 Task: In the  document training Apply all border to the tabe with  'with box; Style line and width 1 pt 'Select Header and apply  'Bold' Select the text and align it to the  Center
Action: Mouse moved to (100, 18)
Screenshot: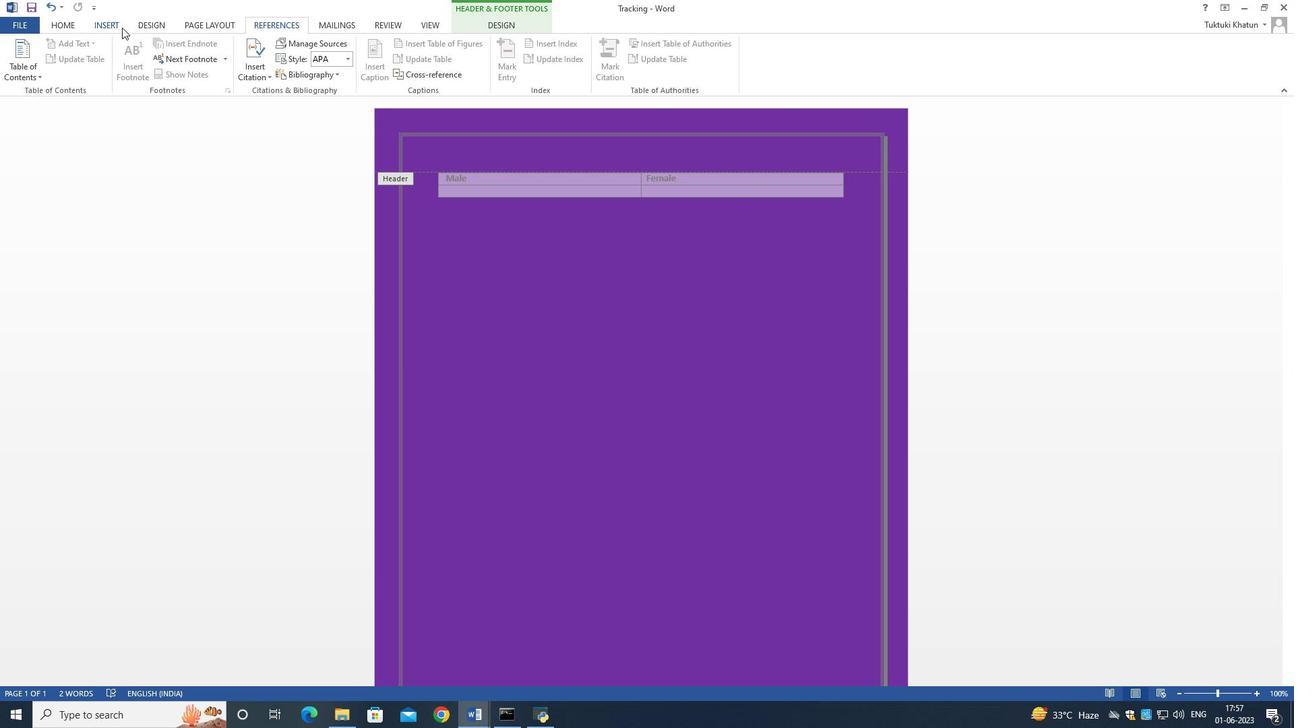 
Action: Mouse pressed left at (100, 18)
Screenshot: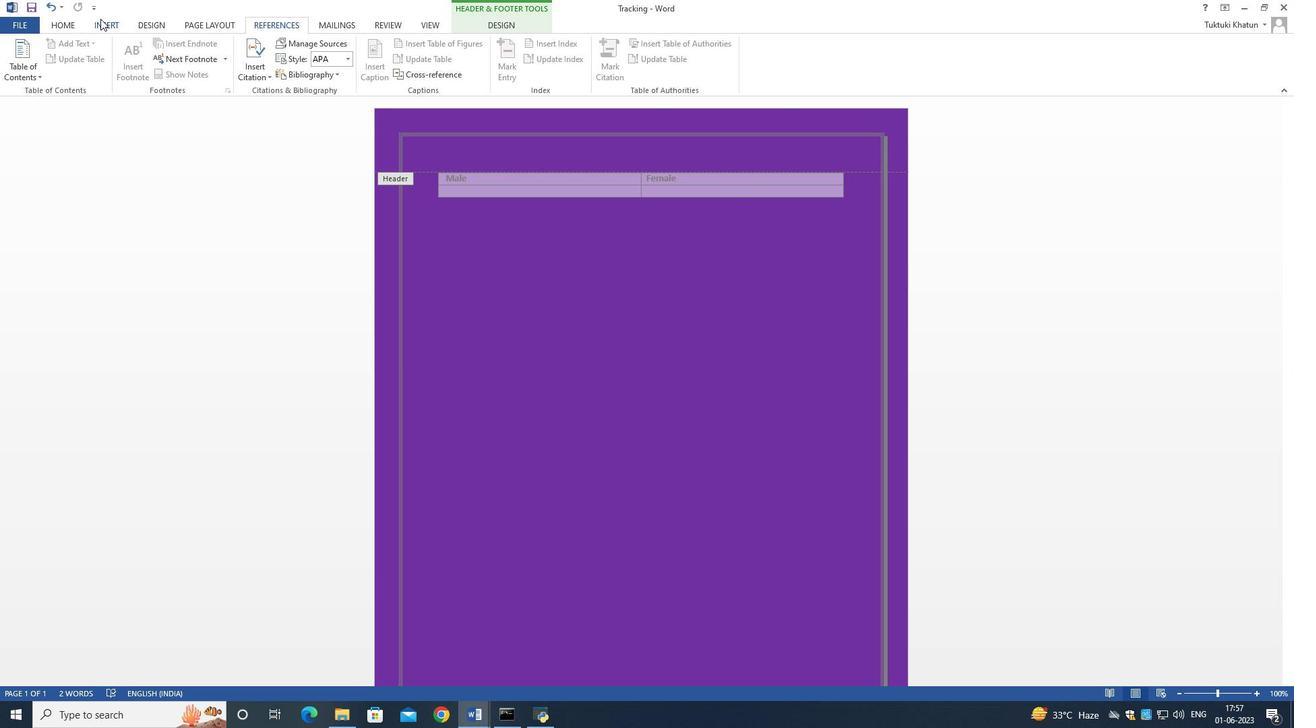 
Action: Mouse moved to (687, 248)
Screenshot: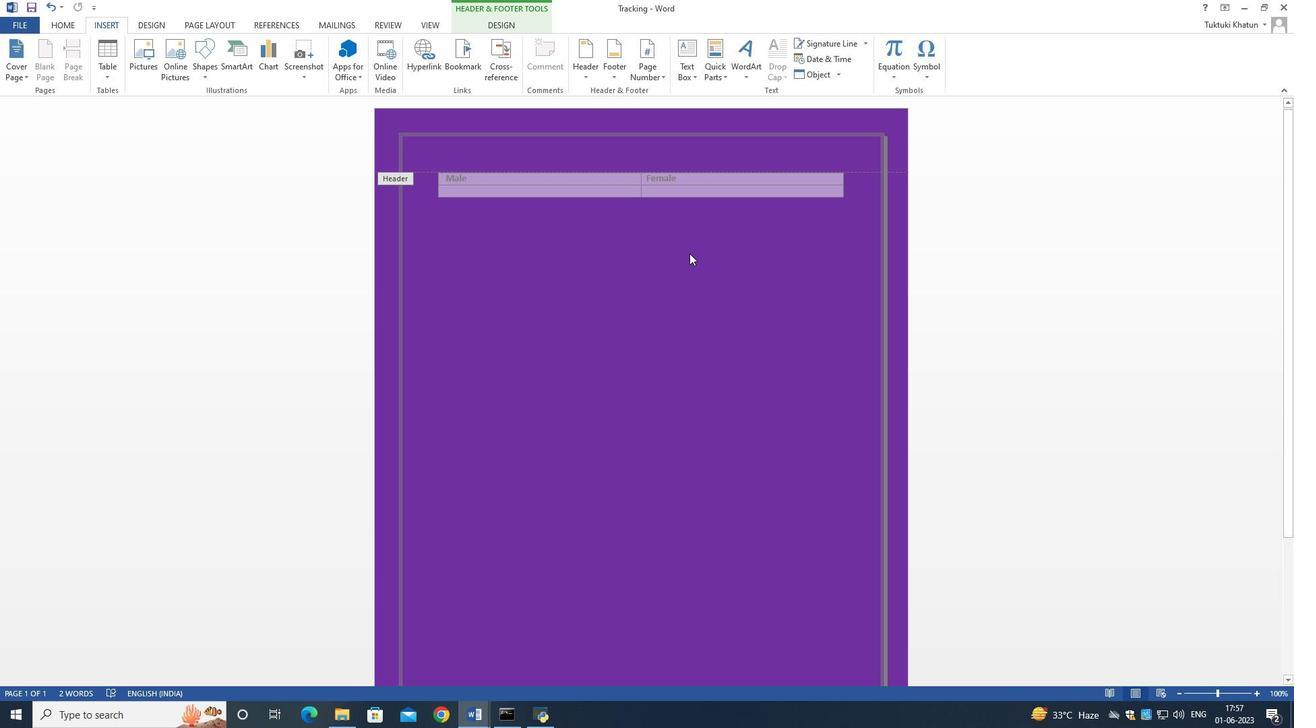 
Action: Mouse pressed left at (687, 248)
Screenshot: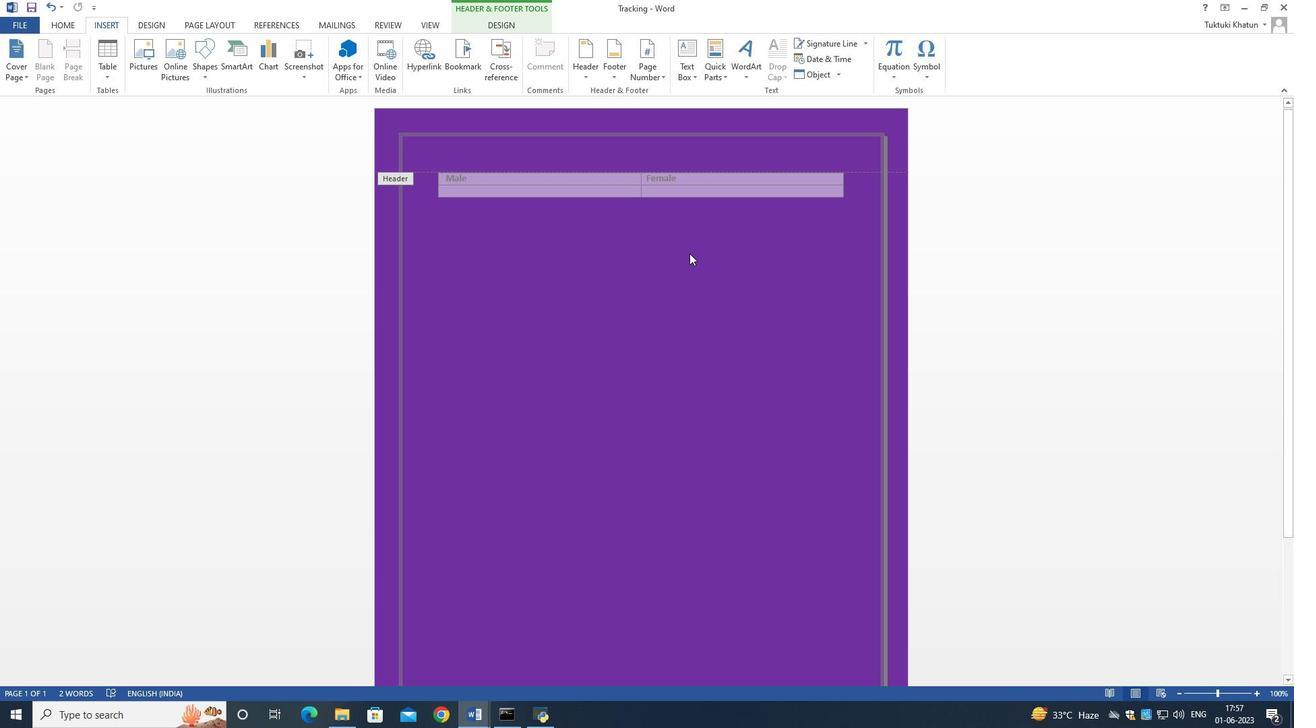 
Action: Mouse moved to (697, 259)
Screenshot: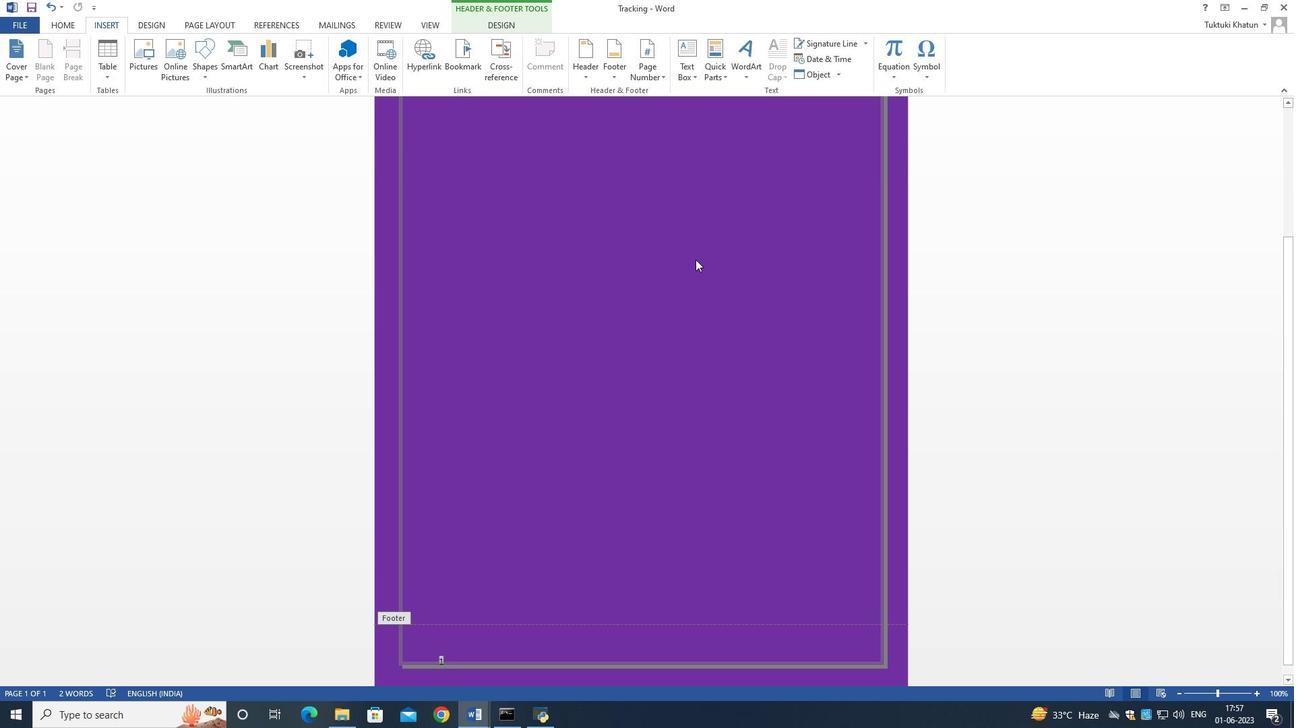 
Action: Mouse scrolled (697, 260) with delta (0, 0)
Screenshot: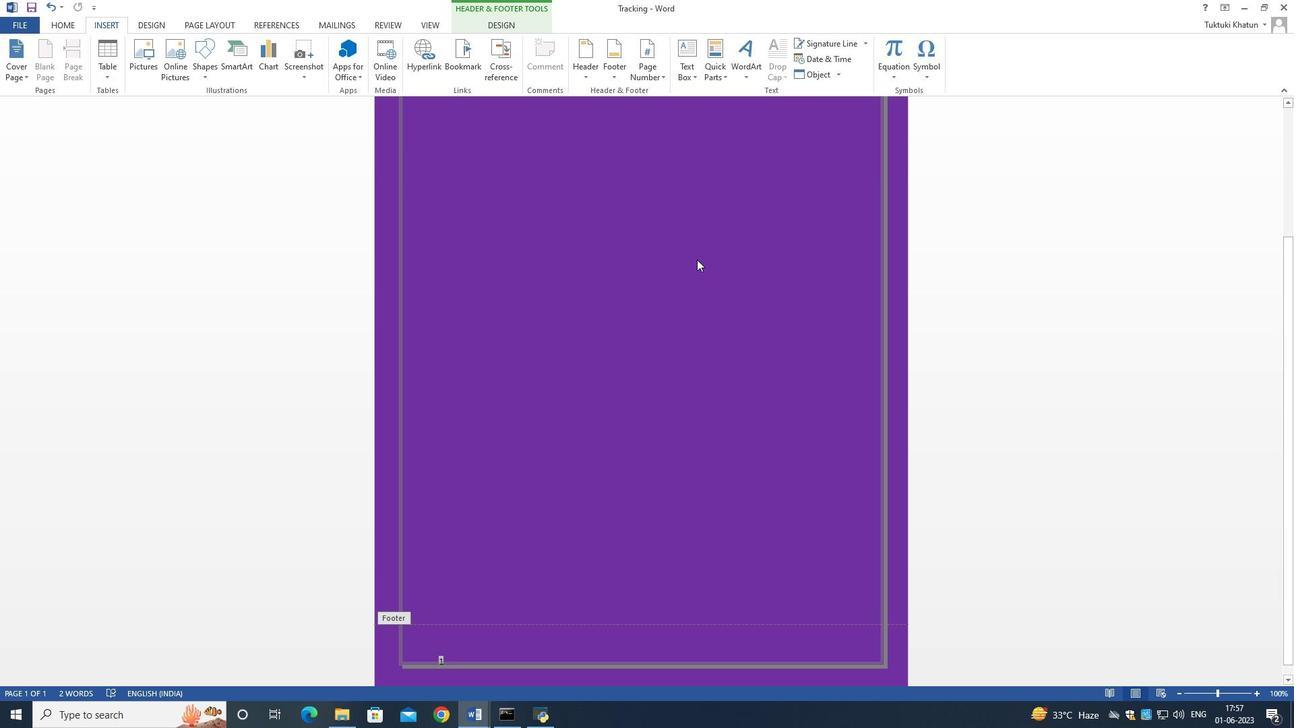 
Action: Mouse scrolled (697, 260) with delta (0, 0)
Screenshot: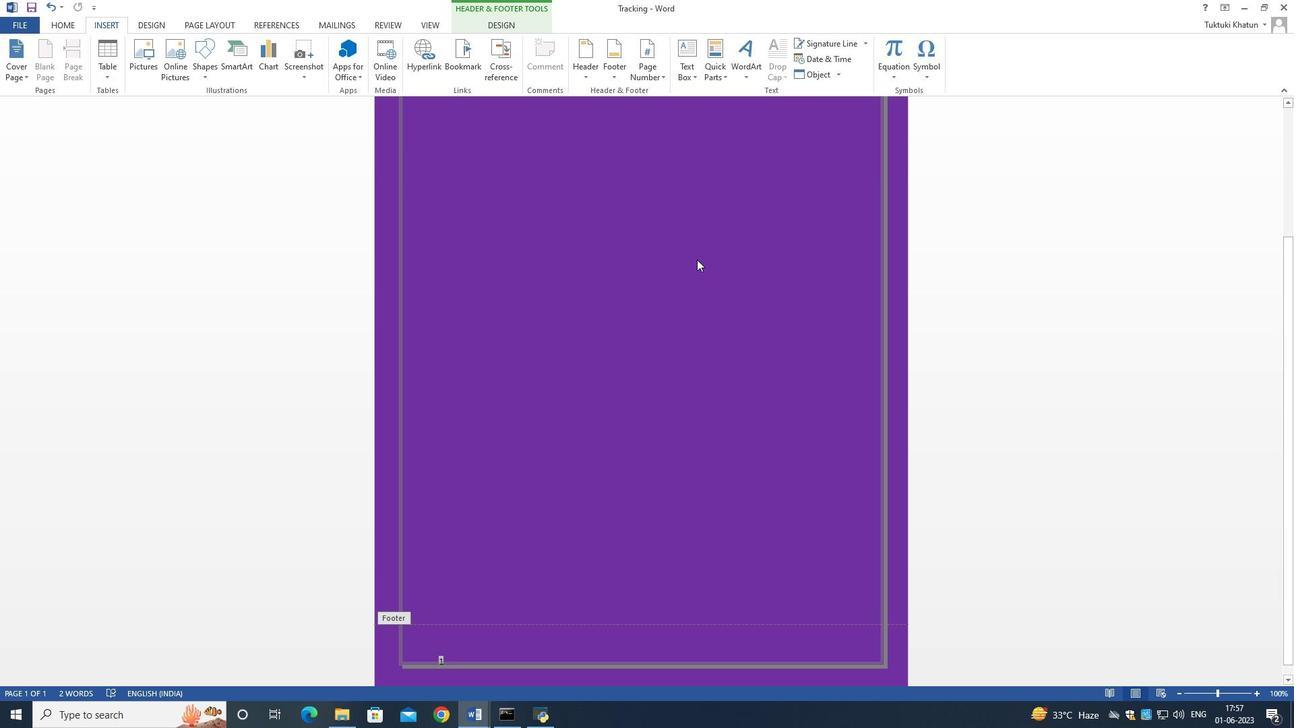 
Action: Mouse scrolled (697, 260) with delta (0, 0)
Screenshot: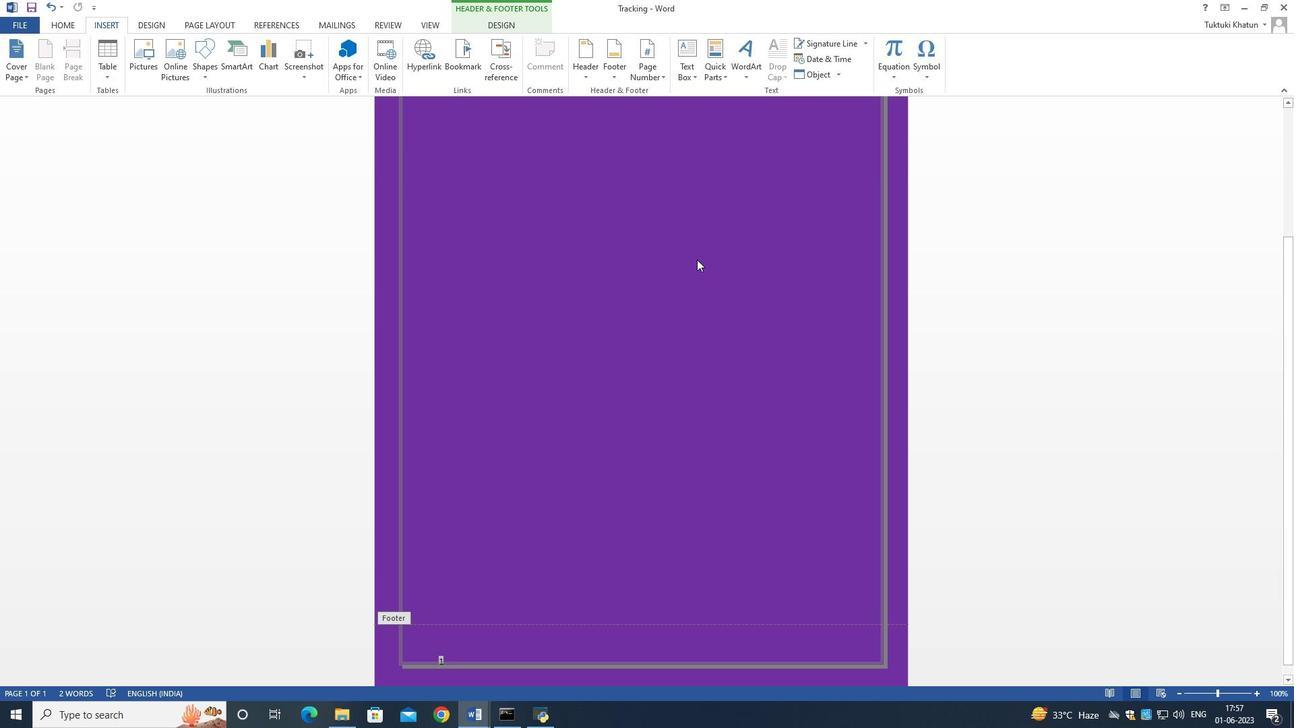 
Action: Mouse scrolled (697, 260) with delta (0, 0)
Screenshot: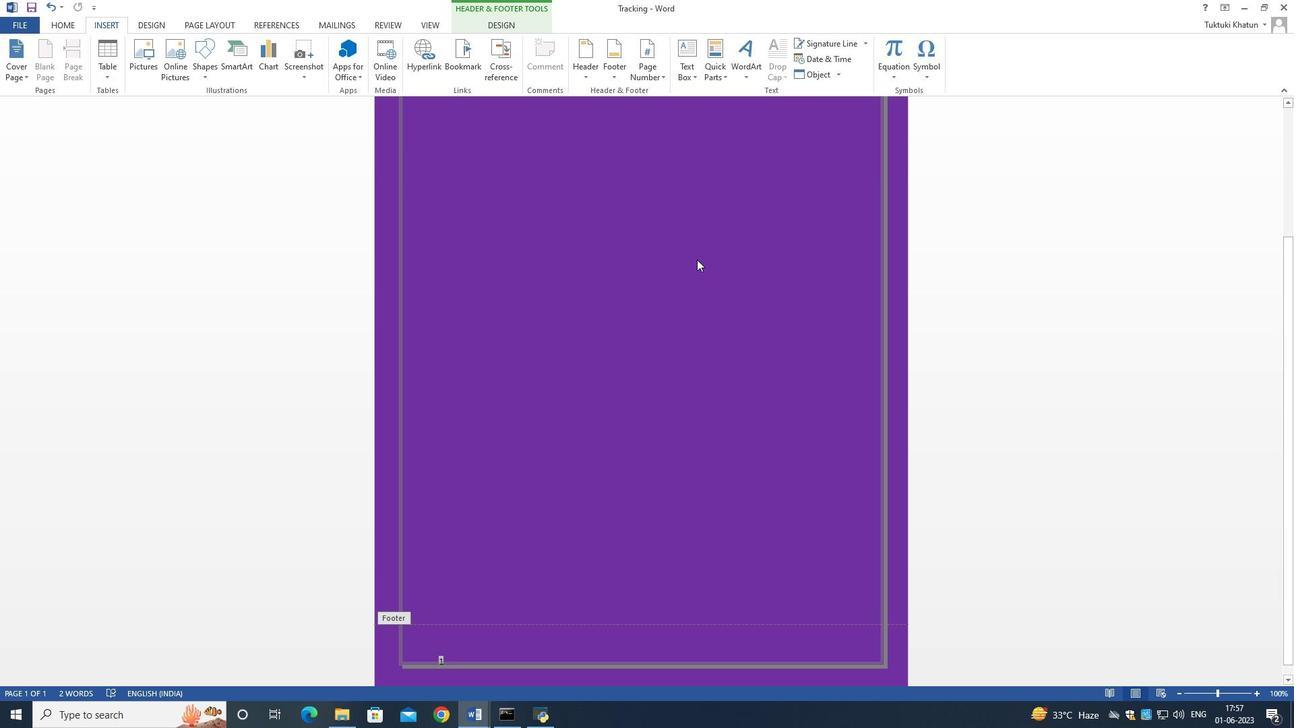 
Action: Mouse scrolled (697, 260) with delta (0, 0)
Screenshot: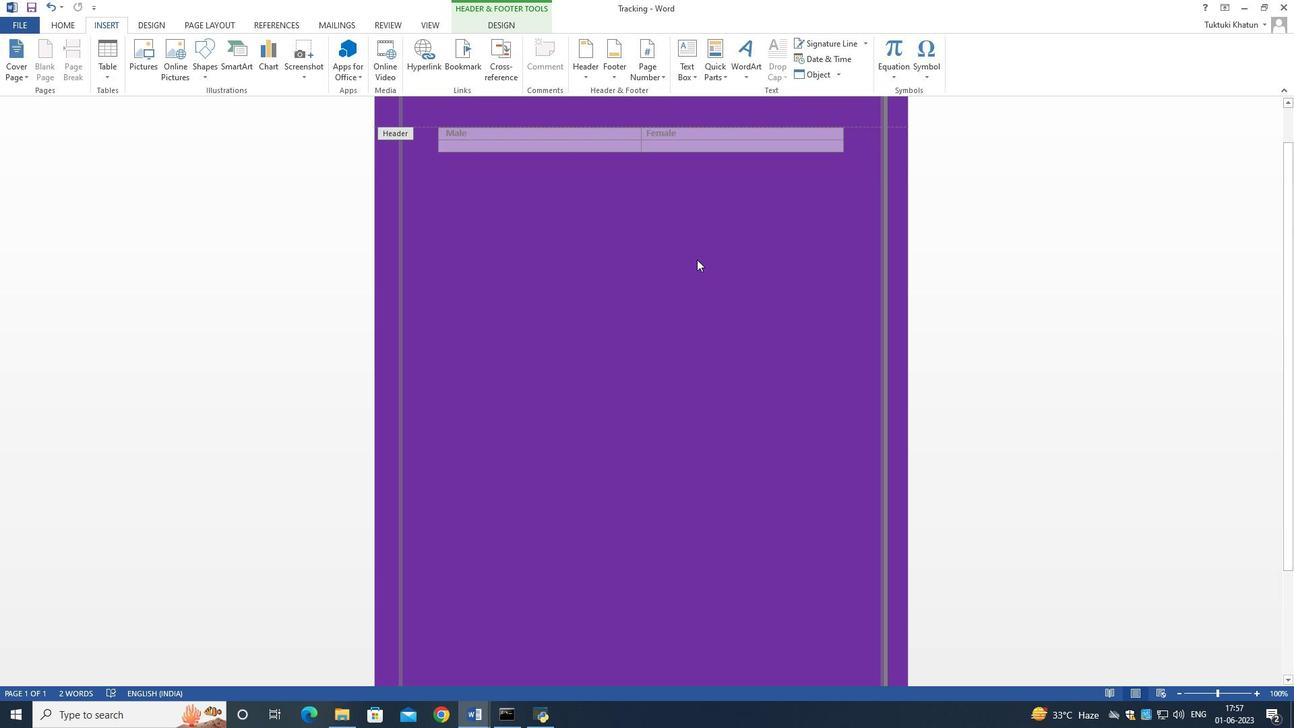 
Action: Mouse scrolled (697, 260) with delta (0, 0)
Screenshot: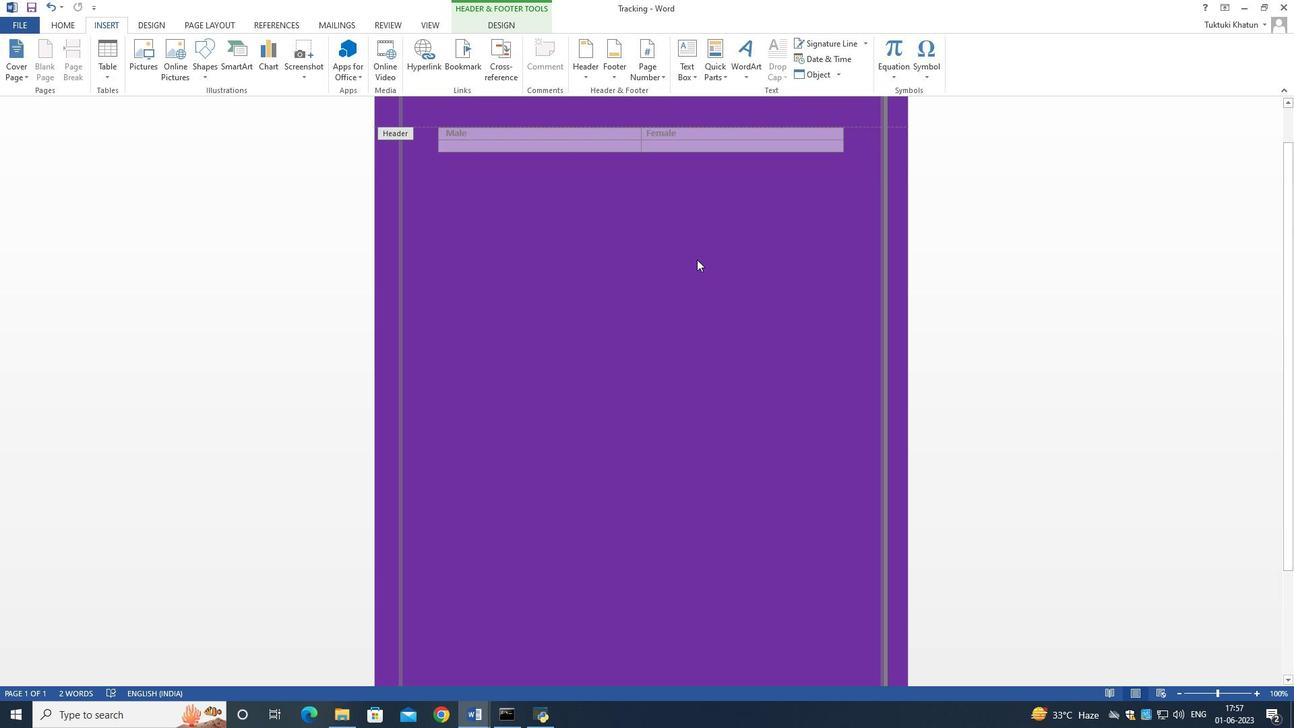 
Action: Mouse scrolled (697, 260) with delta (0, 0)
Screenshot: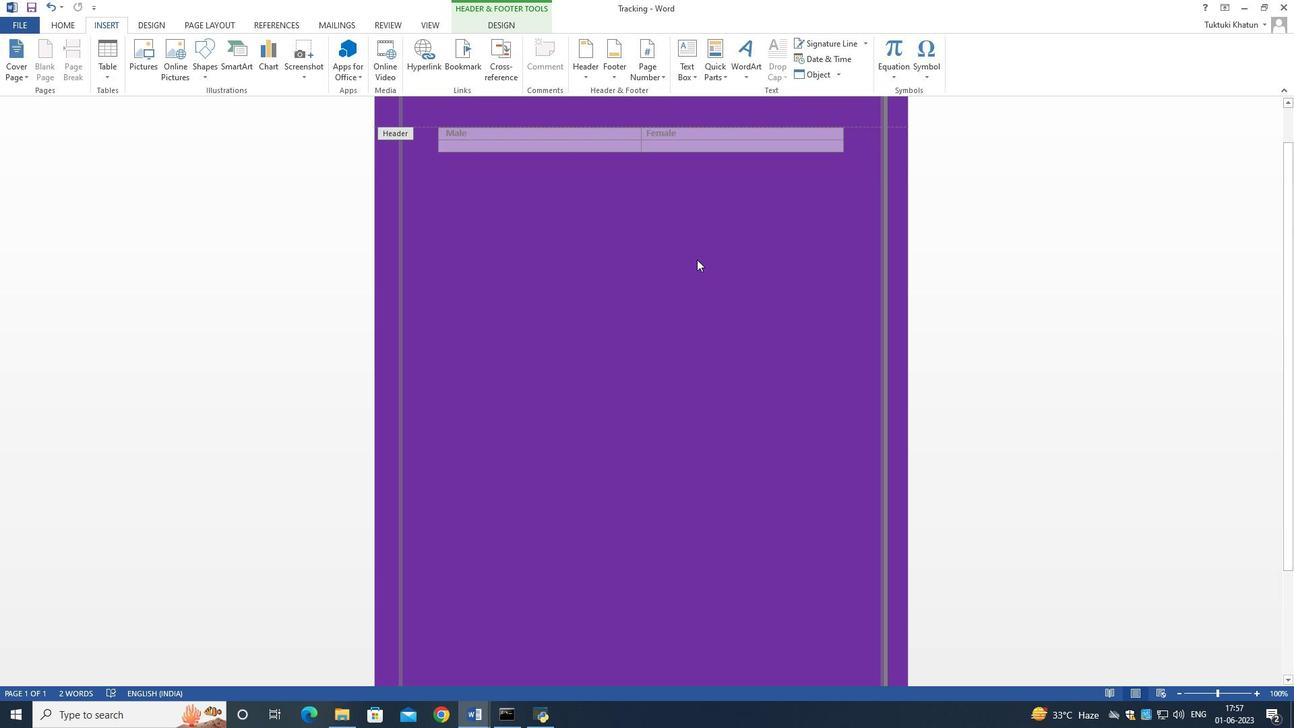 
Action: Mouse scrolled (697, 260) with delta (0, 0)
Screenshot: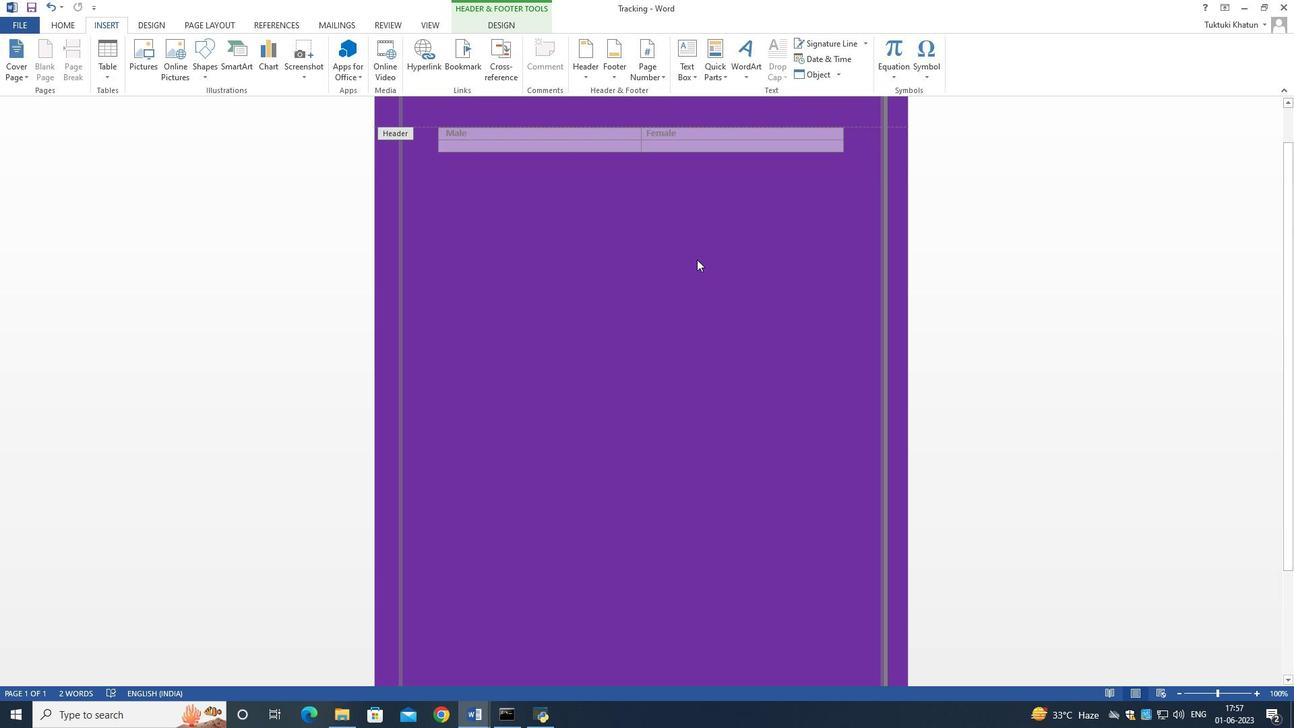 
Action: Mouse moved to (650, 258)
Screenshot: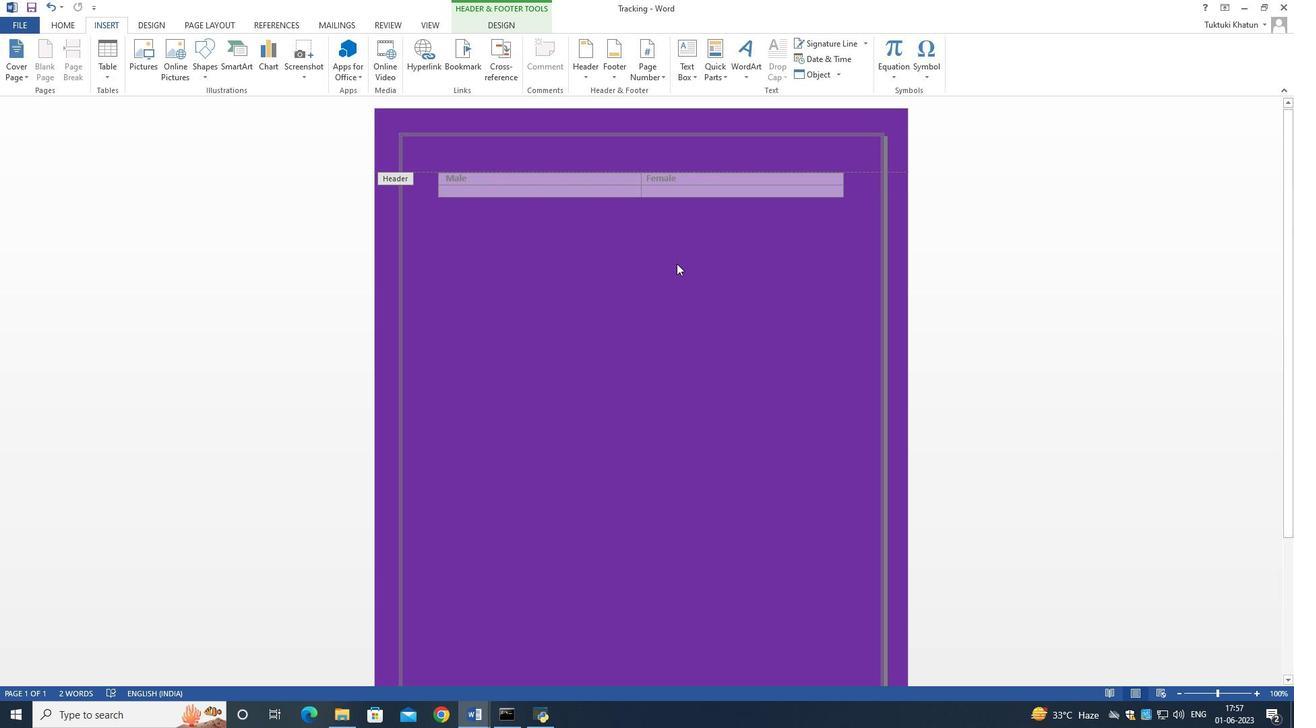 
Action: Mouse pressed left at (650, 258)
Screenshot: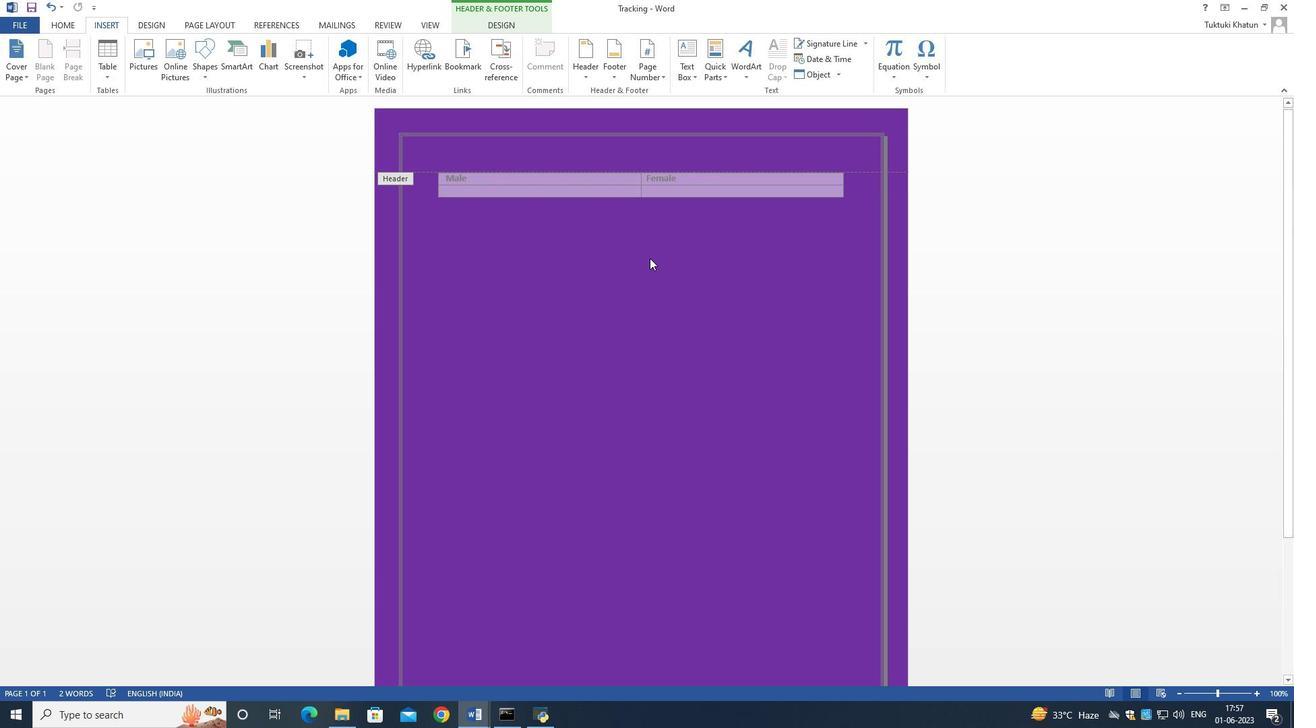 
Action: Mouse pressed left at (650, 258)
Screenshot: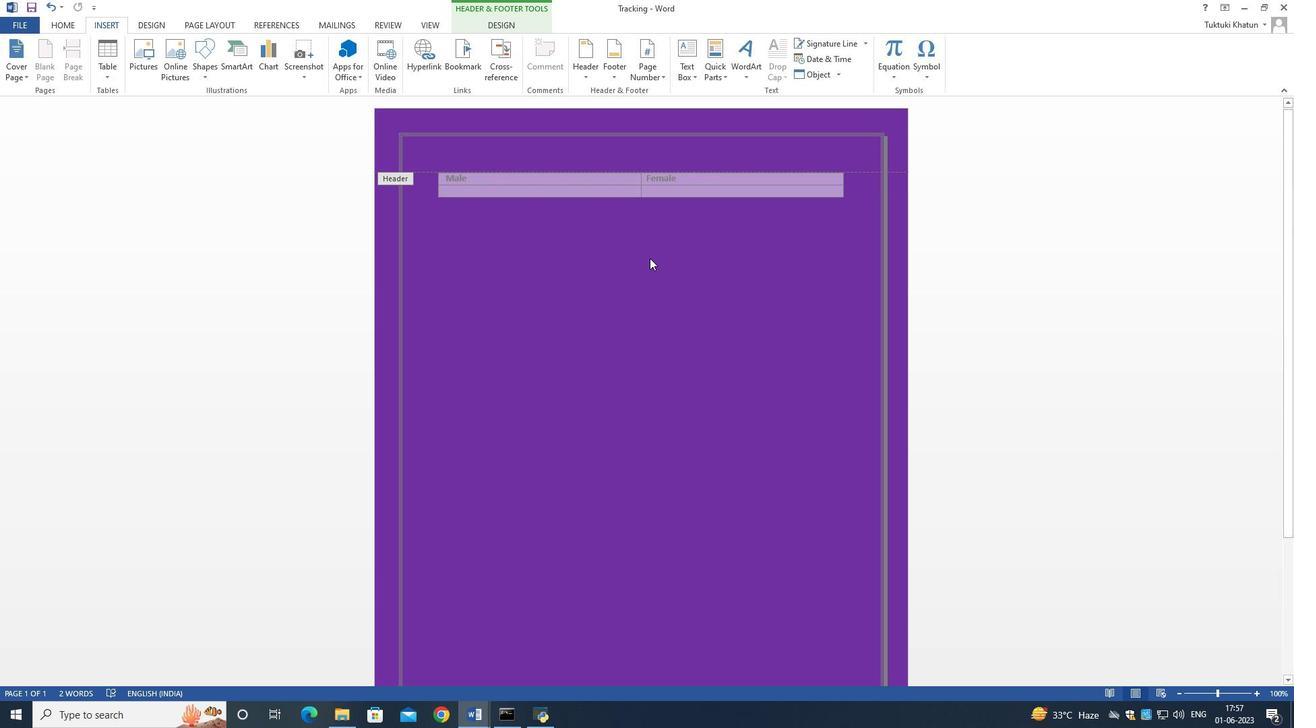 
Action: Mouse moved to (820, 184)
Screenshot: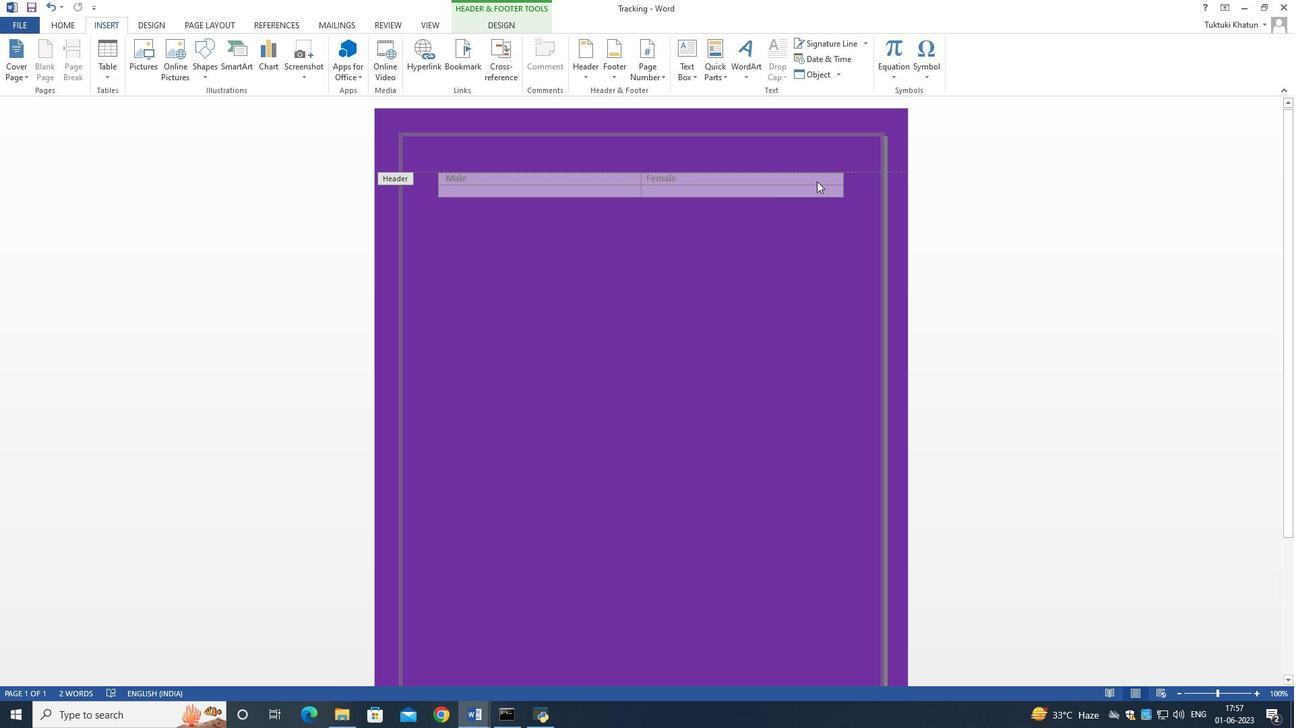 
Action: Mouse pressed left at (820, 184)
Screenshot: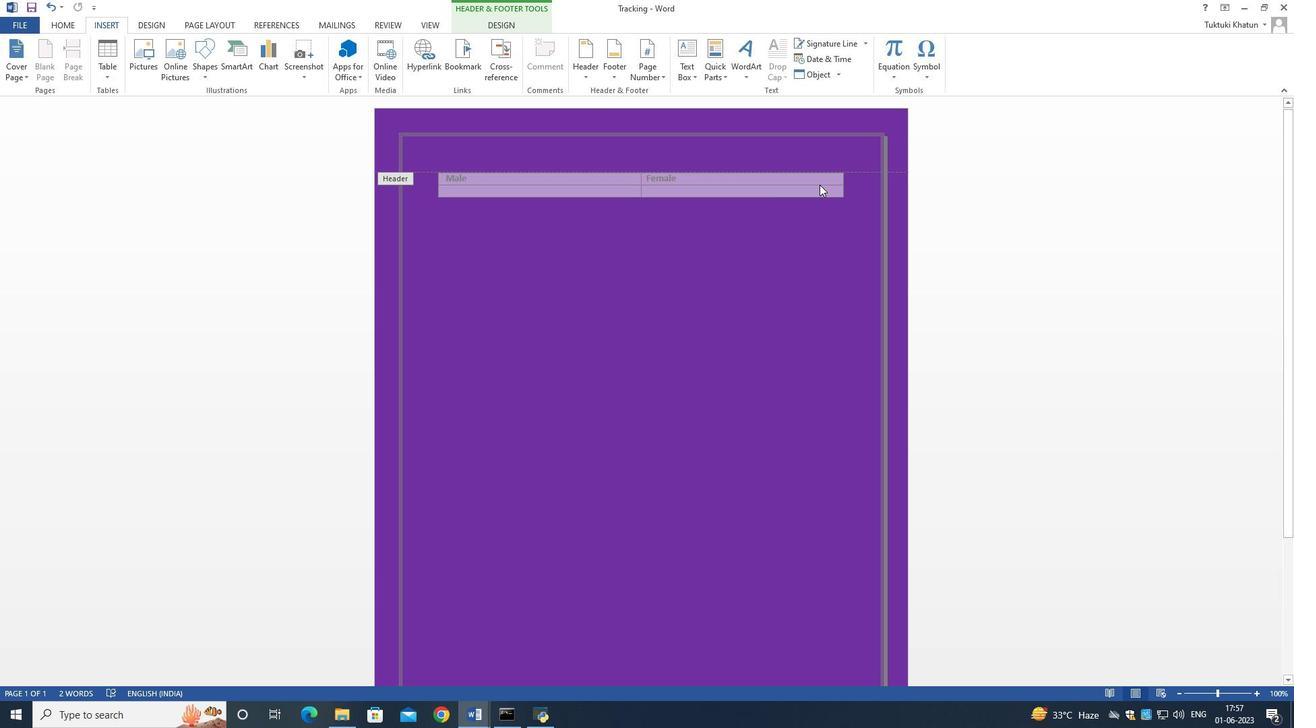 
Action: Mouse moved to (685, 230)
Screenshot: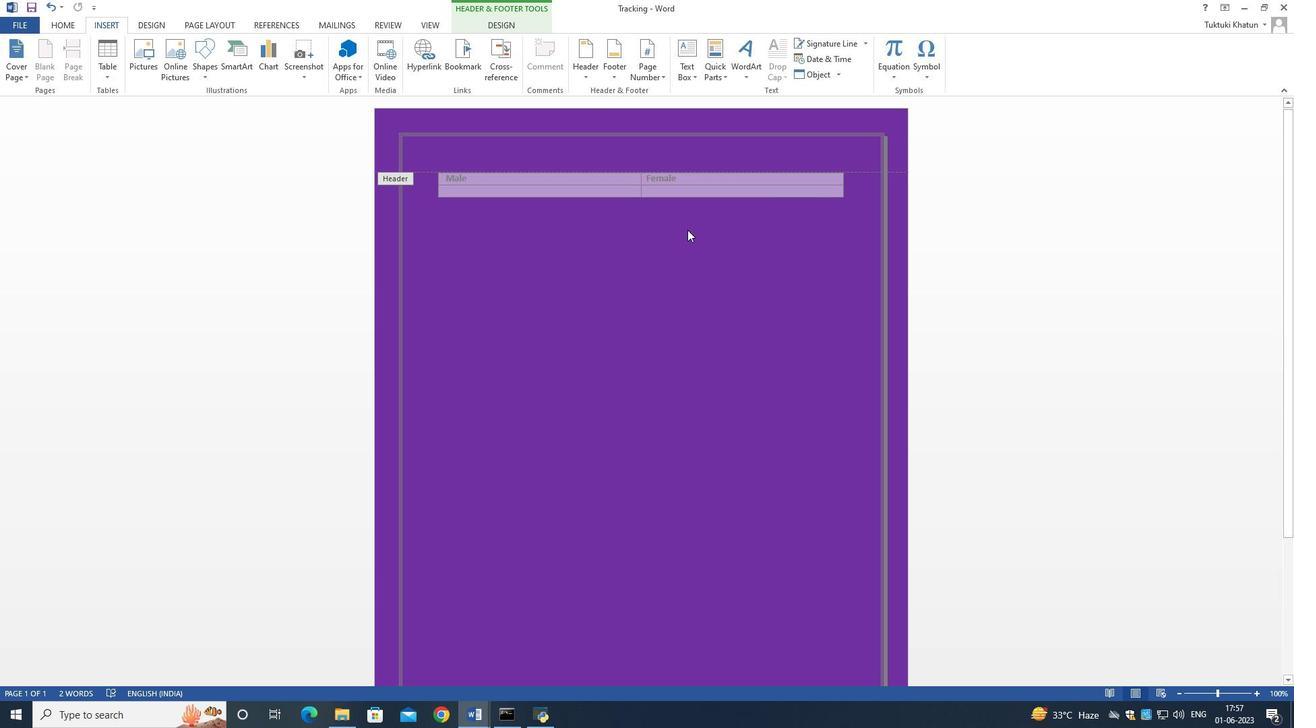 
Action: Mouse pressed left at (685, 230)
Screenshot: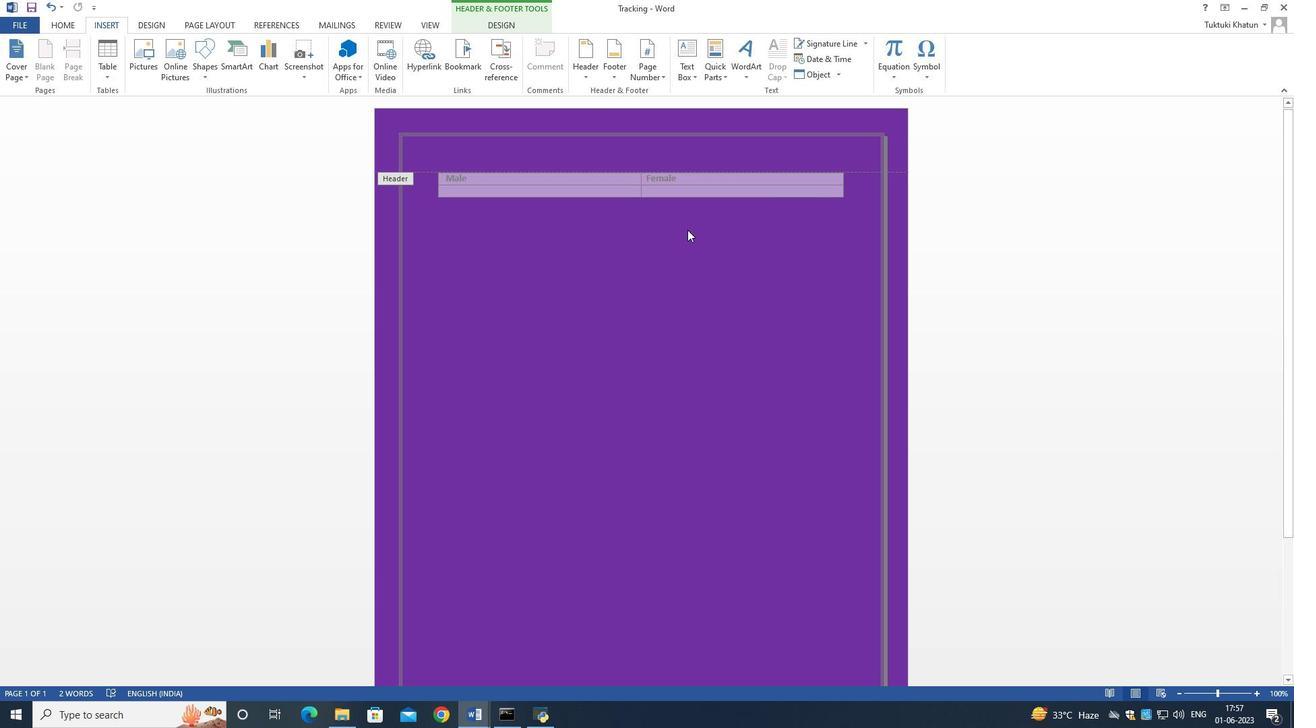 
Action: Mouse pressed left at (685, 230)
Screenshot: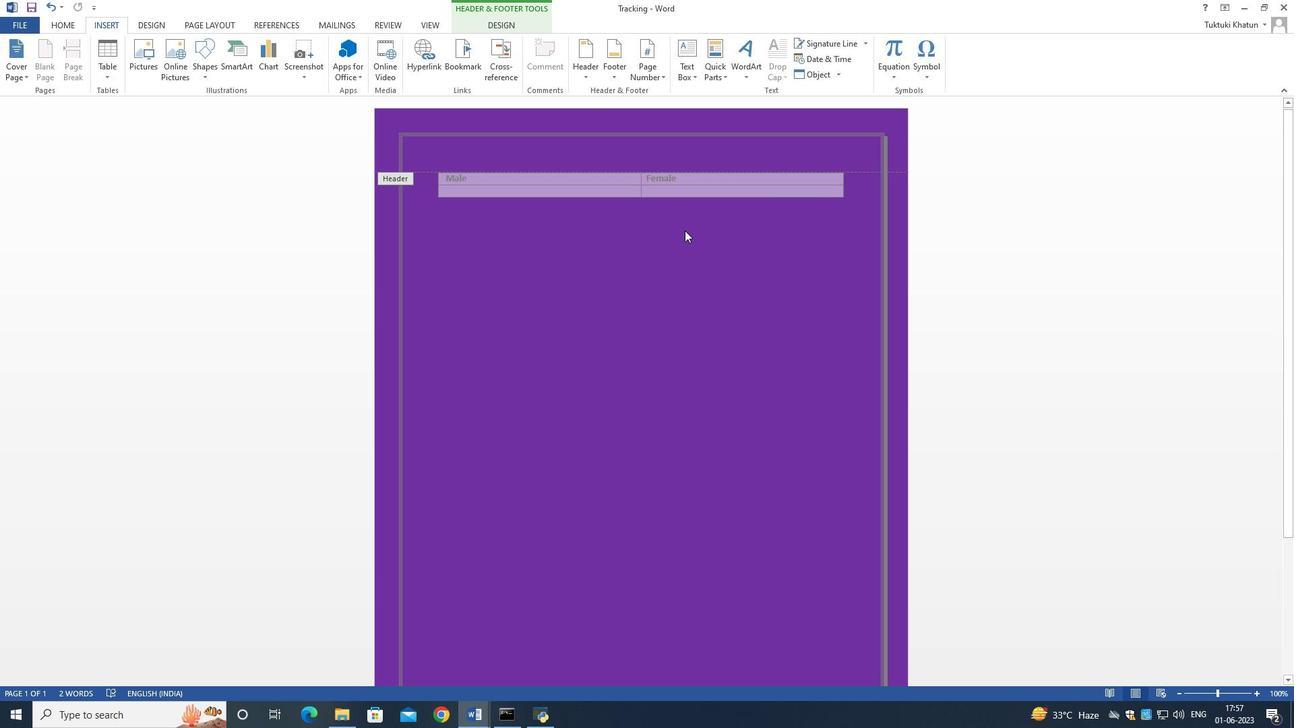 
Action: Mouse pressed left at (685, 230)
Screenshot: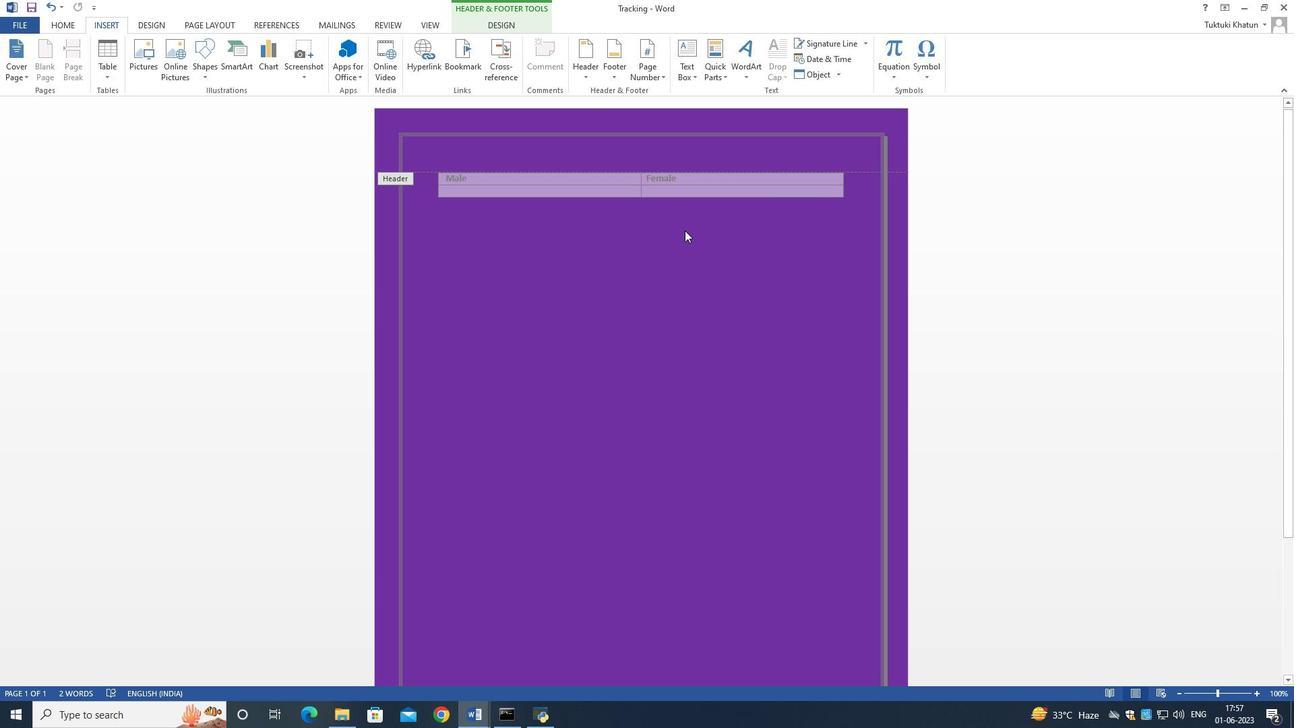 
Action: Mouse moved to (499, 289)
Screenshot: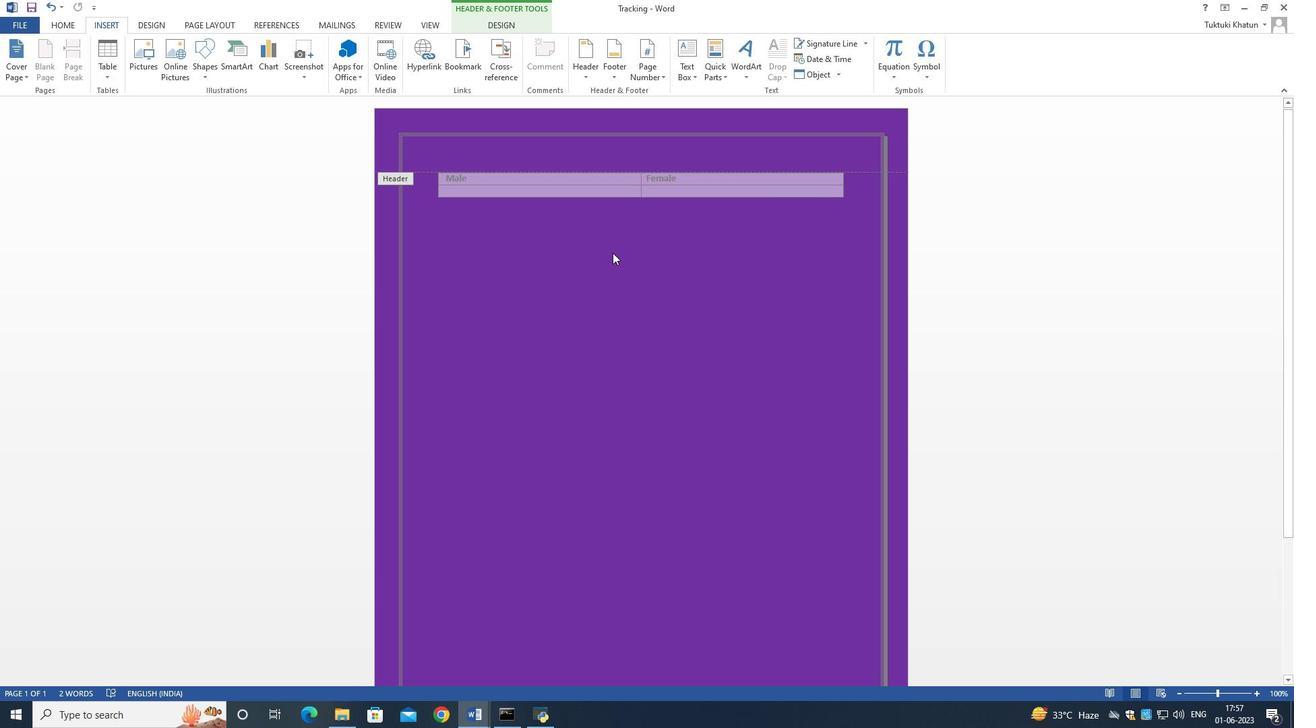 
Action: Mouse pressed left at (499, 289)
Screenshot: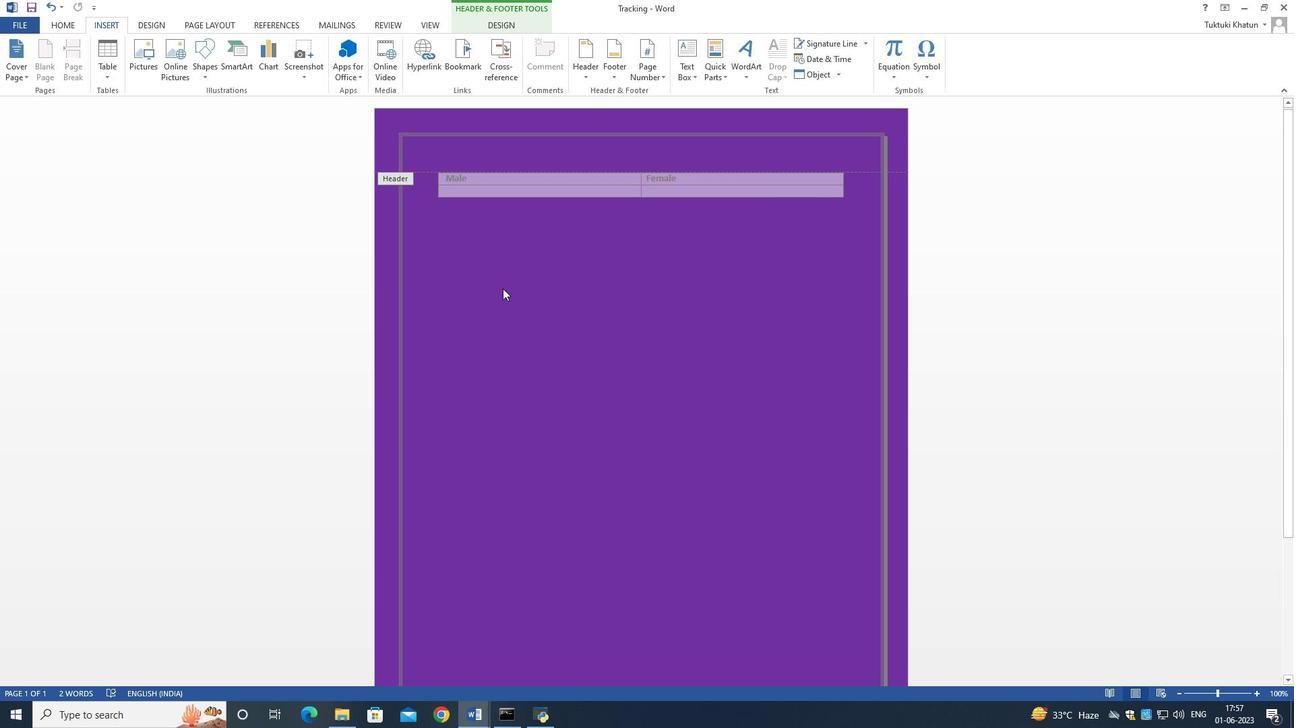 
Action: Mouse pressed left at (499, 289)
Screenshot: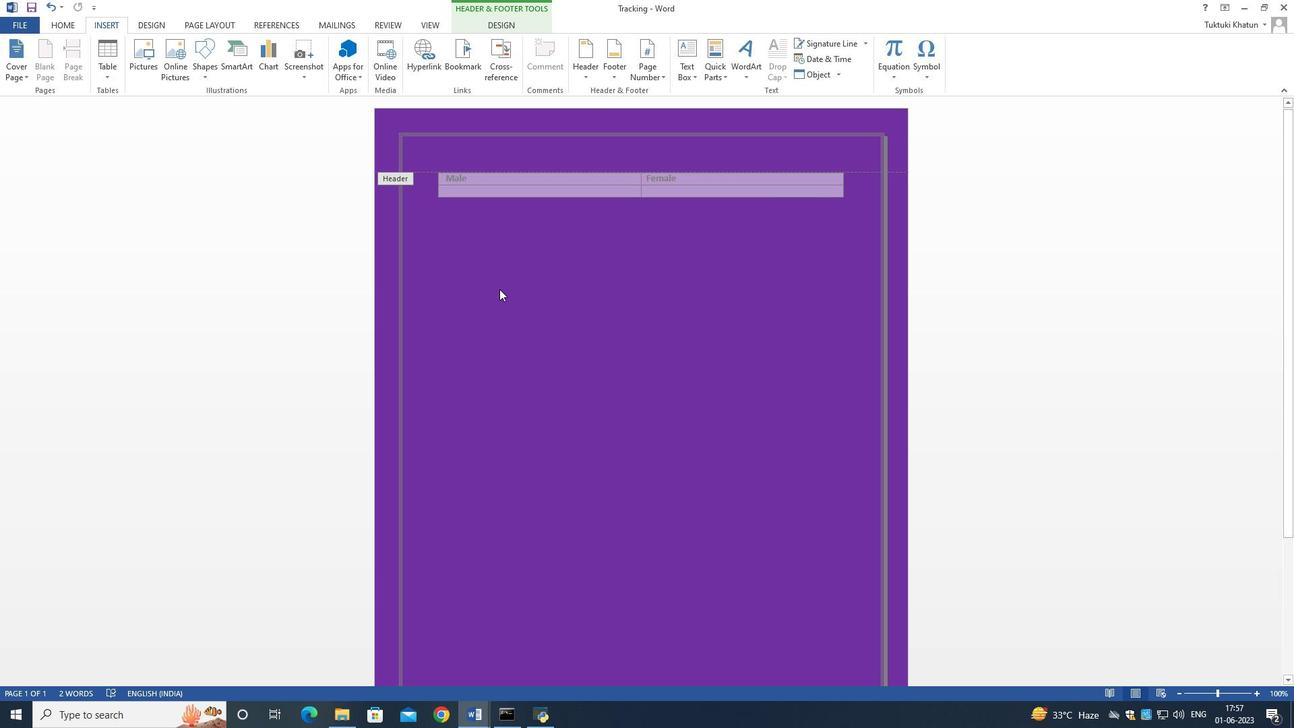 
Action: Mouse pressed left at (499, 289)
Screenshot: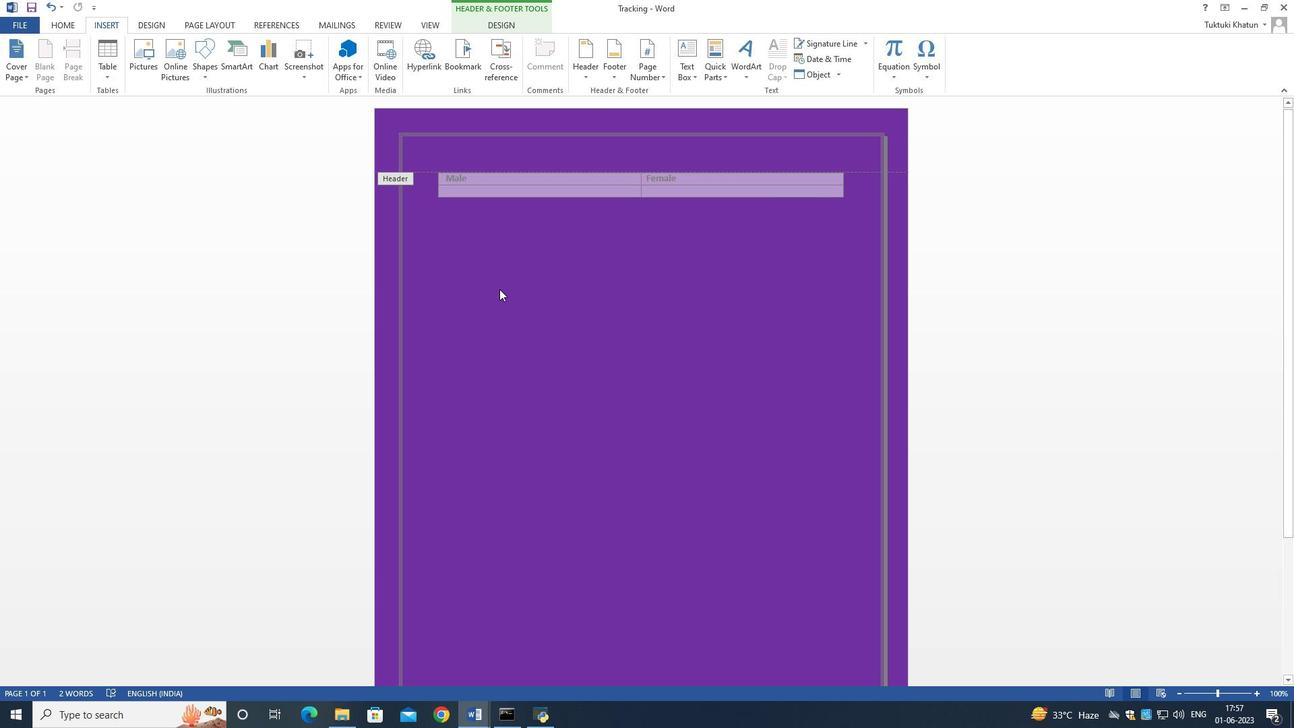 
Action: Mouse moved to (443, 182)
Screenshot: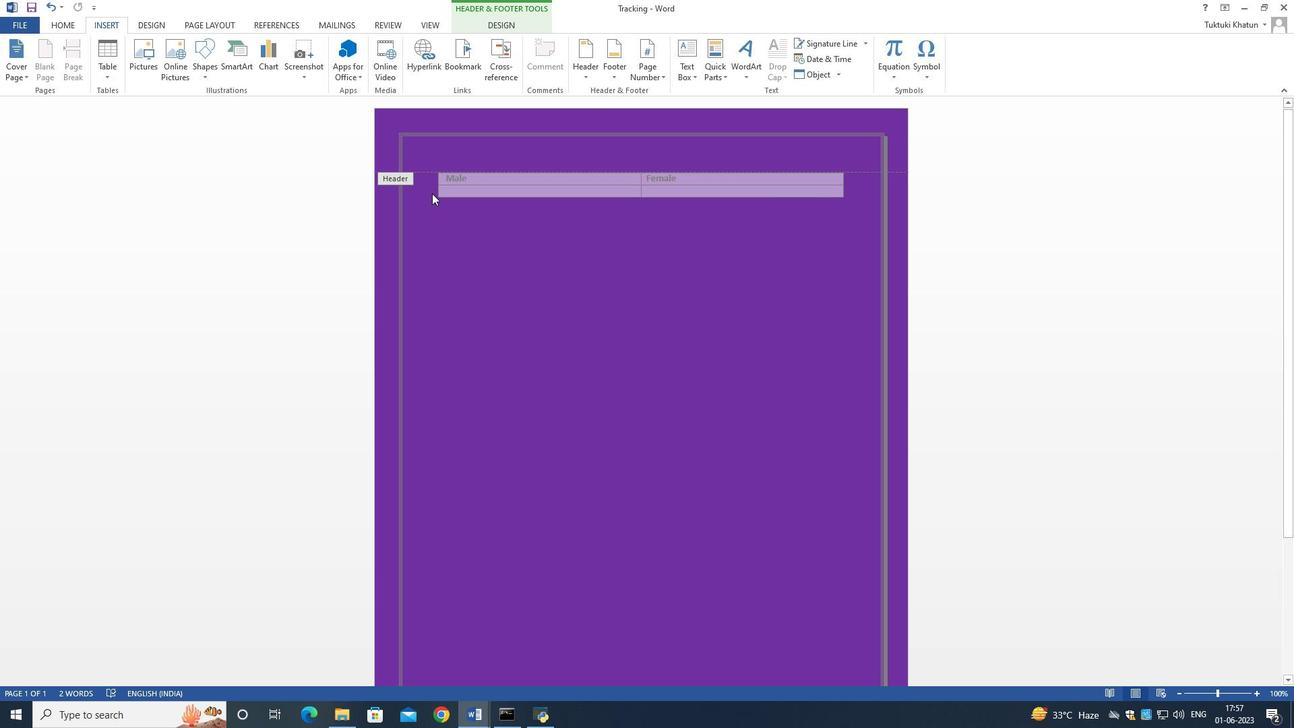 
Action: Mouse pressed left at (443, 182)
Screenshot: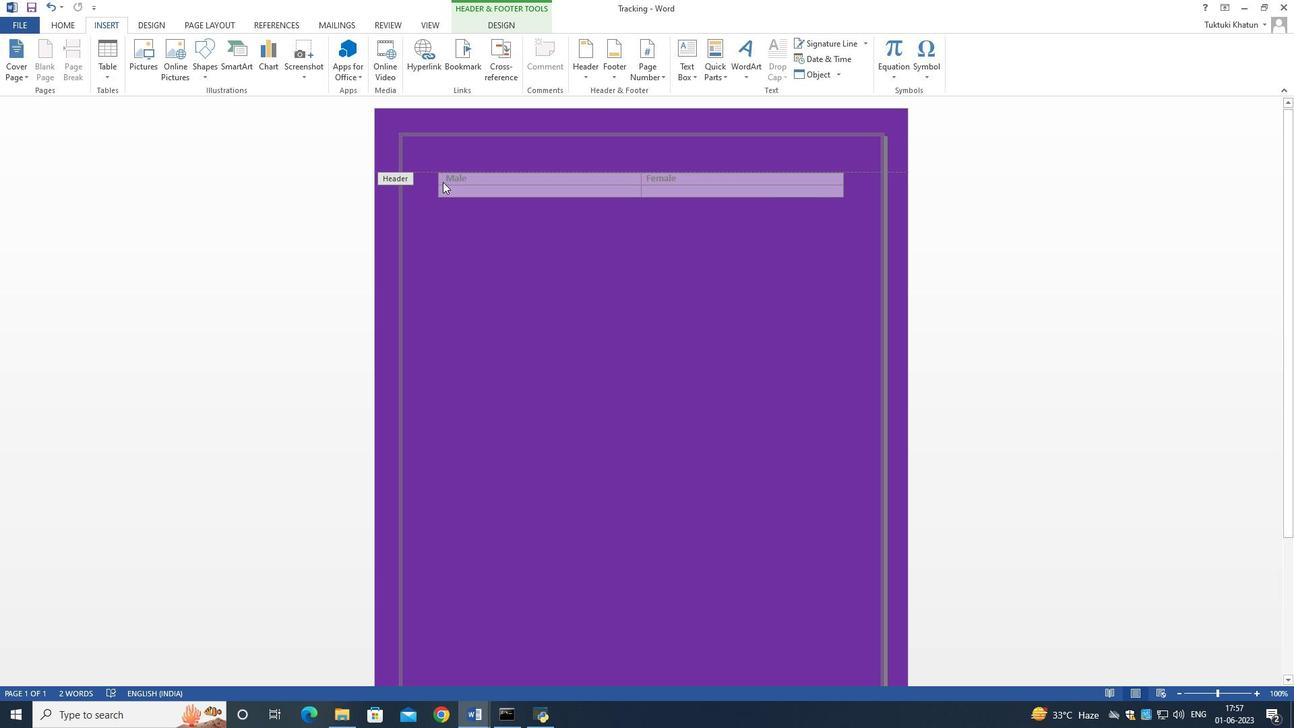 
Action: Mouse moved to (144, 16)
Screenshot: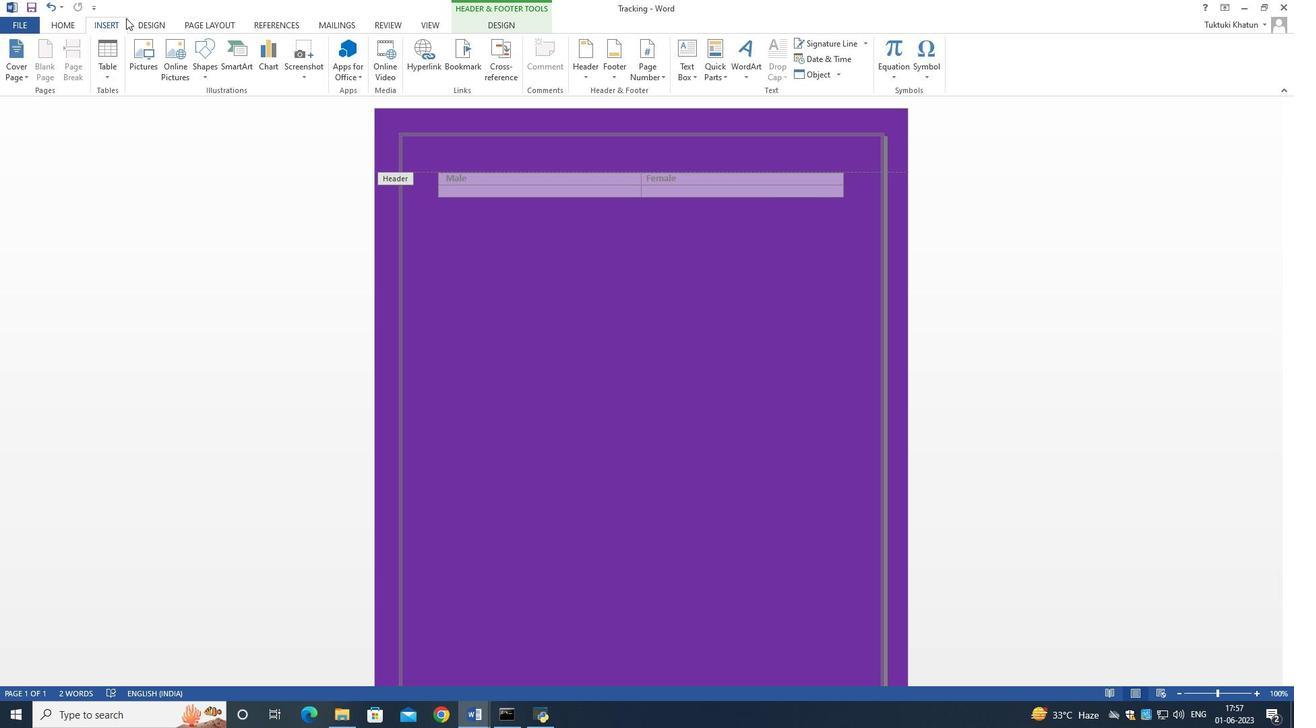 
Action: Mouse pressed left at (144, 16)
Screenshot: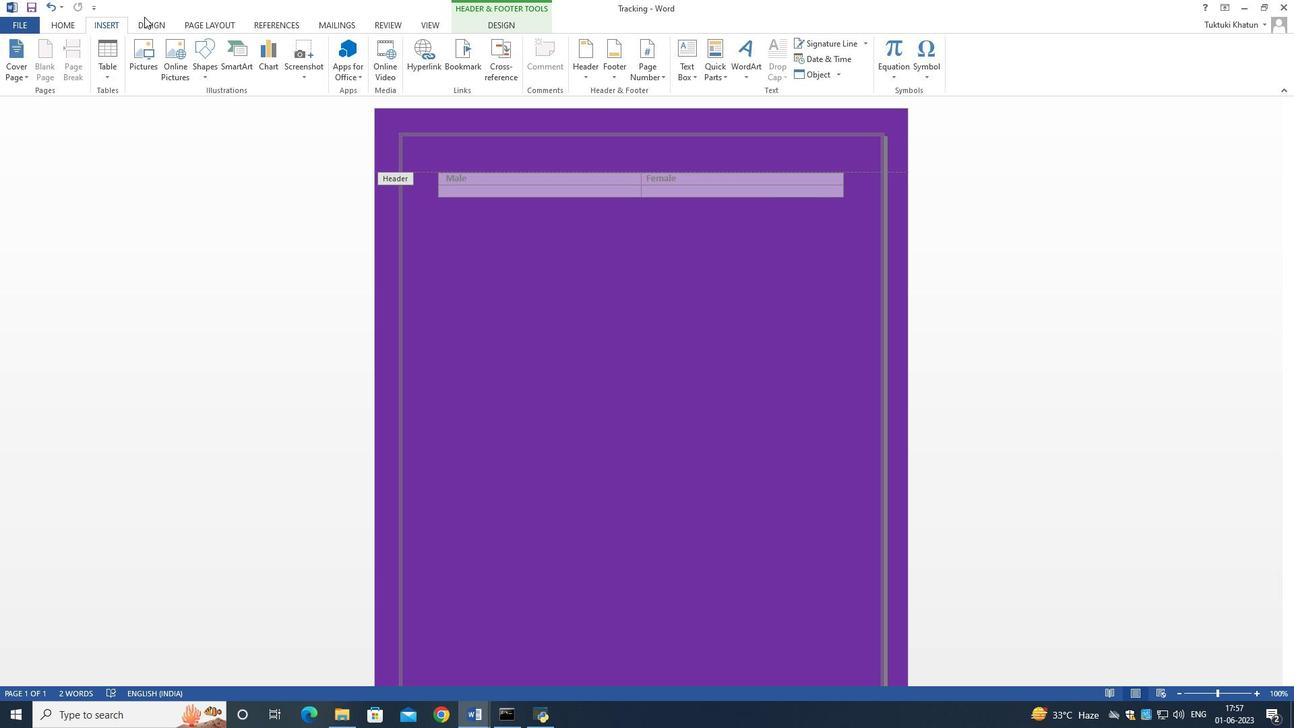 
Action: Mouse moved to (150, 22)
Screenshot: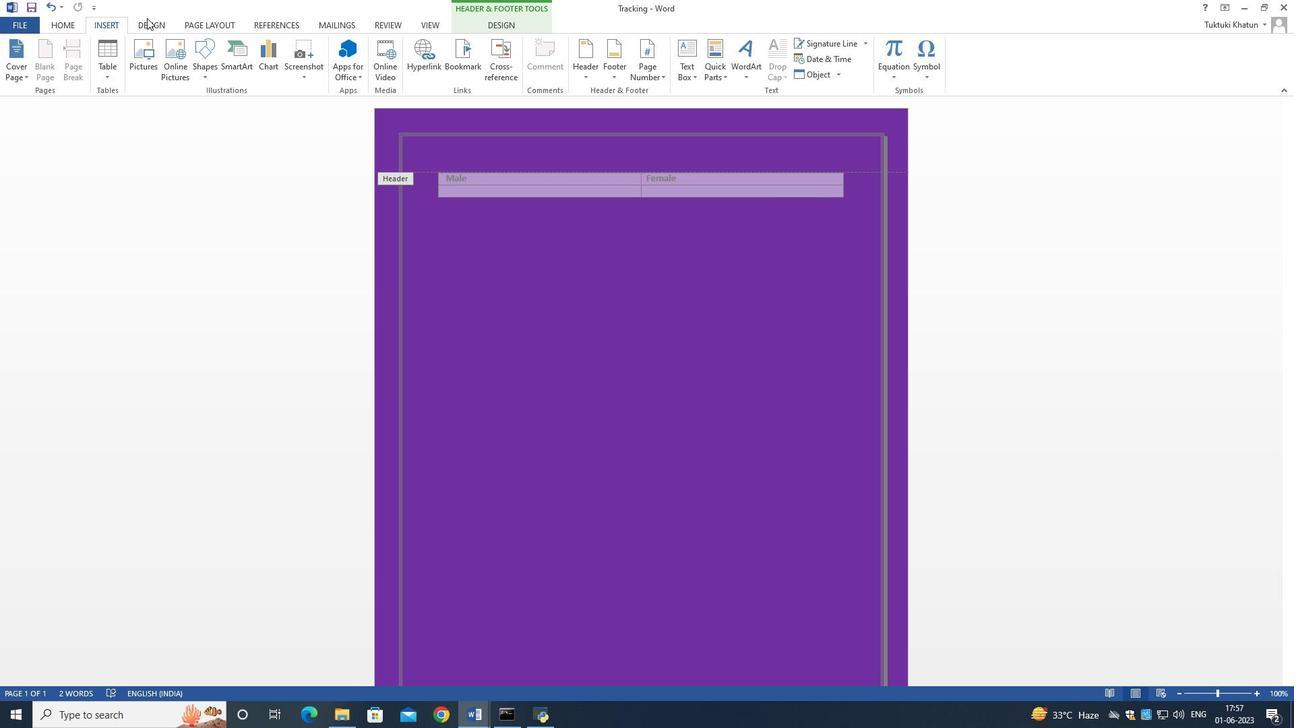 
Action: Mouse pressed left at (150, 22)
Screenshot: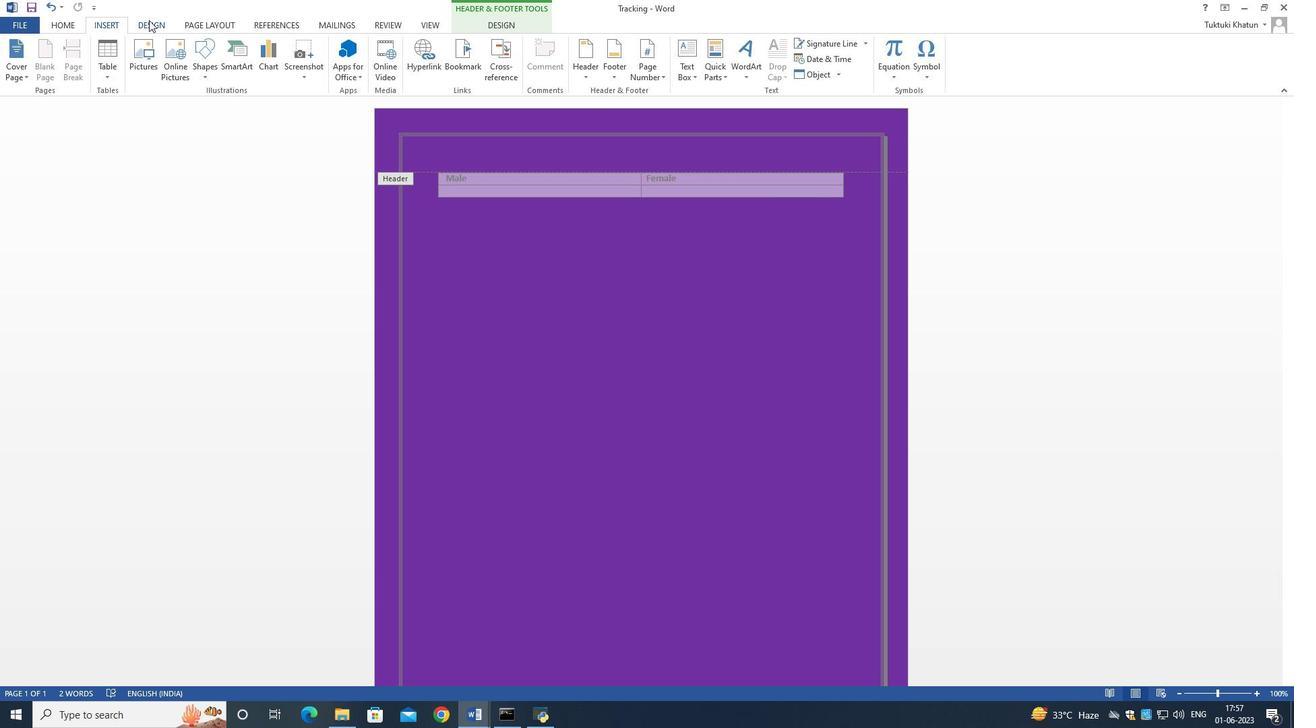 
Action: Mouse moved to (484, 19)
Screenshot: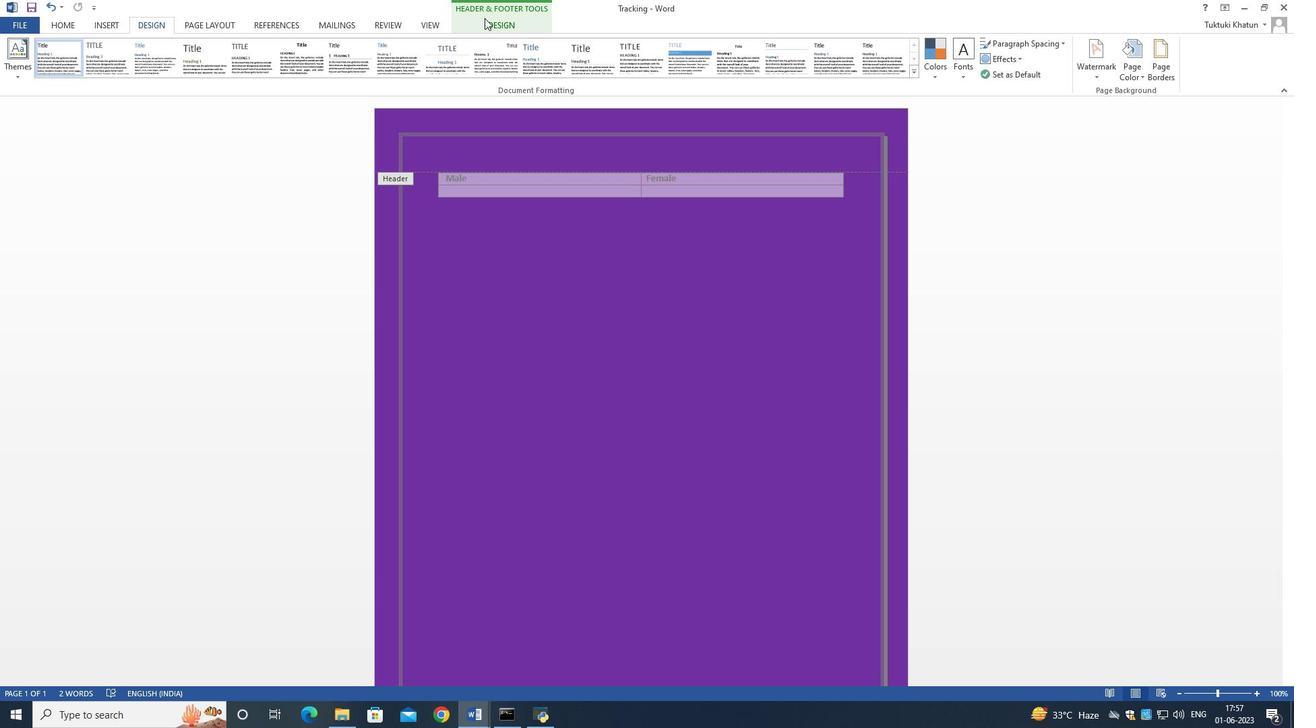 
Action: Mouse pressed left at (484, 19)
Screenshot: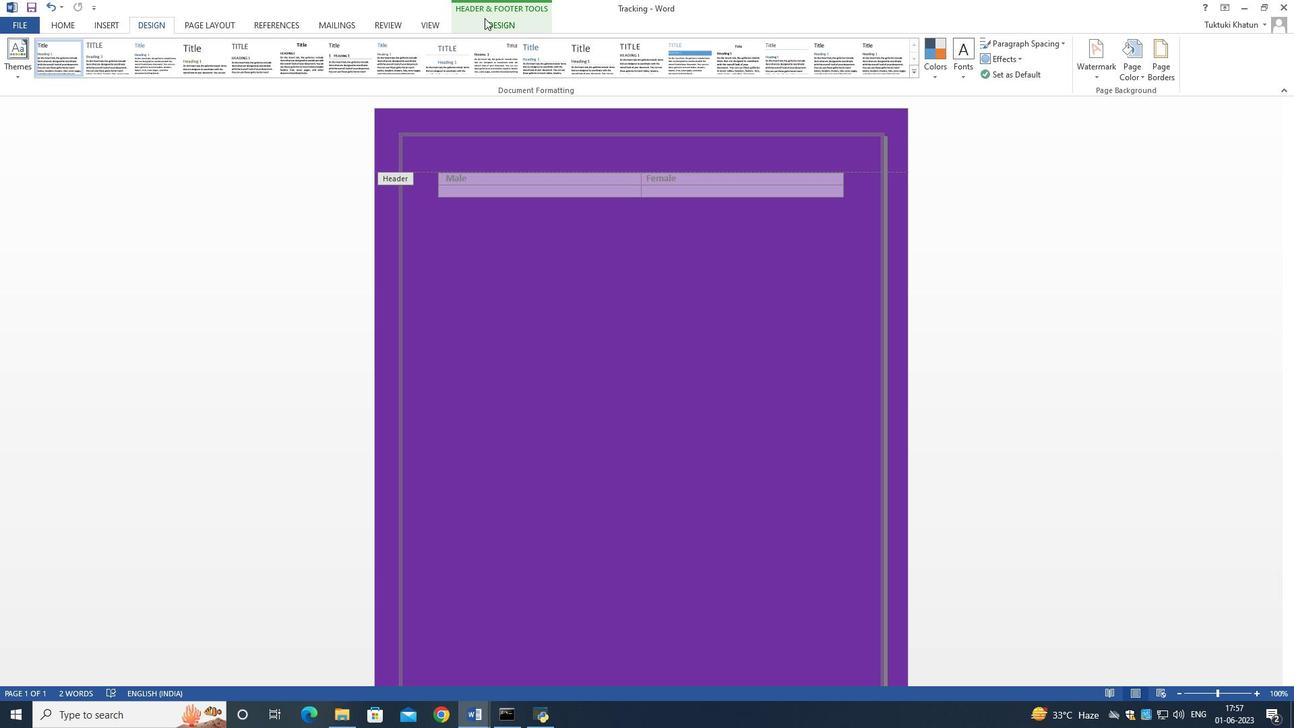 
Action: Mouse moved to (63, 25)
Screenshot: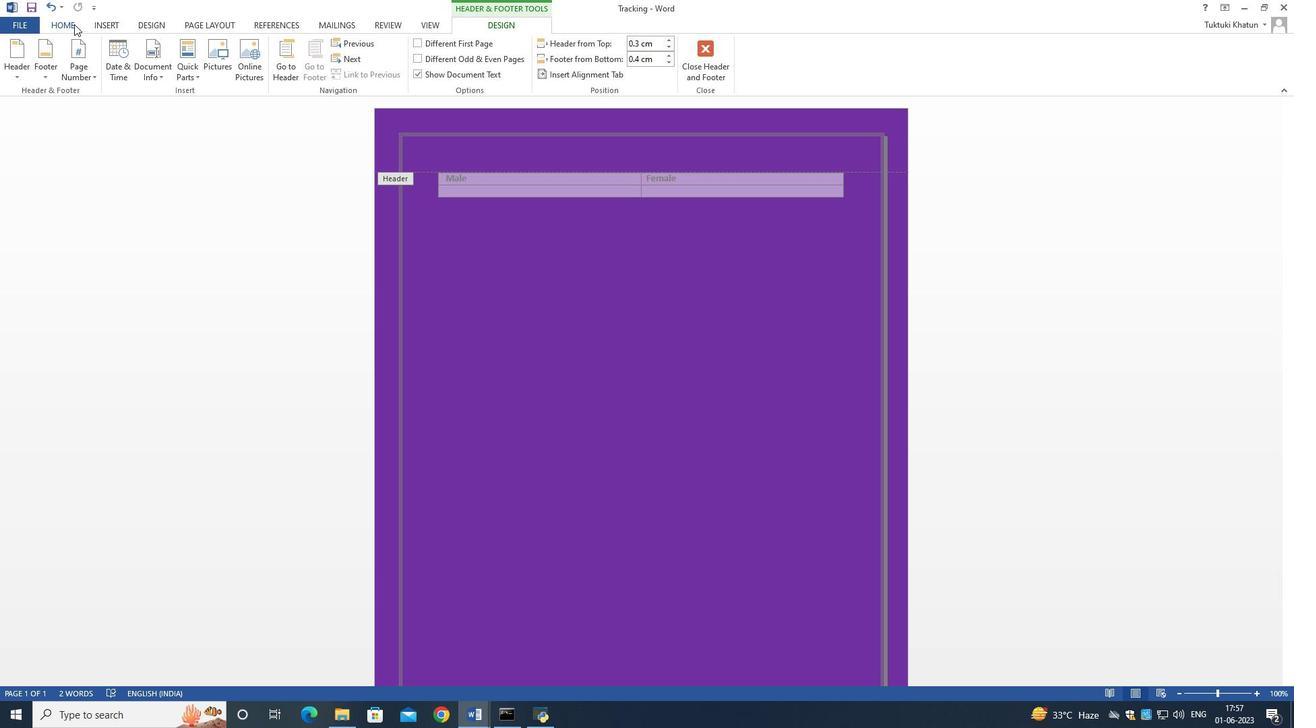 
Action: Mouse pressed left at (63, 25)
Screenshot: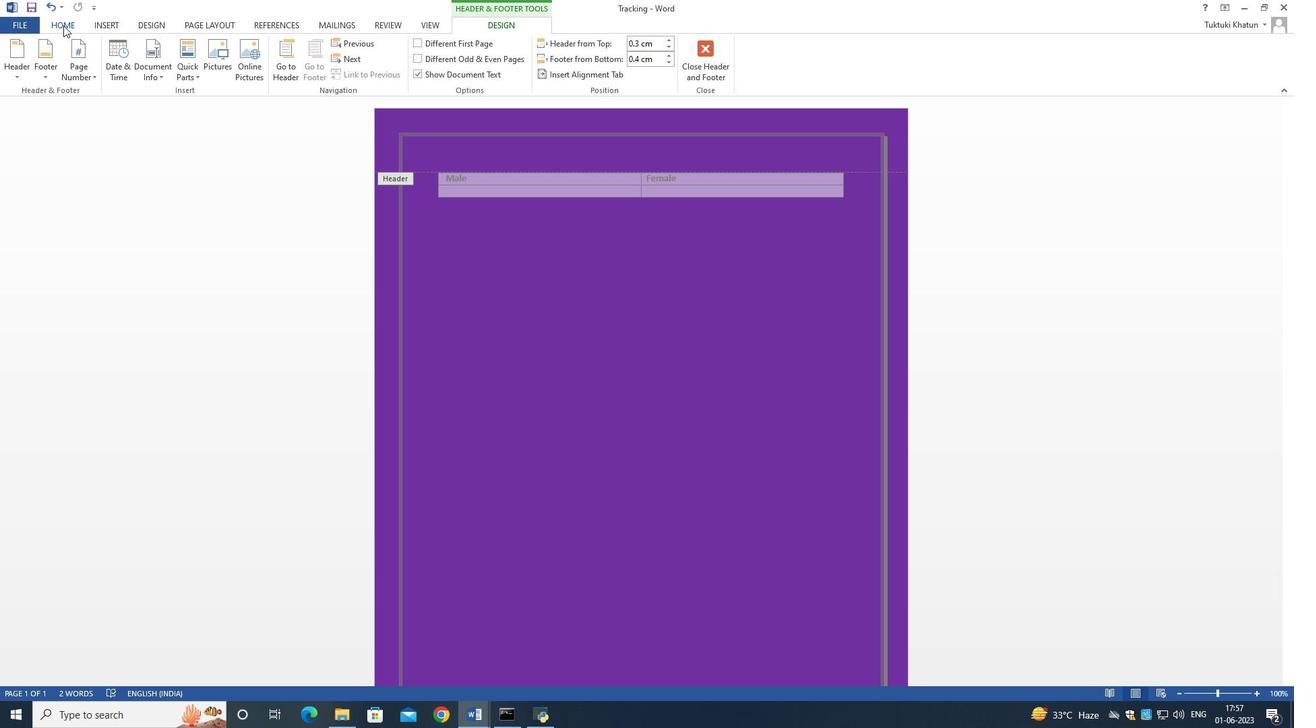 
Action: Mouse moved to (420, 70)
Screenshot: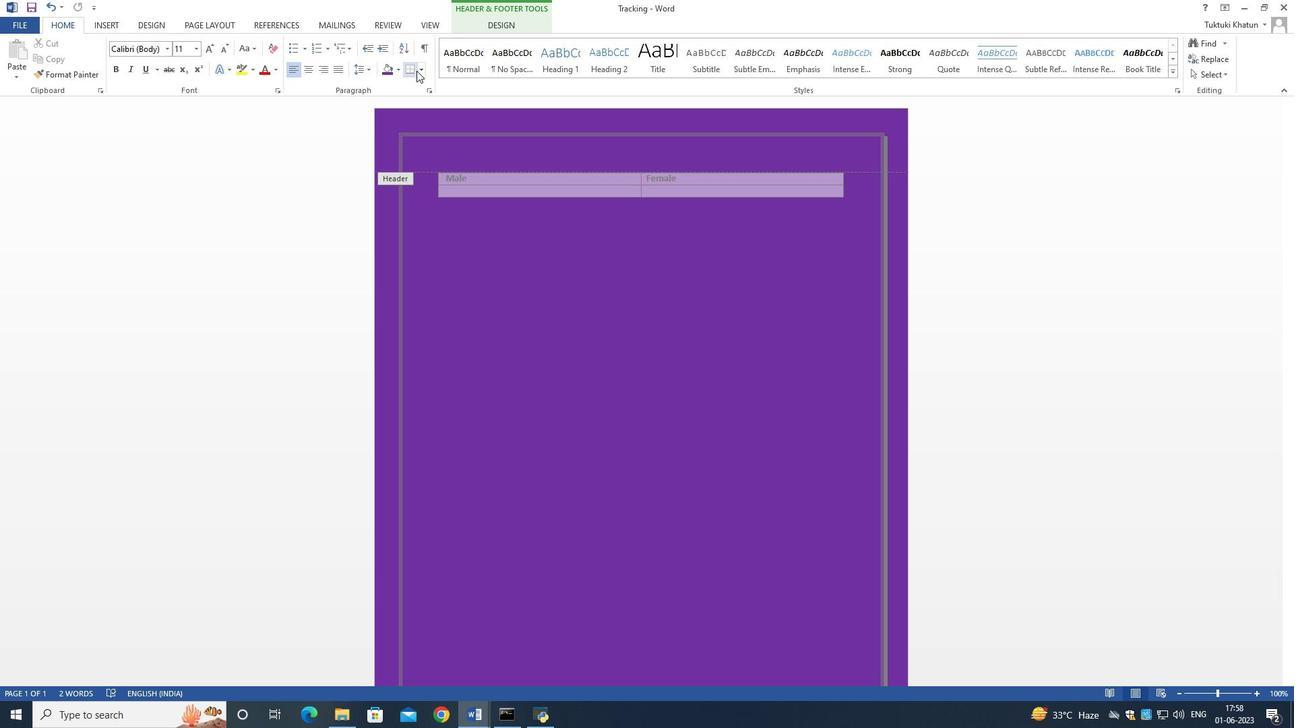 
Action: Mouse pressed left at (420, 70)
Screenshot: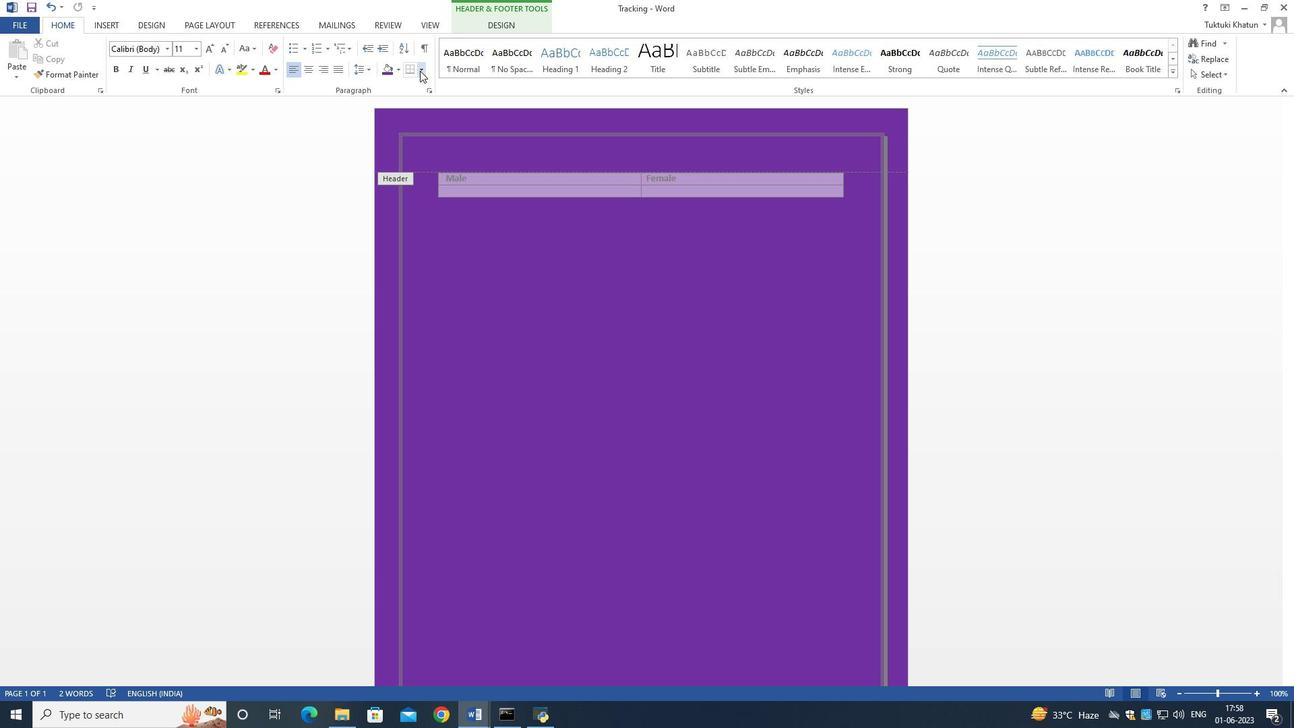 
Action: Mouse moved to (452, 179)
Screenshot: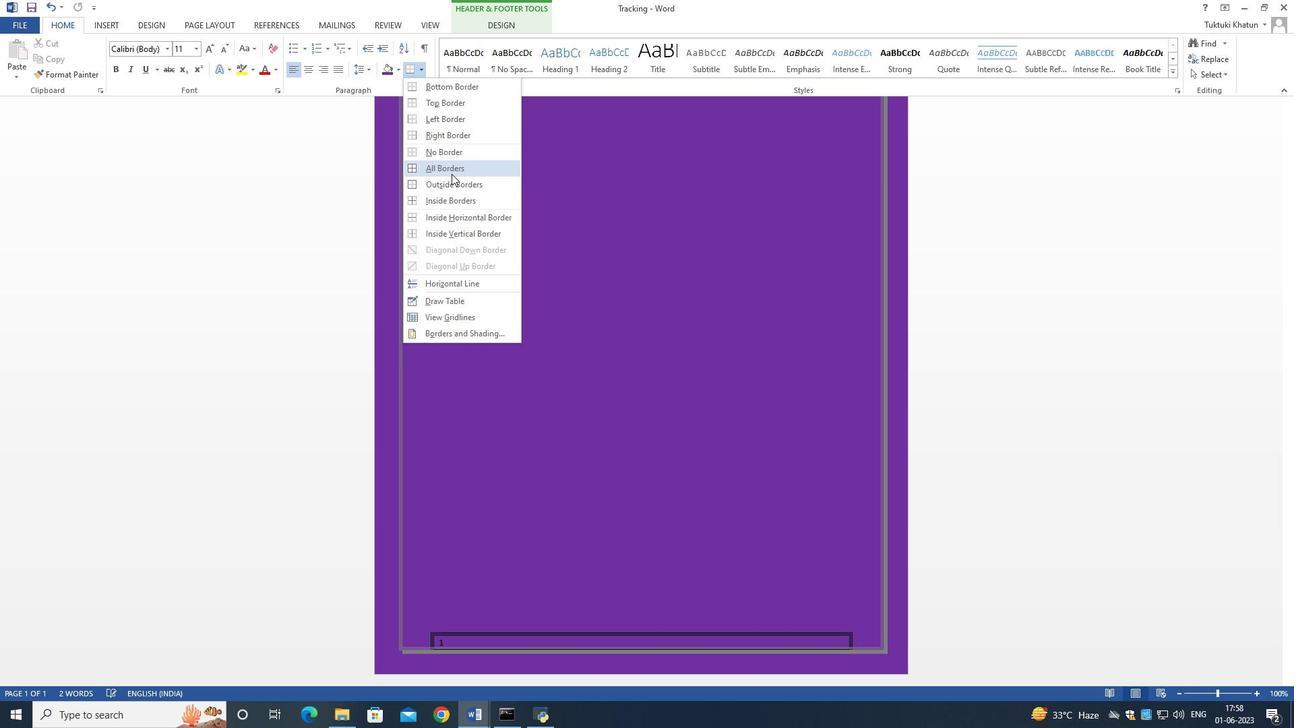 
Action: Mouse pressed left at (452, 179)
Screenshot: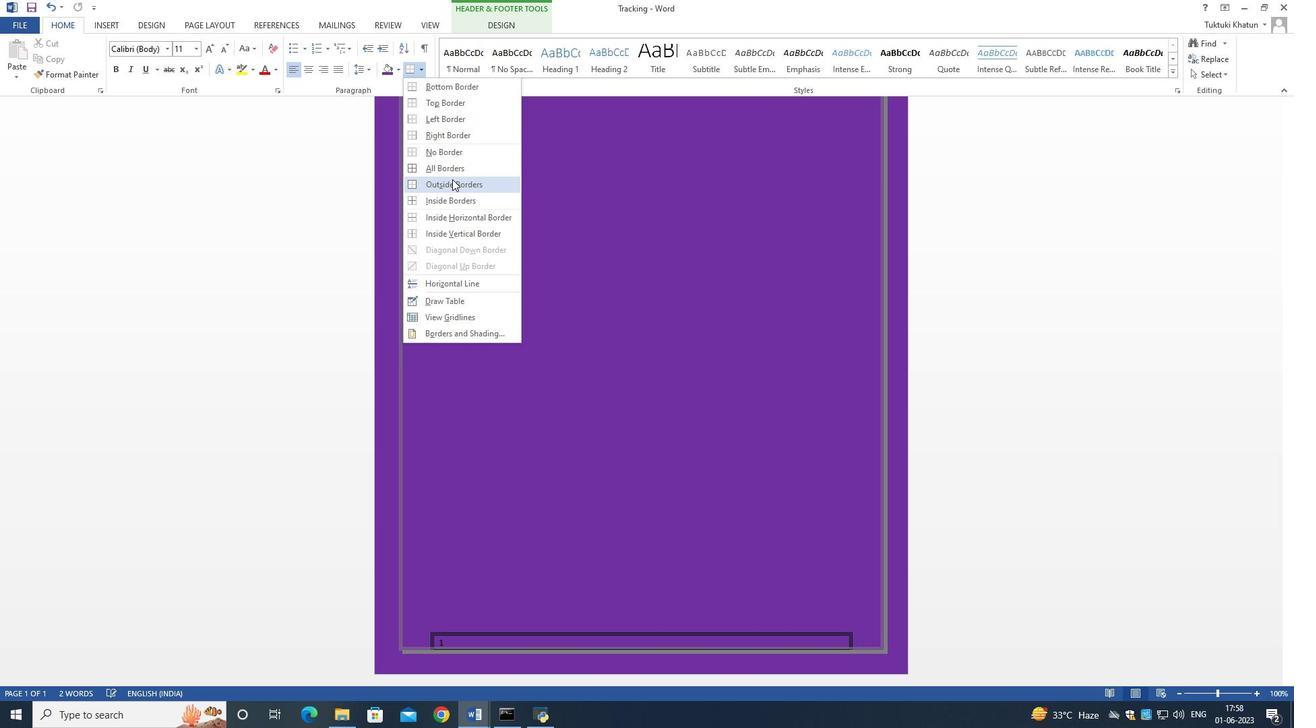 
Action: Mouse moved to (451, 180)
Screenshot: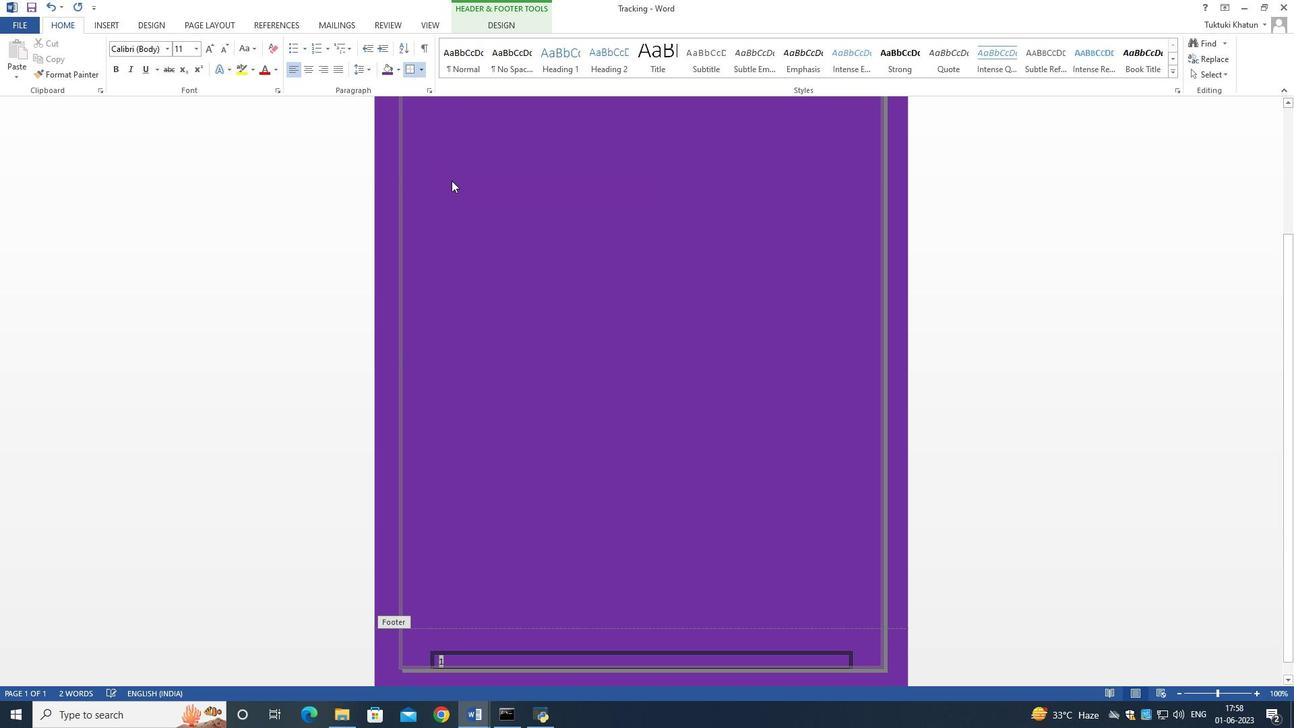 
Action: Mouse scrolled (451, 180) with delta (0, 0)
Screenshot: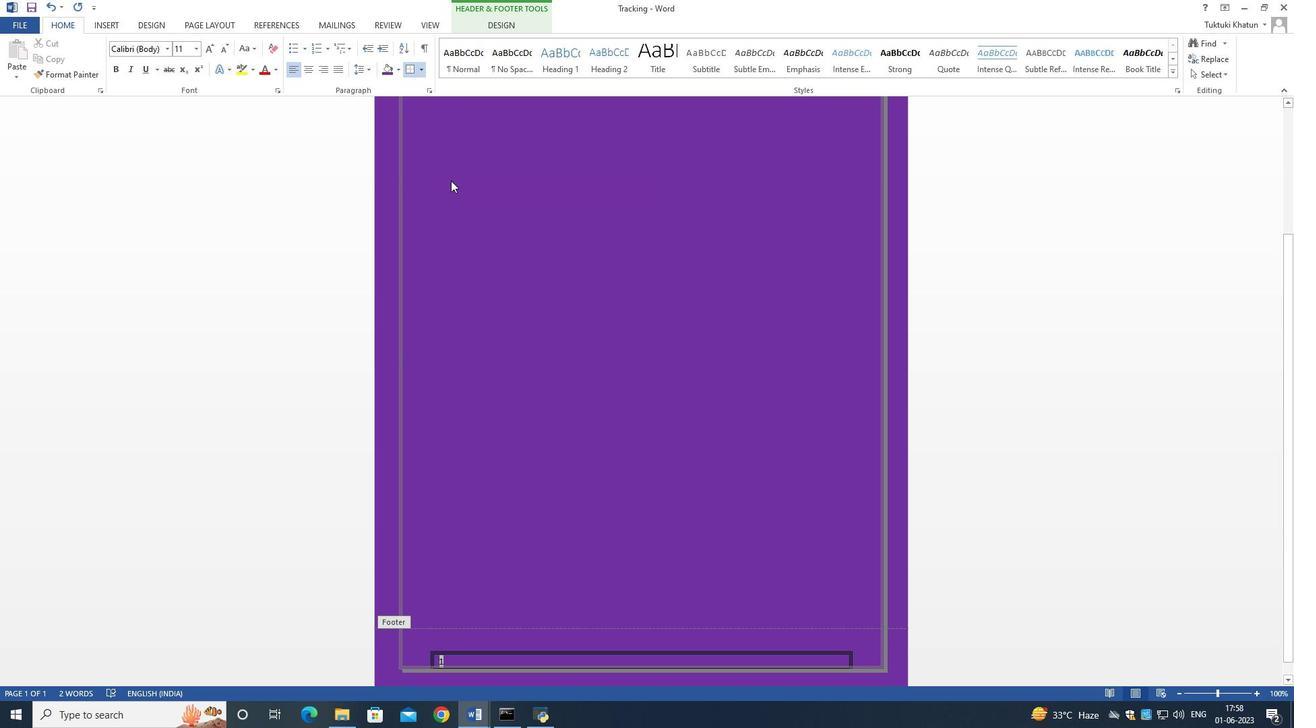 
Action: Mouse scrolled (451, 180) with delta (0, 0)
Screenshot: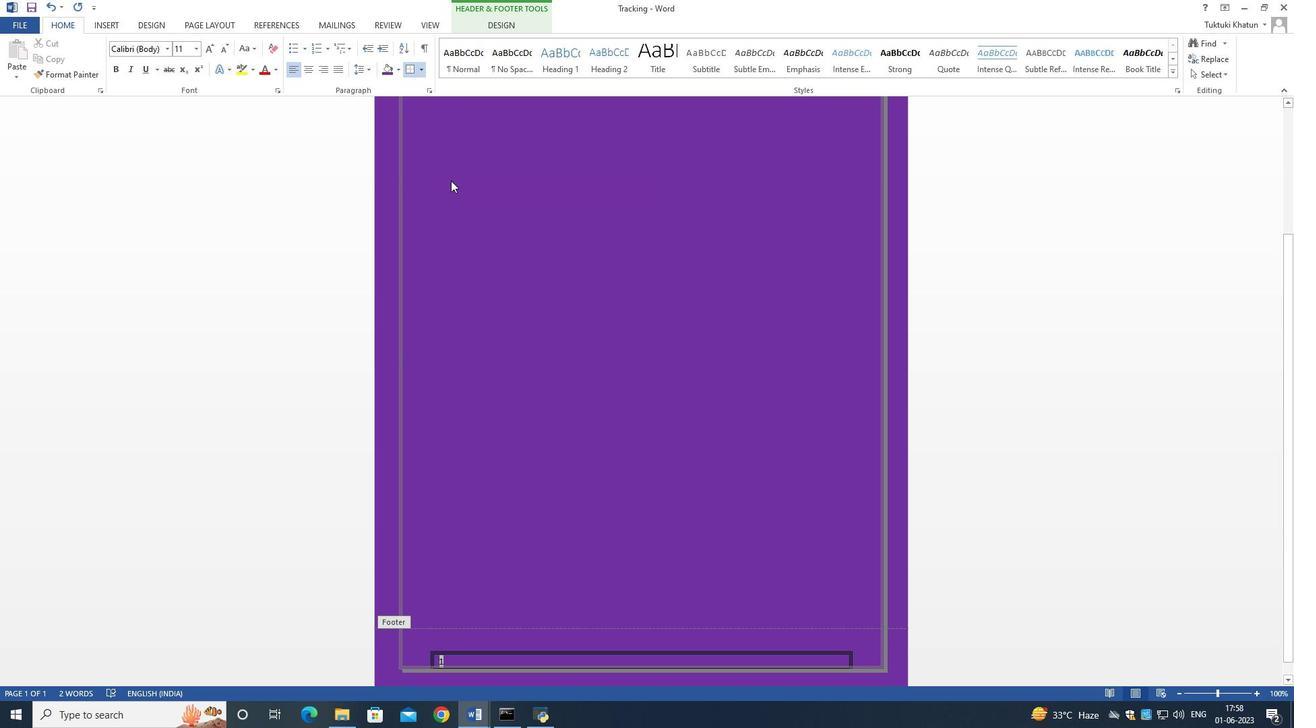 
Action: Mouse scrolled (451, 180) with delta (0, 0)
Screenshot: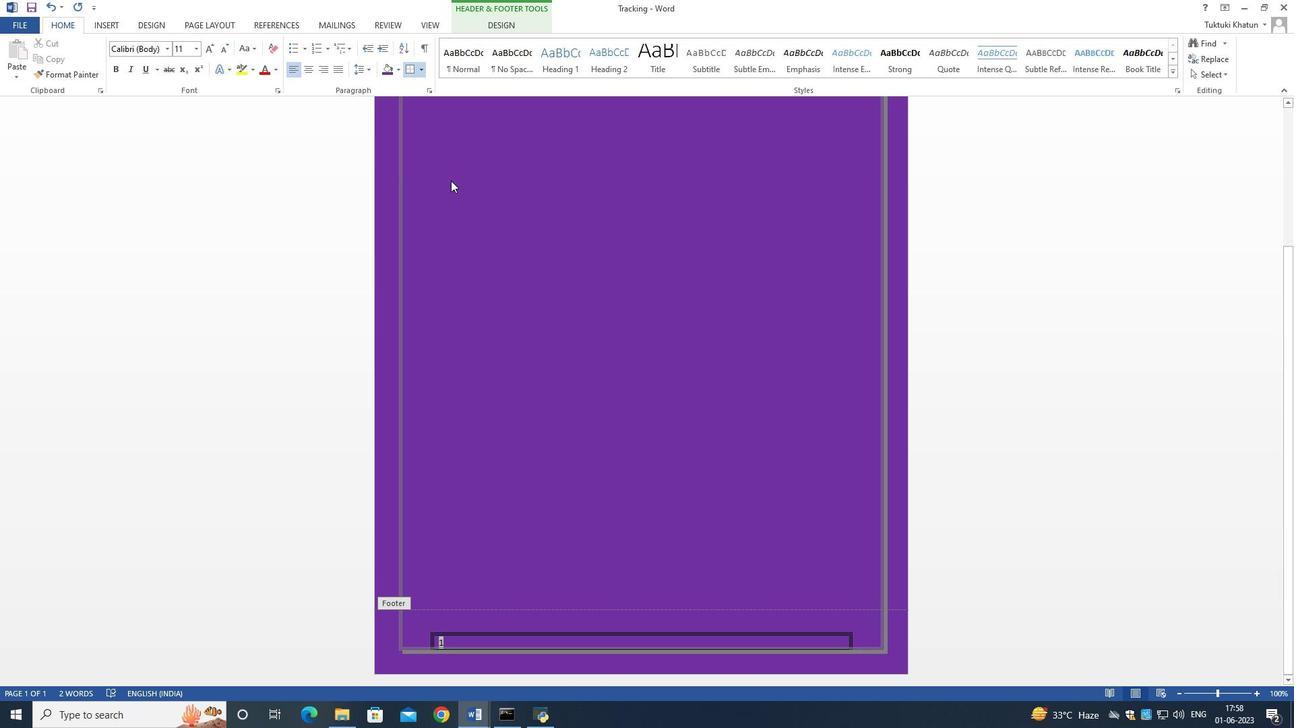 
Action: Mouse scrolled (451, 180) with delta (0, 0)
Screenshot: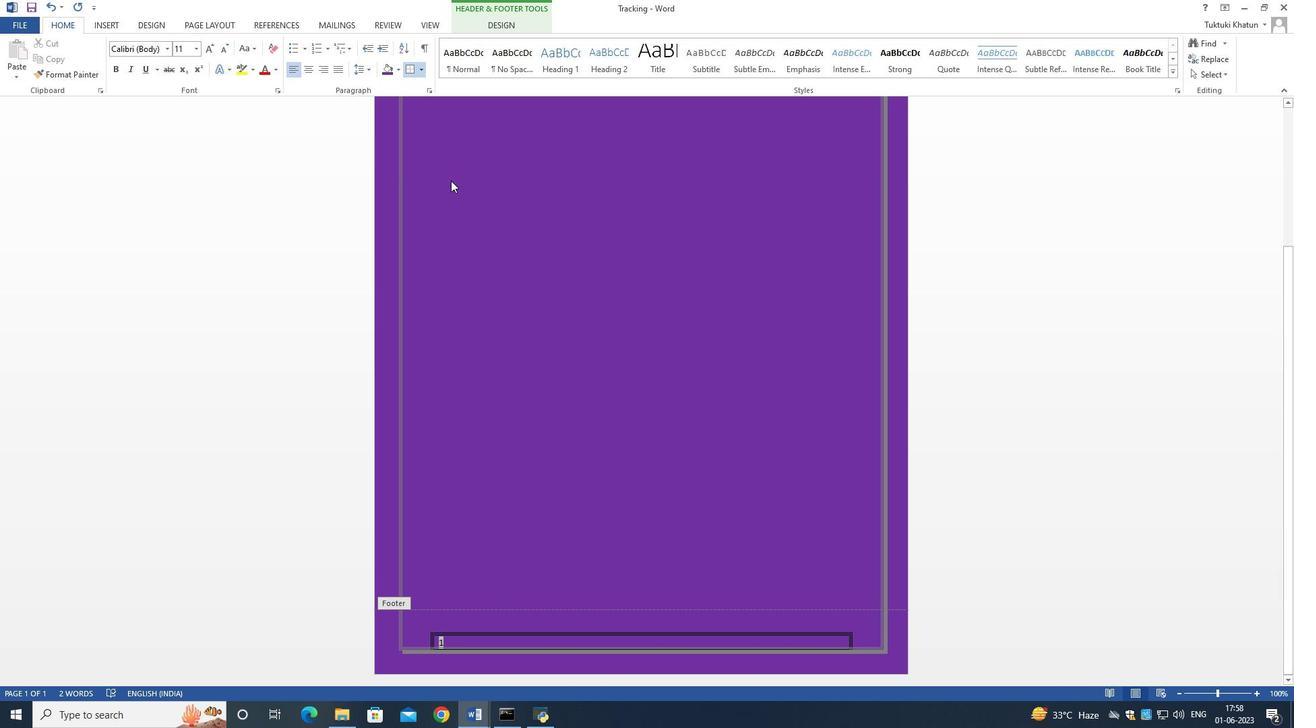 
Action: Mouse scrolled (451, 180) with delta (0, 0)
Screenshot: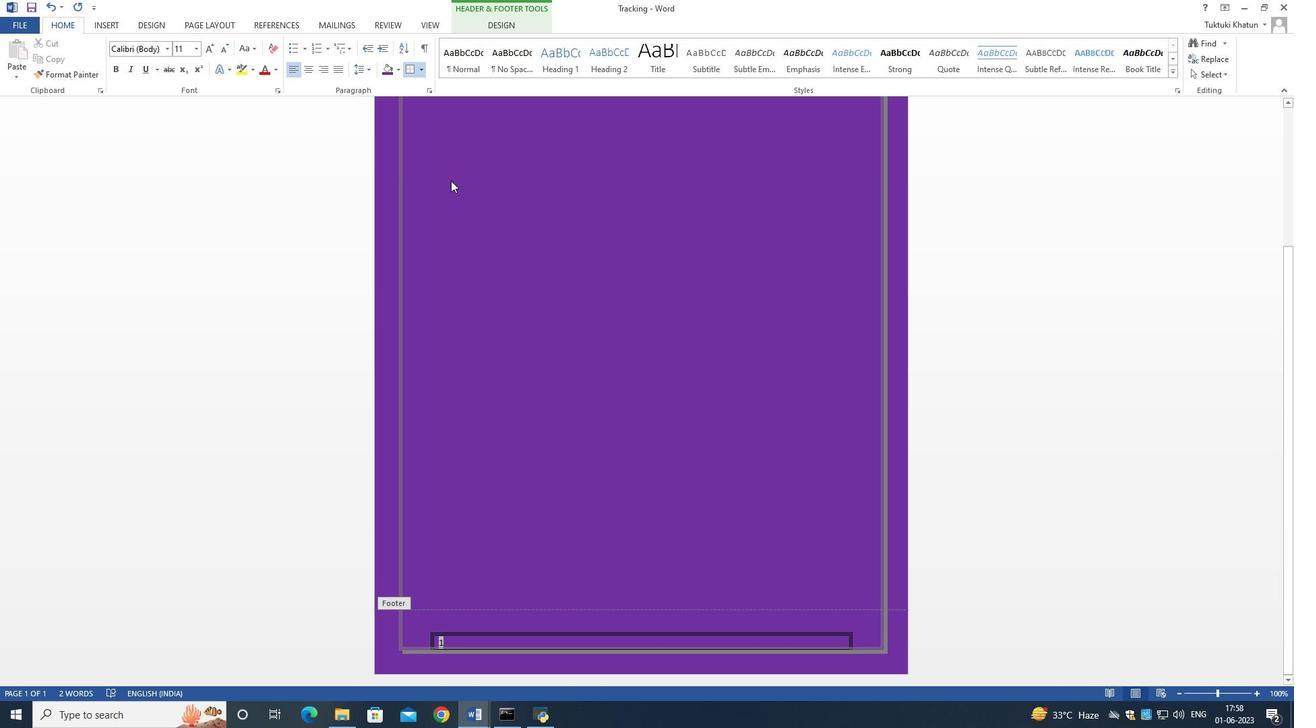 
Action: Mouse scrolled (451, 180) with delta (0, 0)
Screenshot: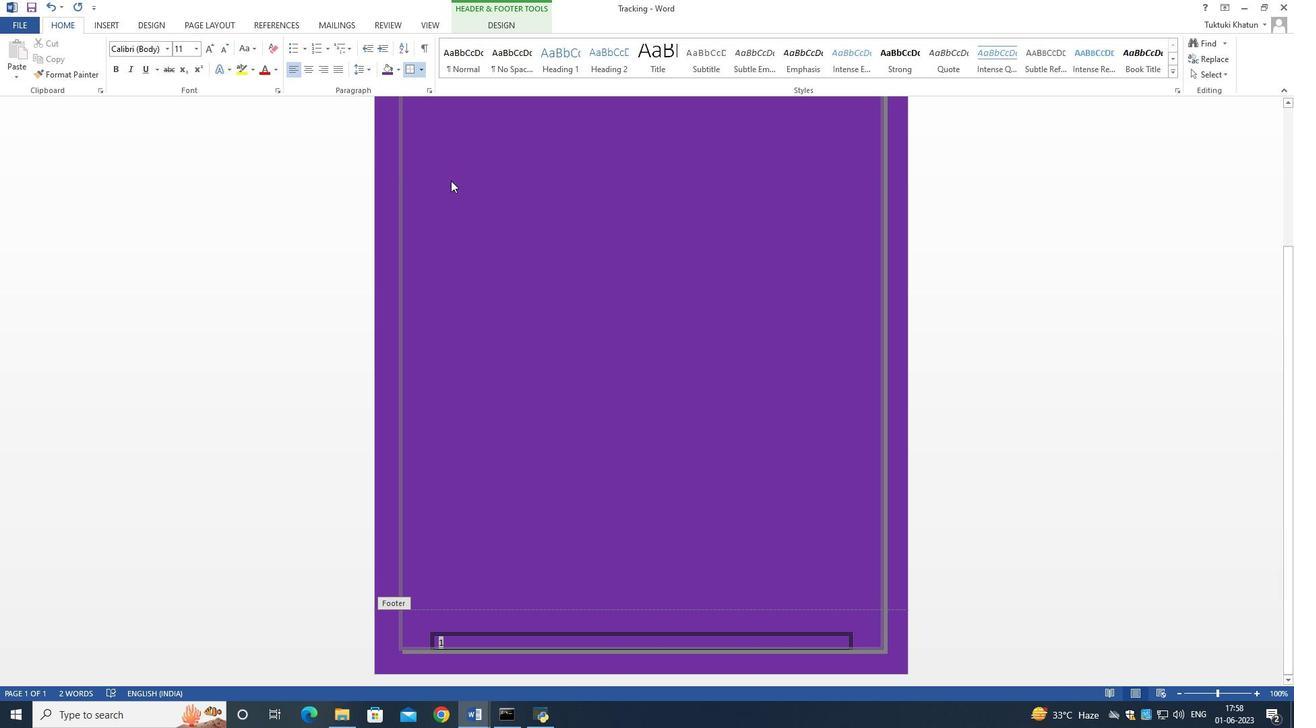 
Action: Mouse scrolled (451, 181) with delta (0, 0)
Screenshot: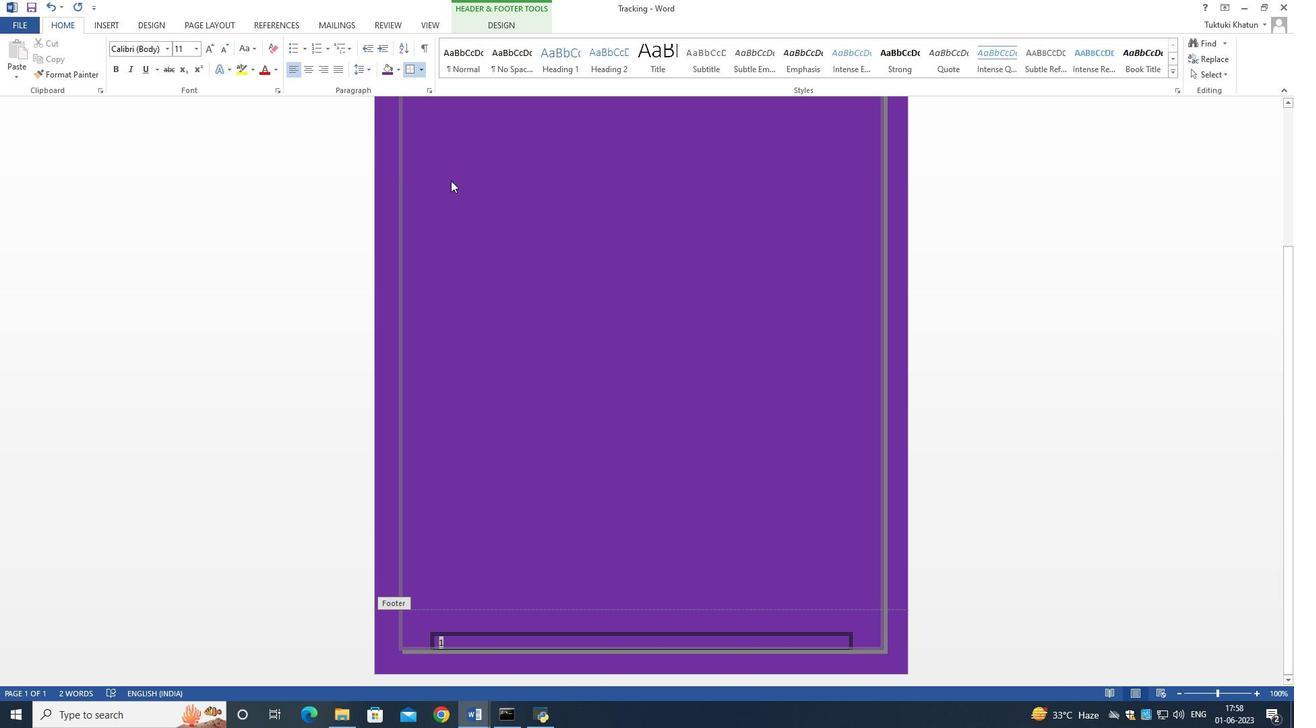 
Action: Mouse scrolled (451, 181) with delta (0, 0)
Screenshot: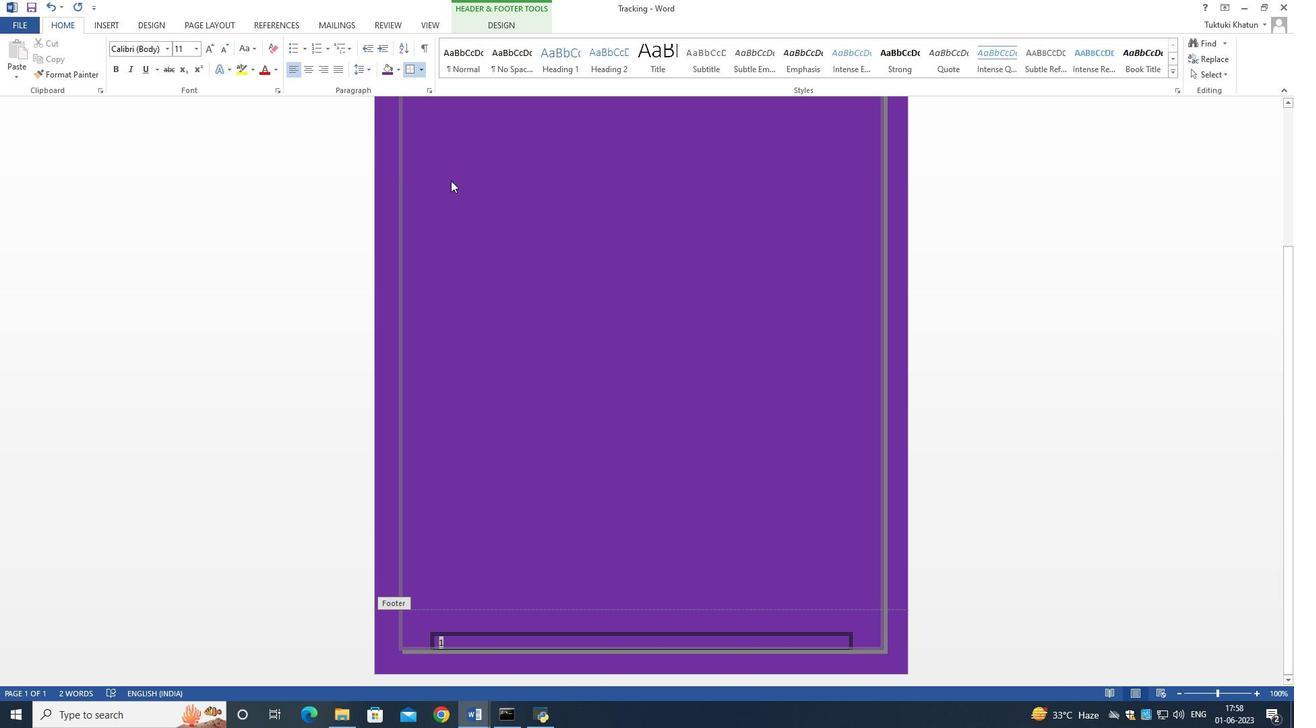 
Action: Mouse scrolled (451, 181) with delta (0, 0)
Screenshot: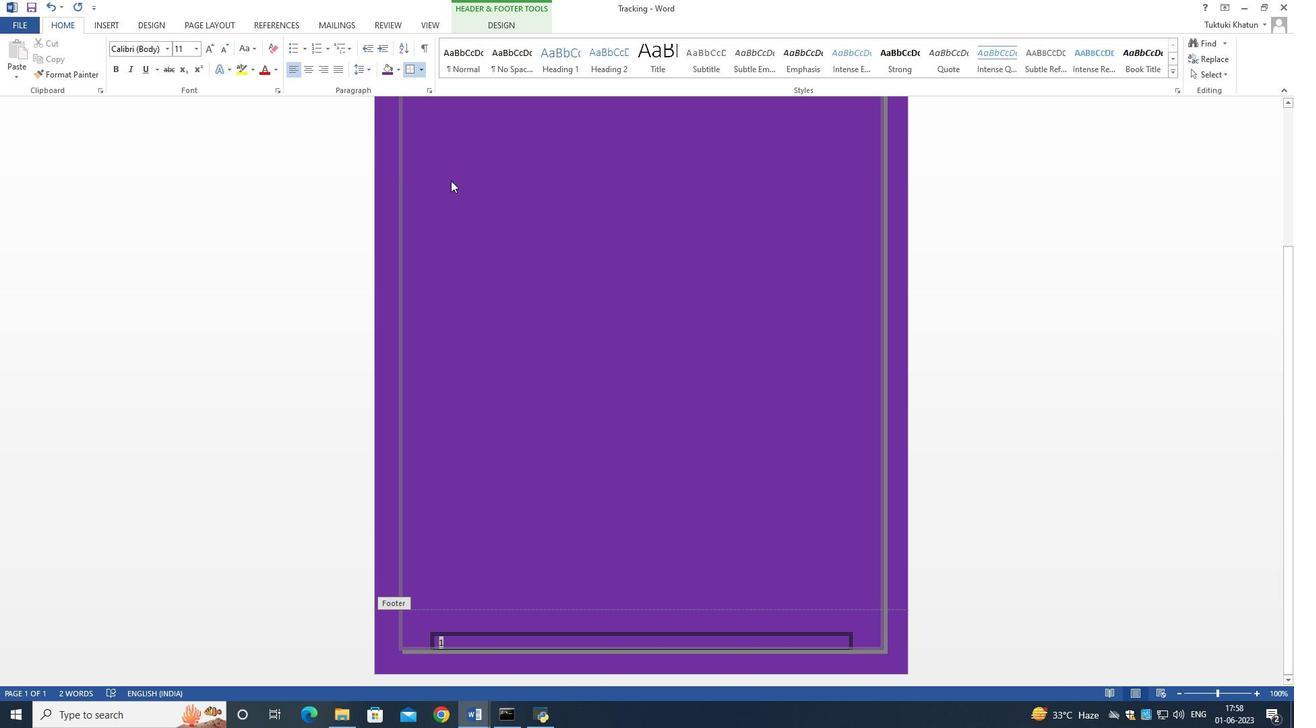 
Action: Mouse scrolled (451, 181) with delta (0, 0)
Screenshot: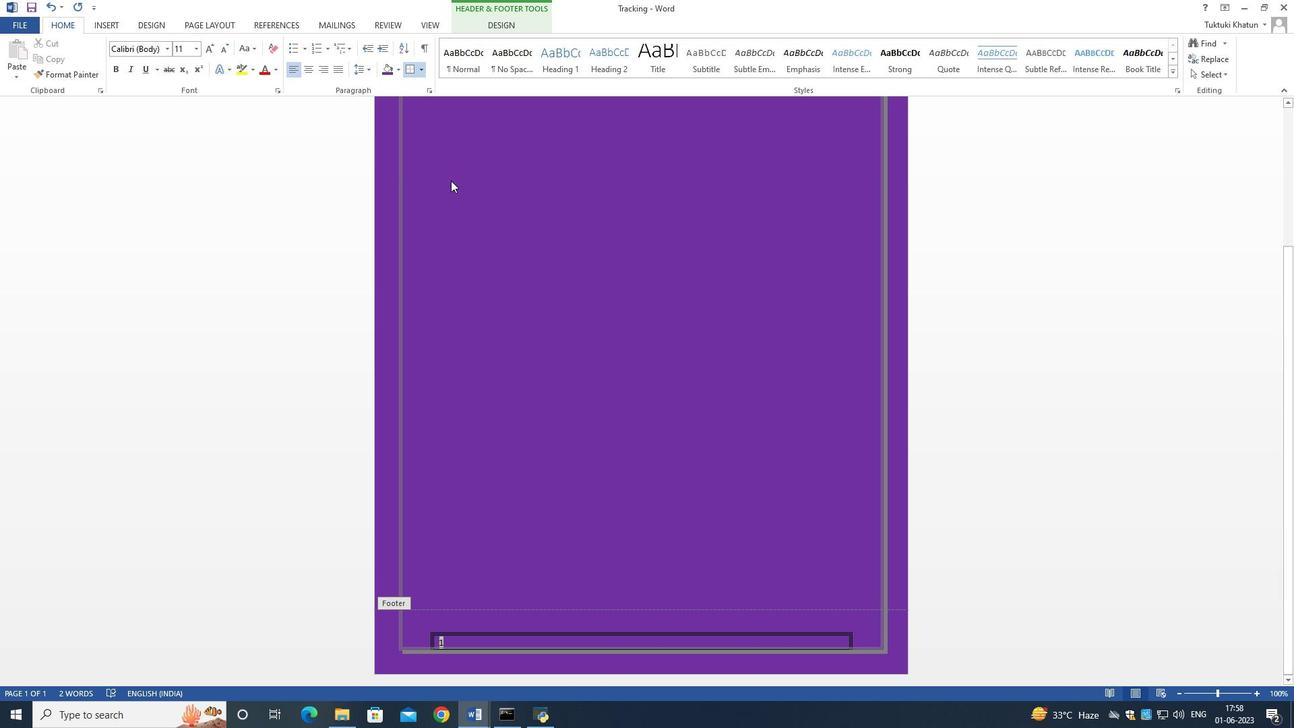 
Action: Mouse scrolled (451, 181) with delta (0, 0)
Screenshot: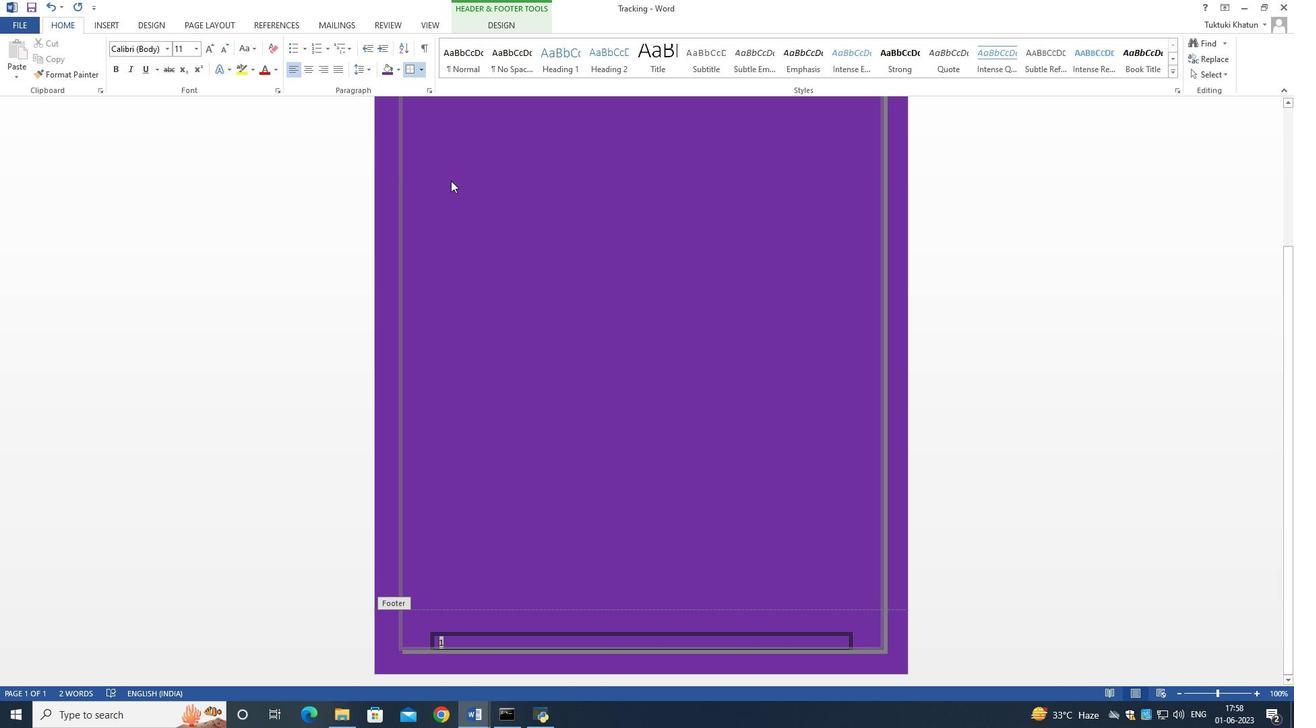 
Action: Mouse scrolled (451, 181) with delta (0, 0)
Screenshot: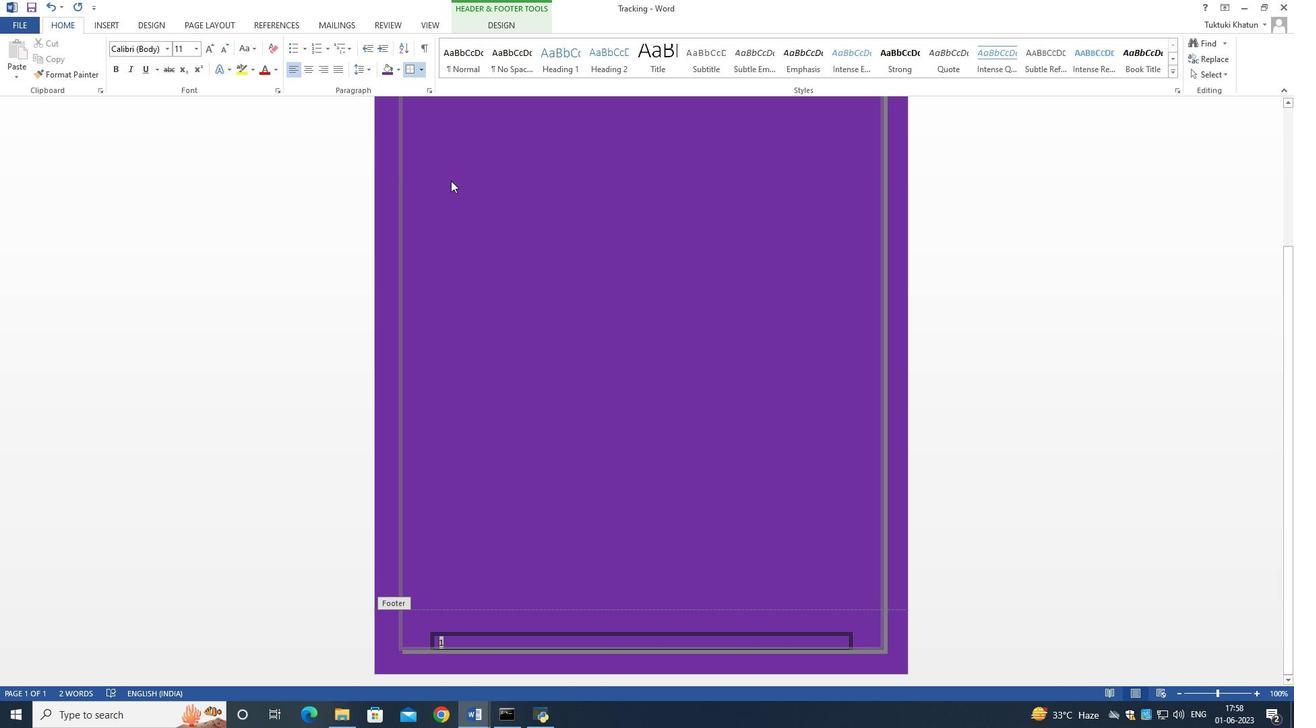 
Action: Mouse moved to (474, 236)
Screenshot: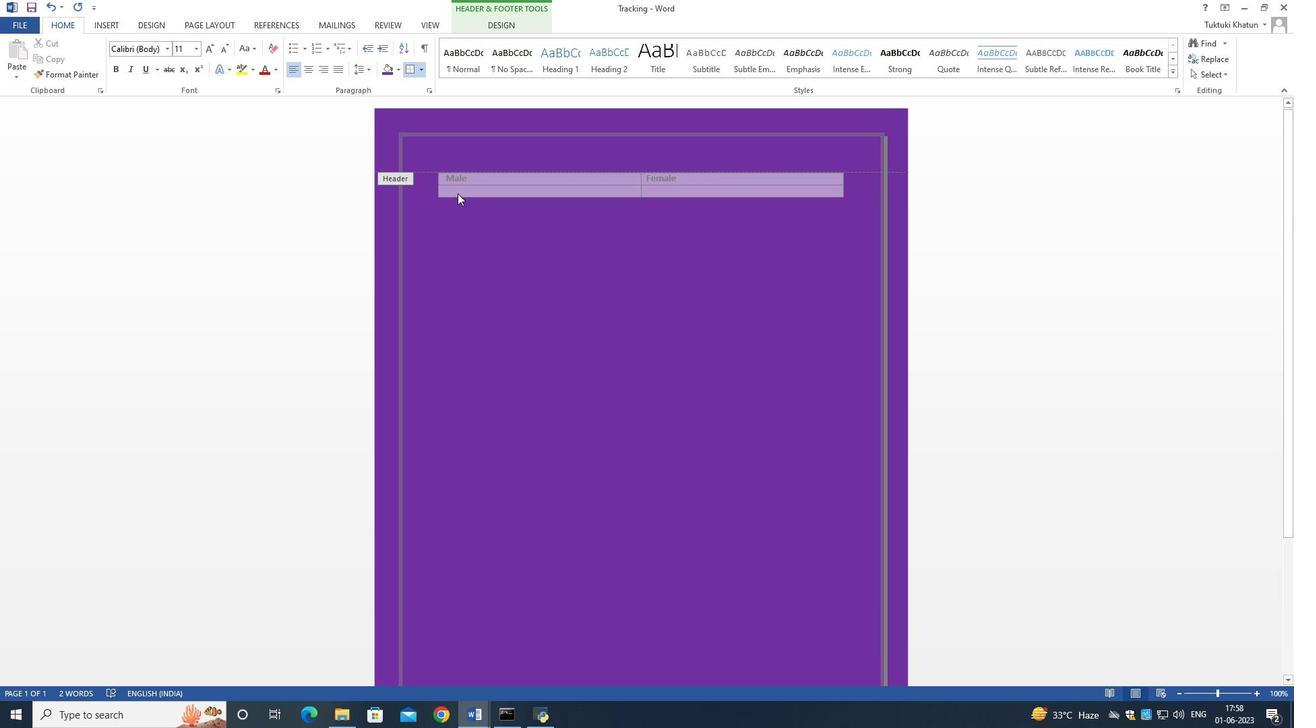 
Action: Mouse pressed left at (474, 236)
Screenshot: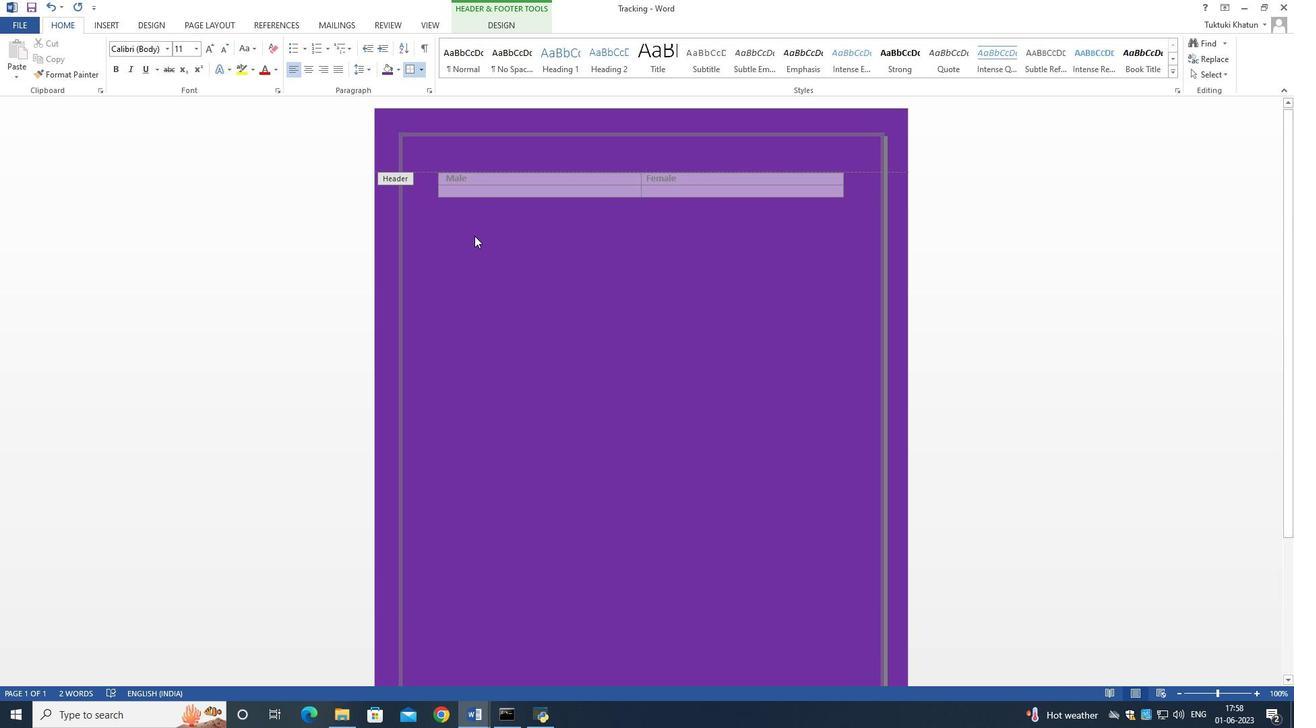 
Action: Mouse pressed left at (474, 236)
Screenshot: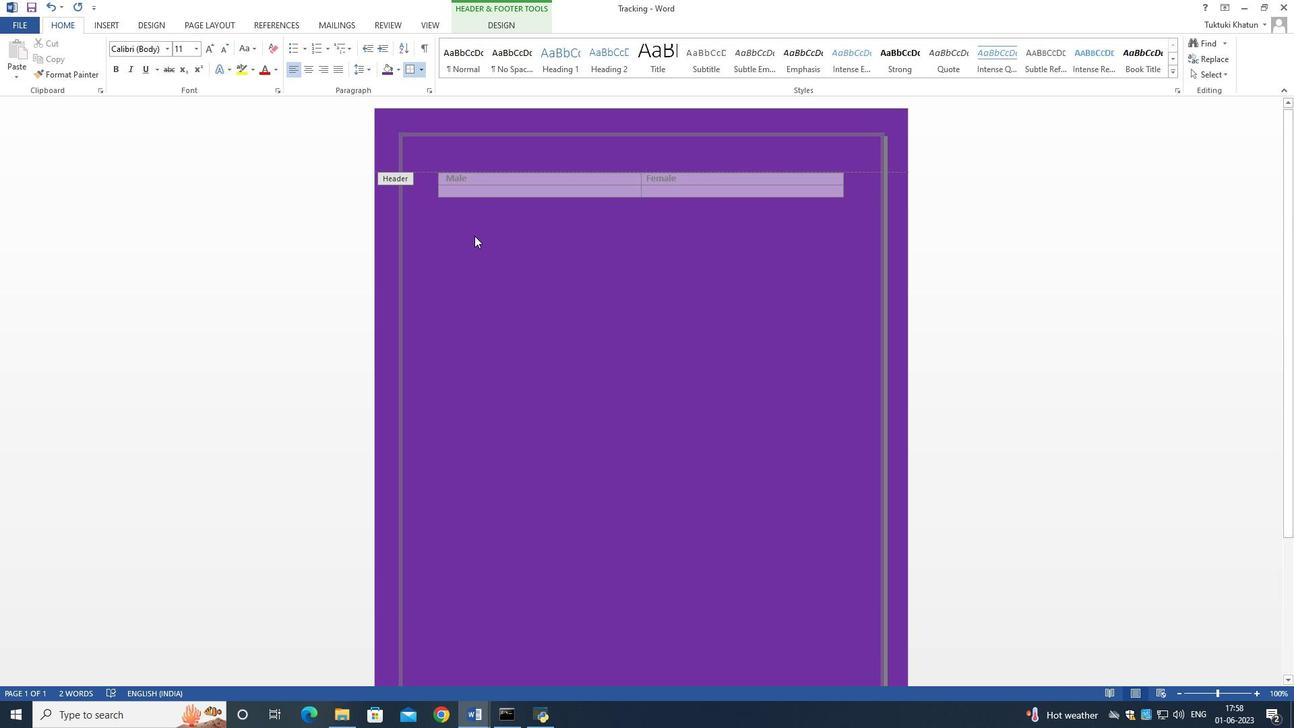 
Action: Mouse pressed left at (474, 236)
Screenshot: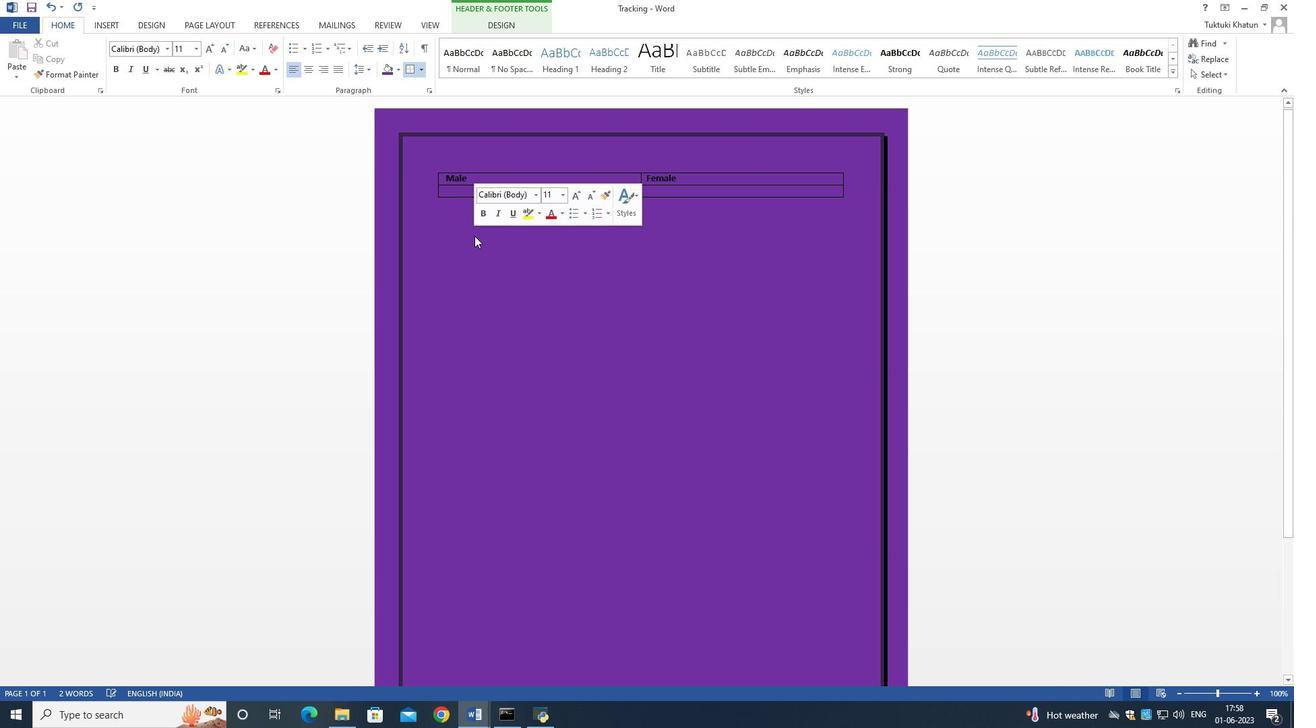 
Action: Mouse moved to (453, 187)
Screenshot: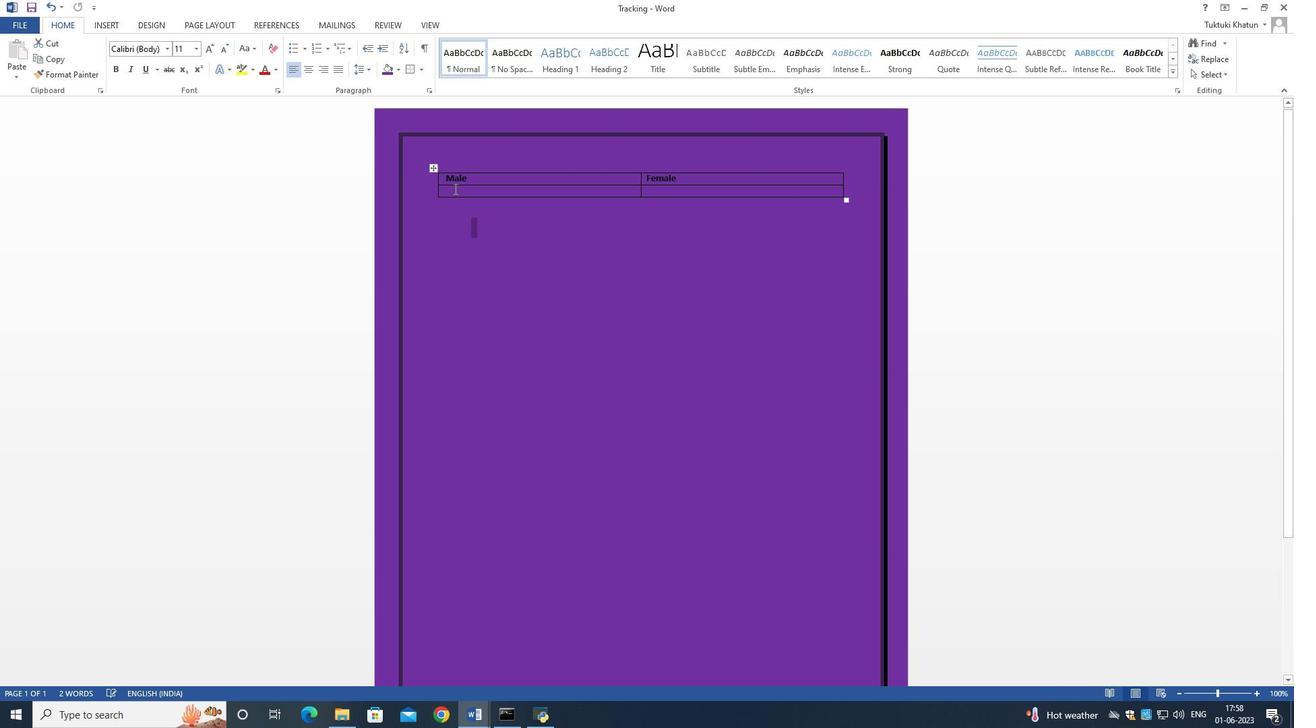 
Action: Mouse pressed left at (453, 187)
Screenshot: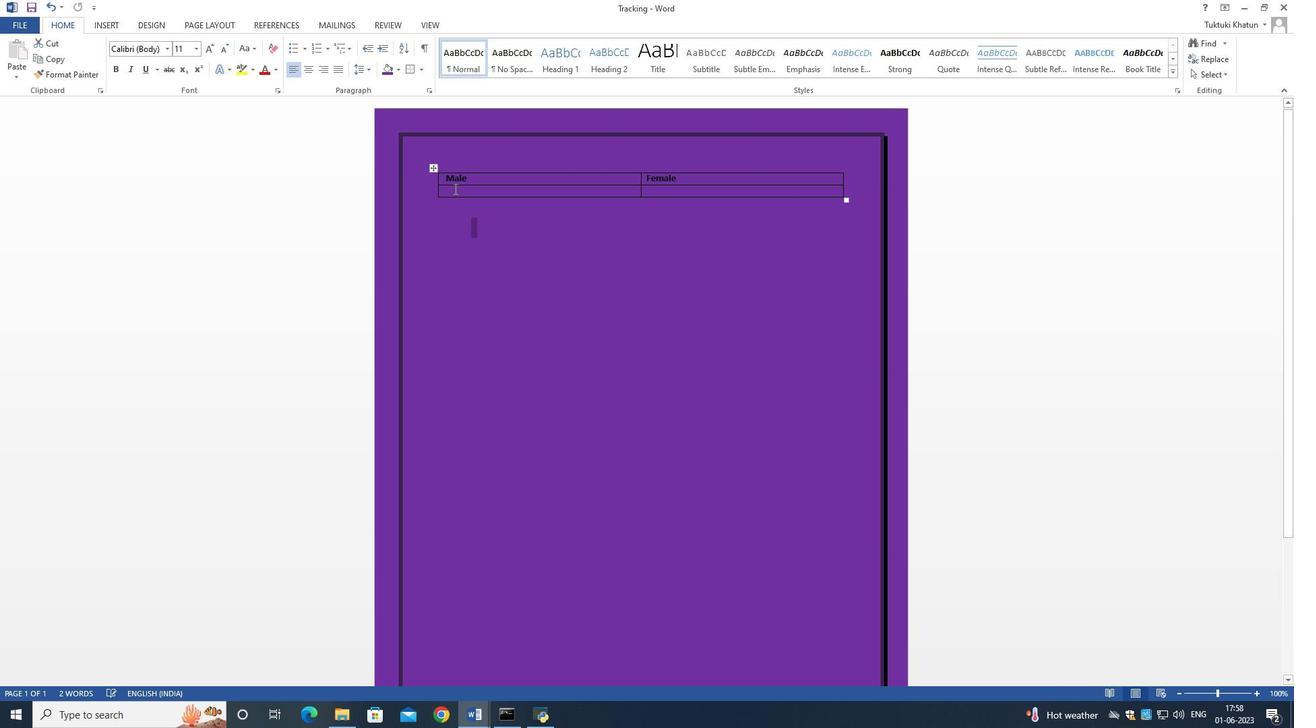 
Action: Mouse moved to (435, 168)
Screenshot: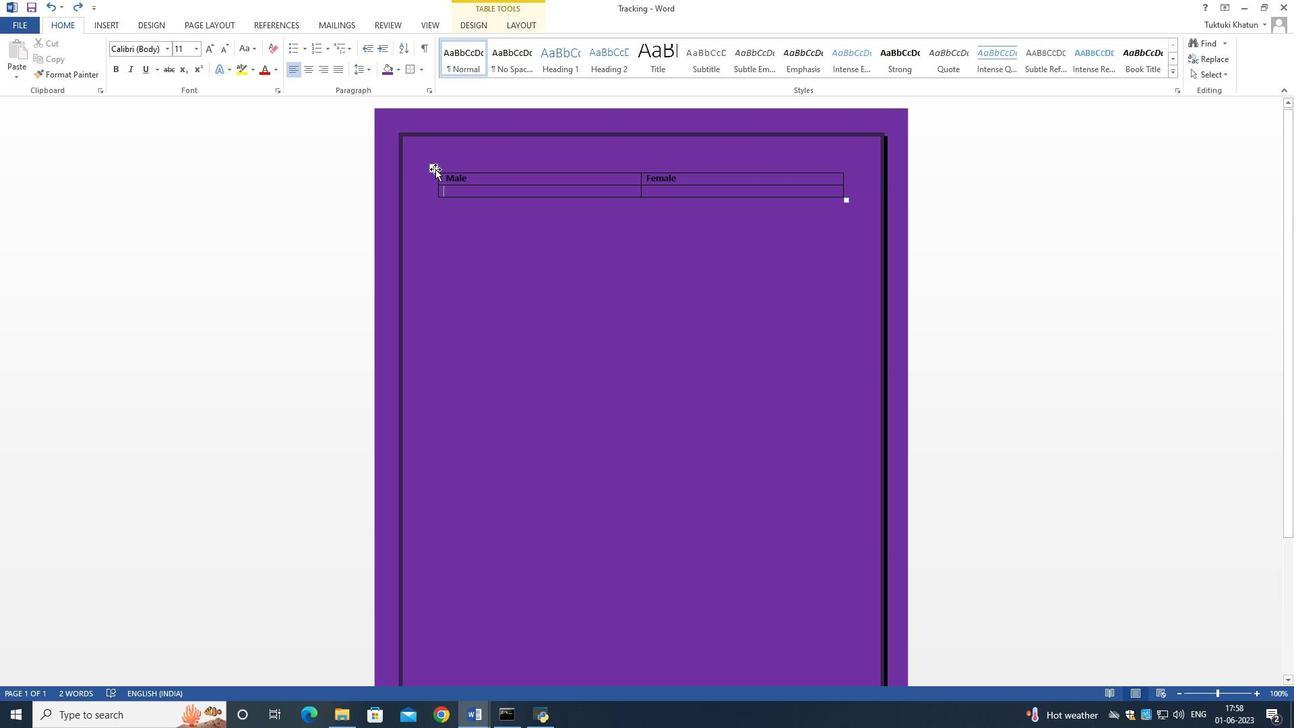 
Action: Mouse pressed left at (435, 168)
Screenshot: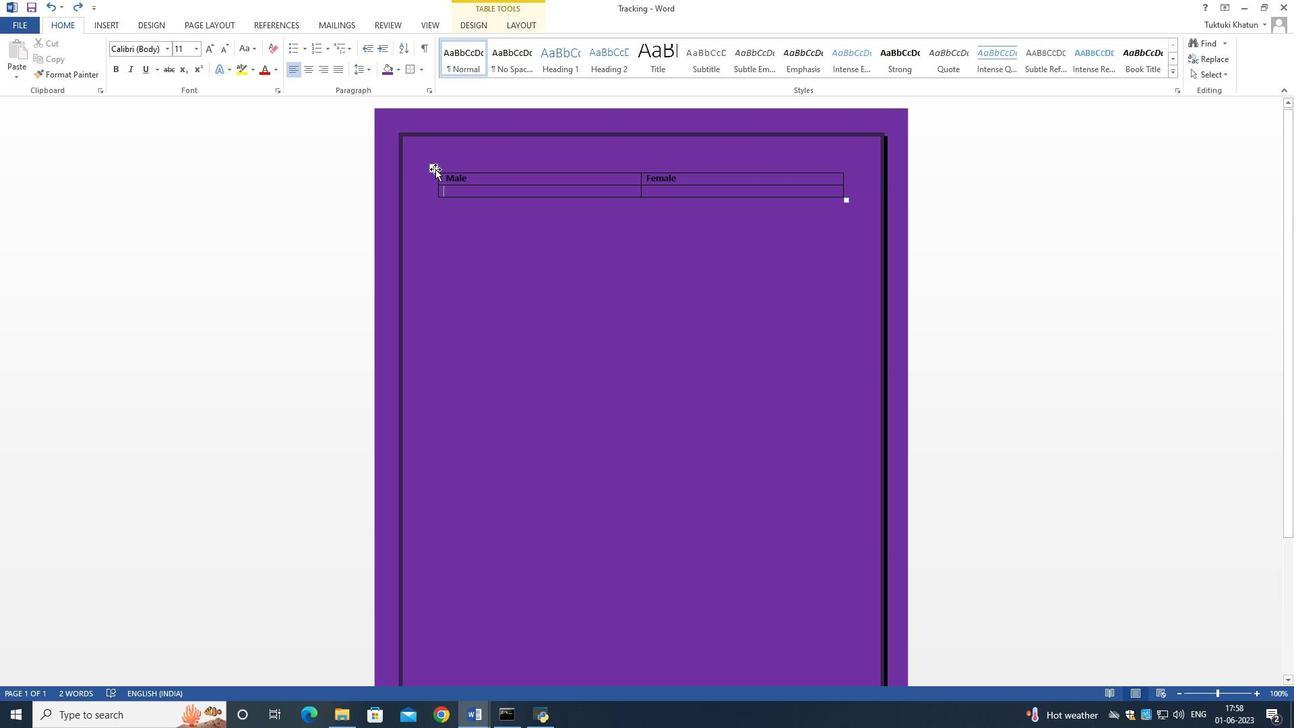 
Action: Mouse moved to (430, 19)
Screenshot: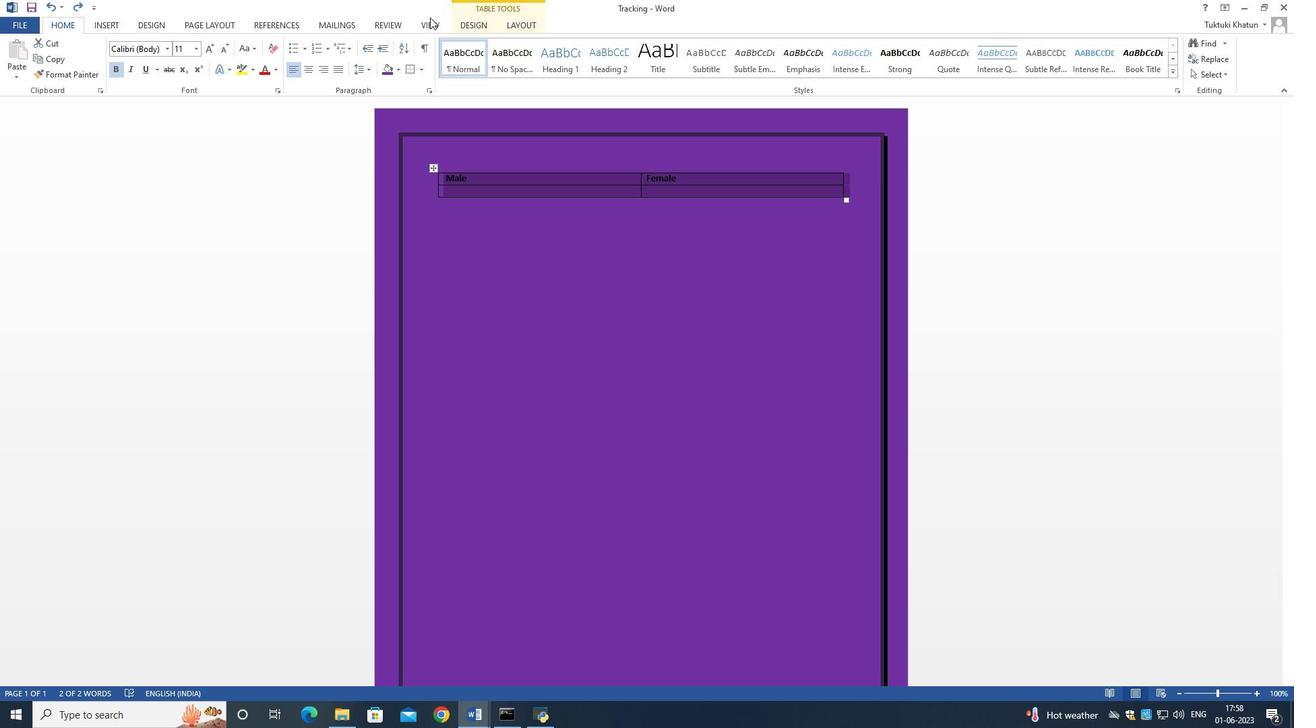 
Action: Mouse pressed left at (430, 19)
Screenshot: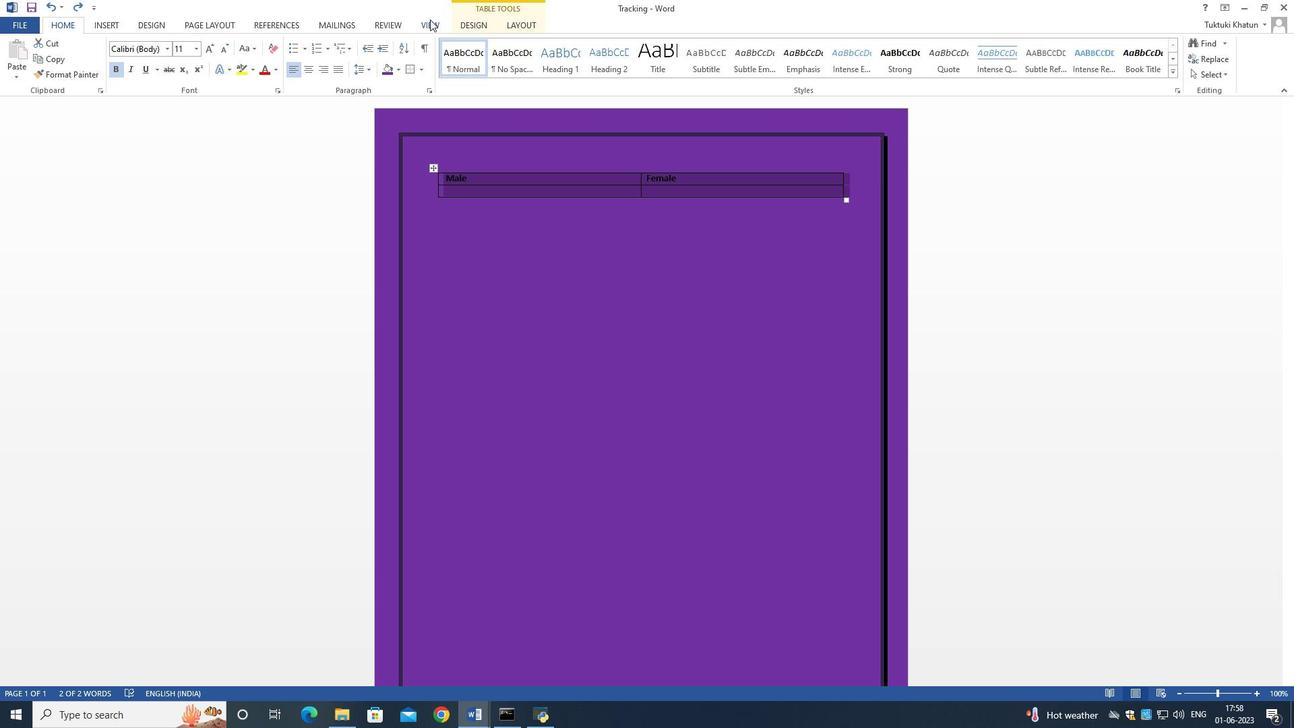 
Action: Mouse moved to (483, 20)
Screenshot: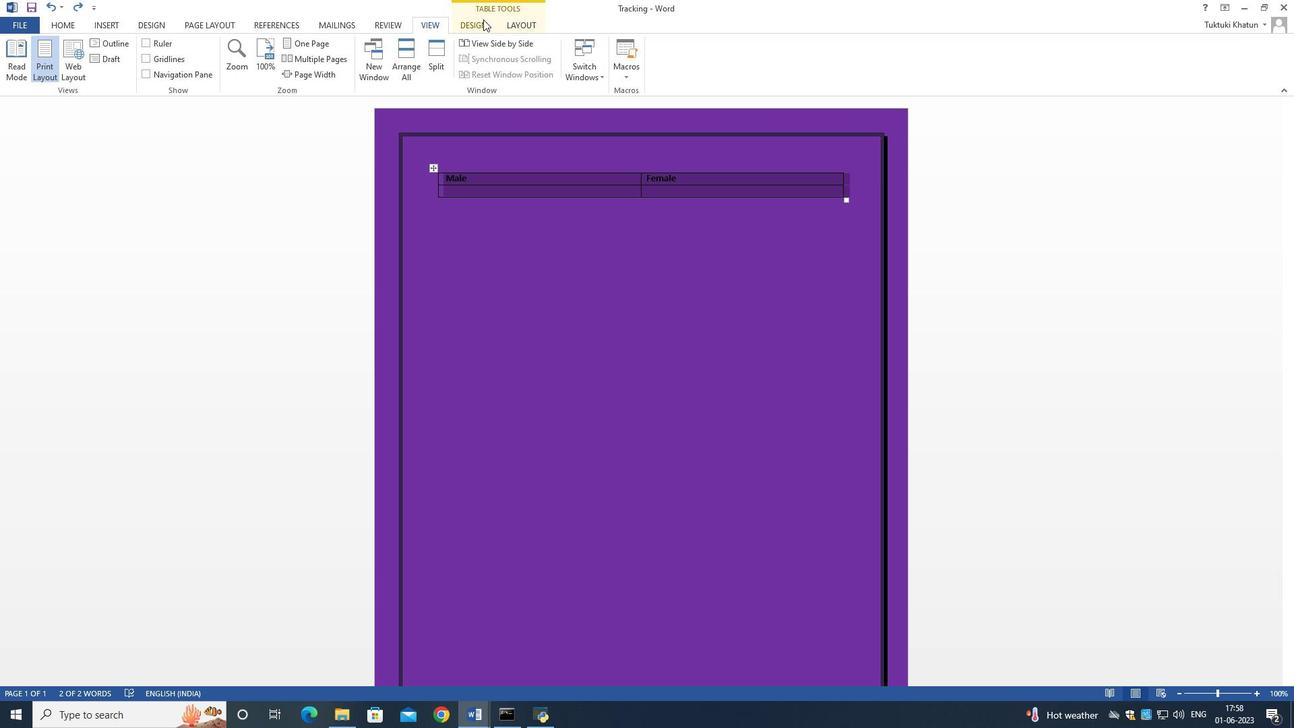 
Action: Mouse pressed left at (483, 20)
Screenshot: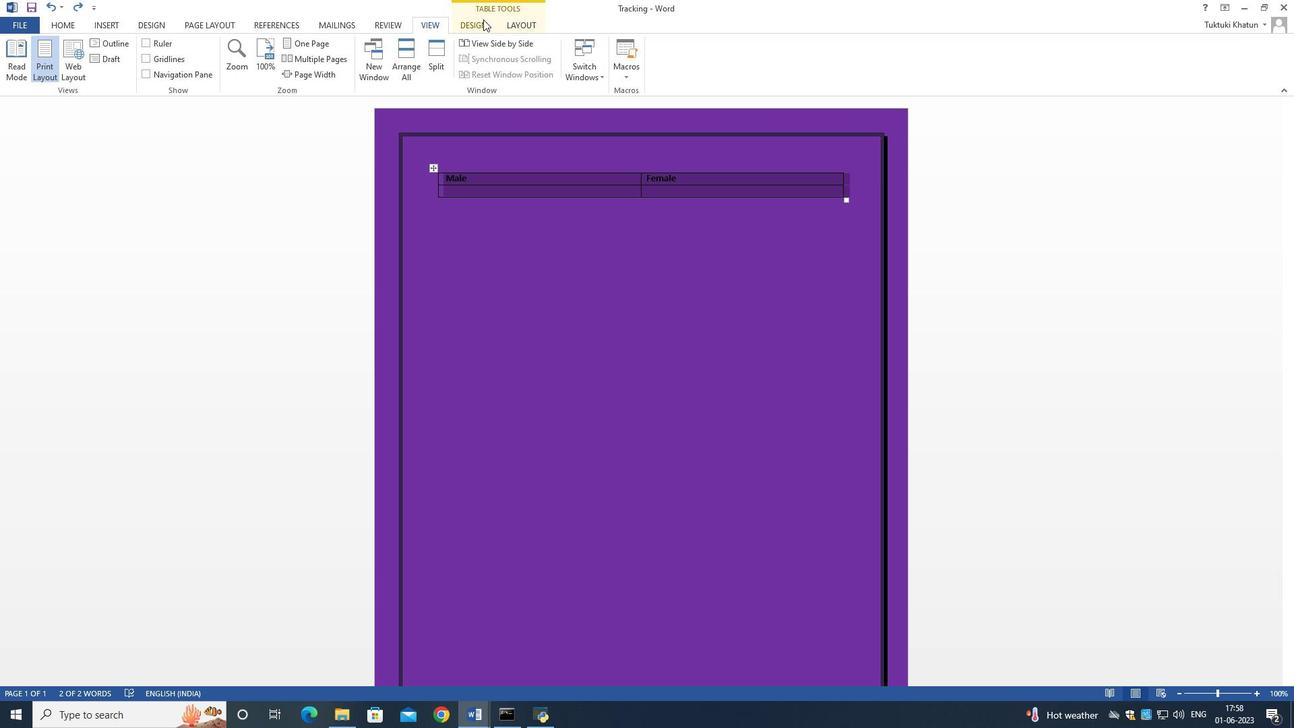 
Action: Mouse moved to (1027, 70)
Screenshot: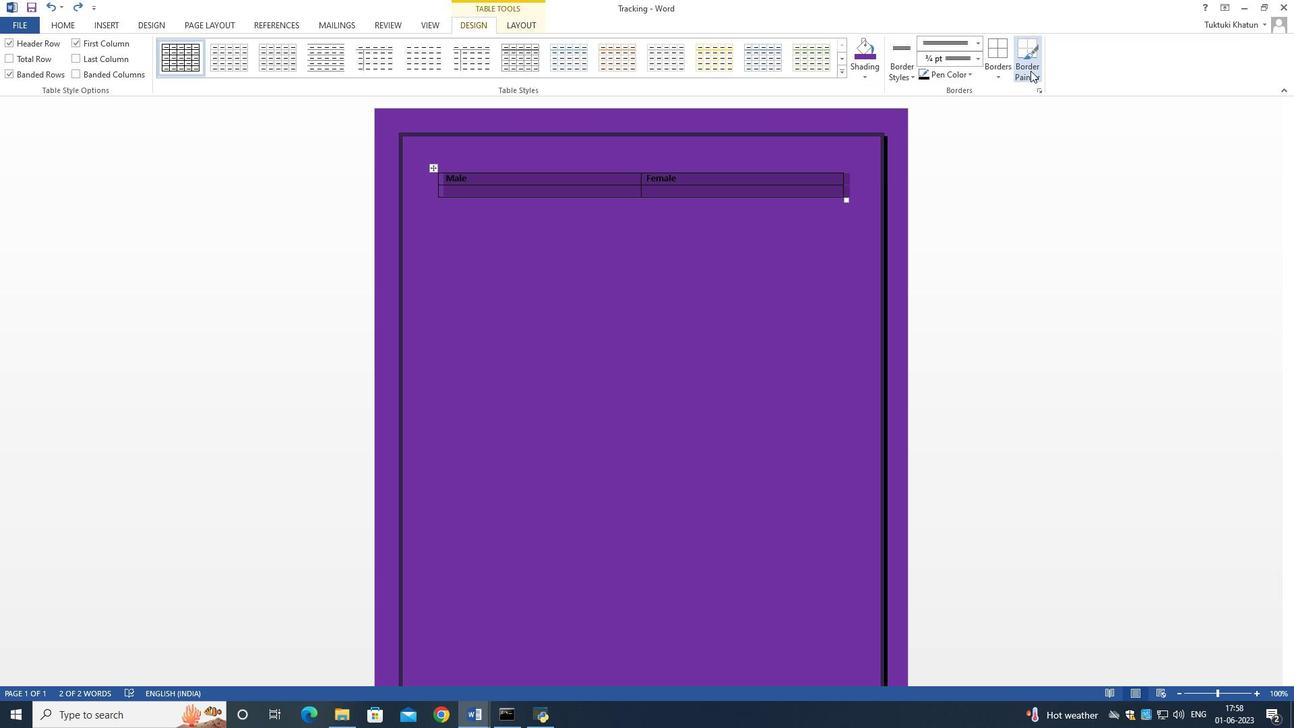
Action: Mouse pressed left at (1027, 70)
Screenshot: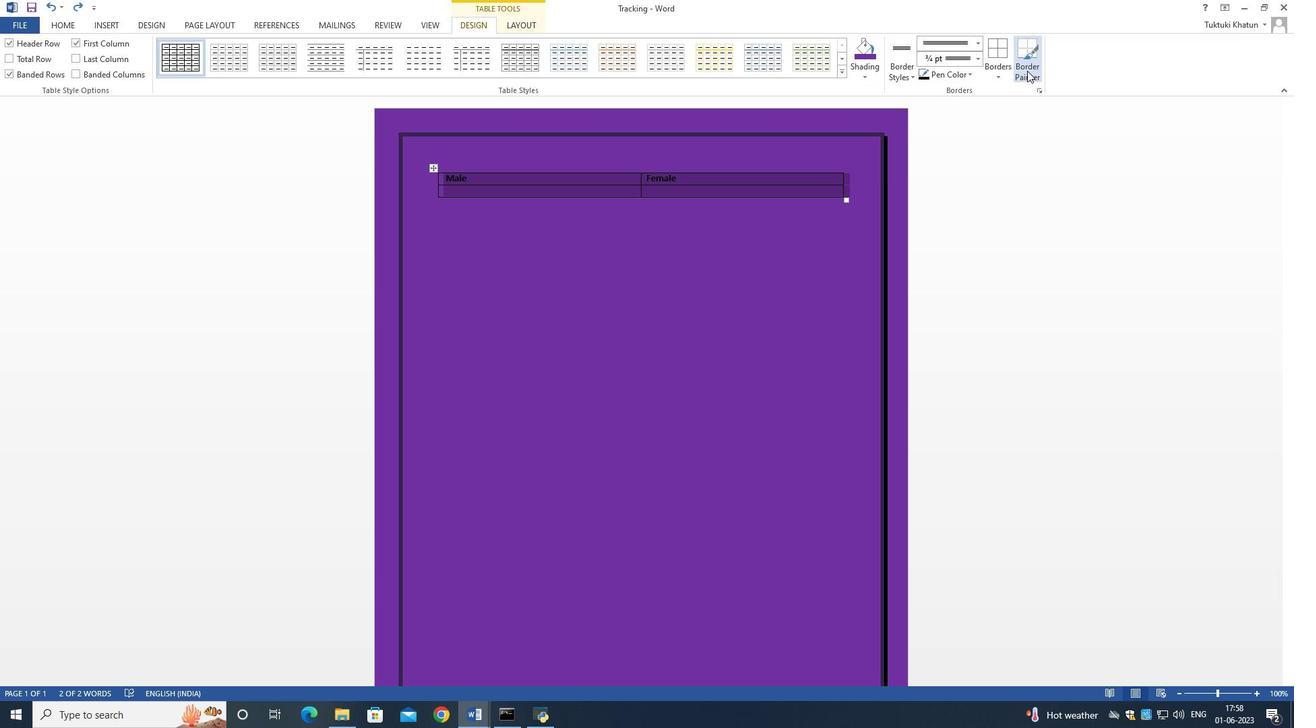 
Action: Mouse moved to (979, 56)
Screenshot: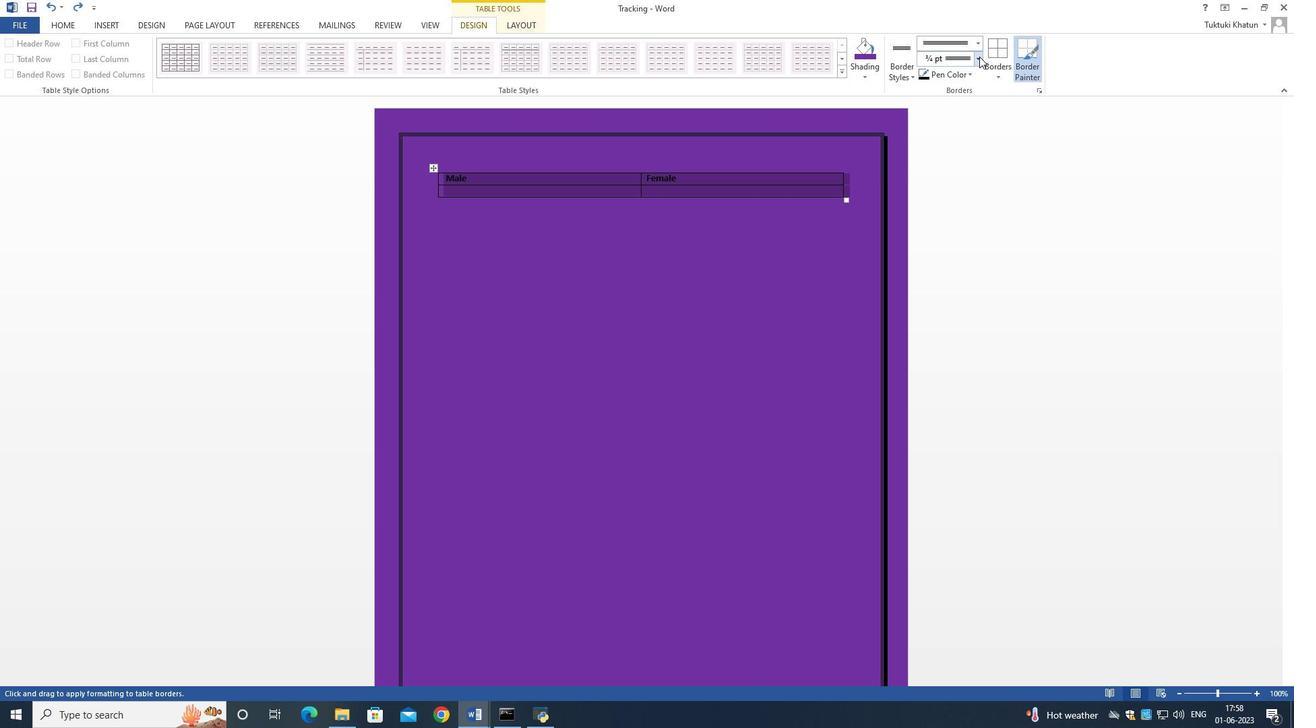 
Action: Mouse pressed left at (979, 56)
Screenshot: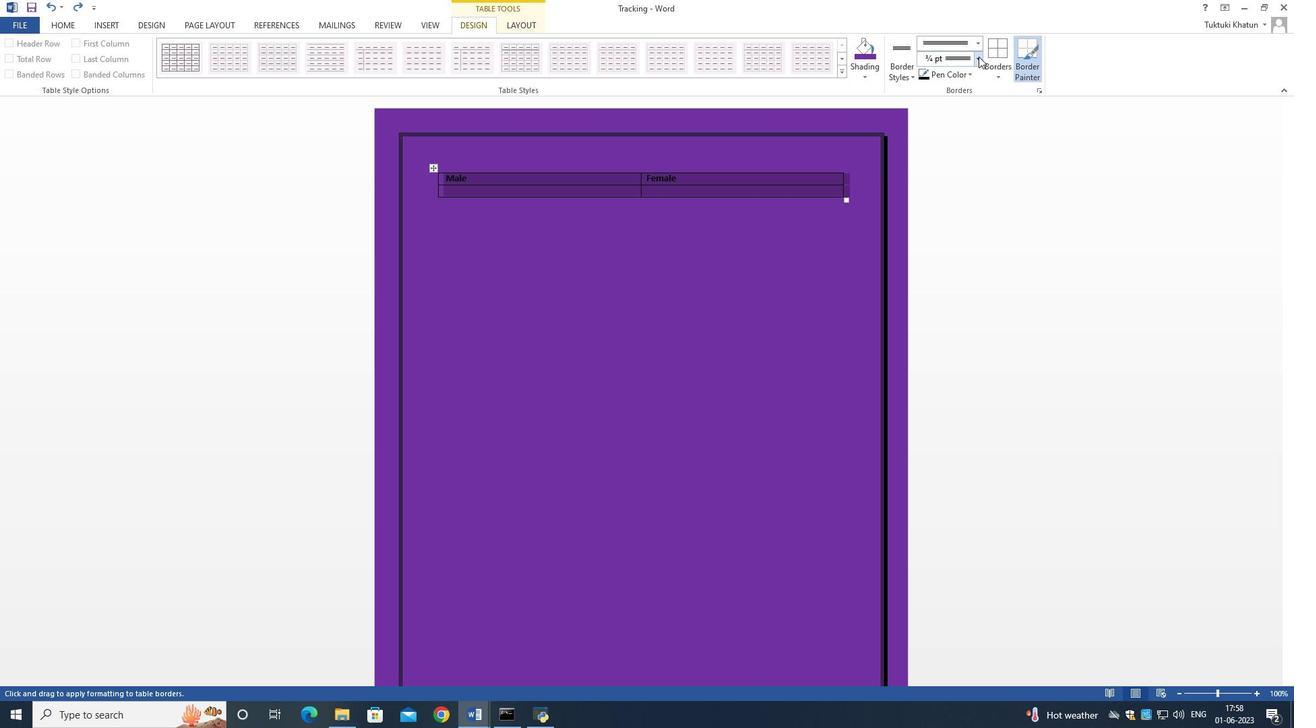 
Action: Mouse moved to (944, 132)
Screenshot: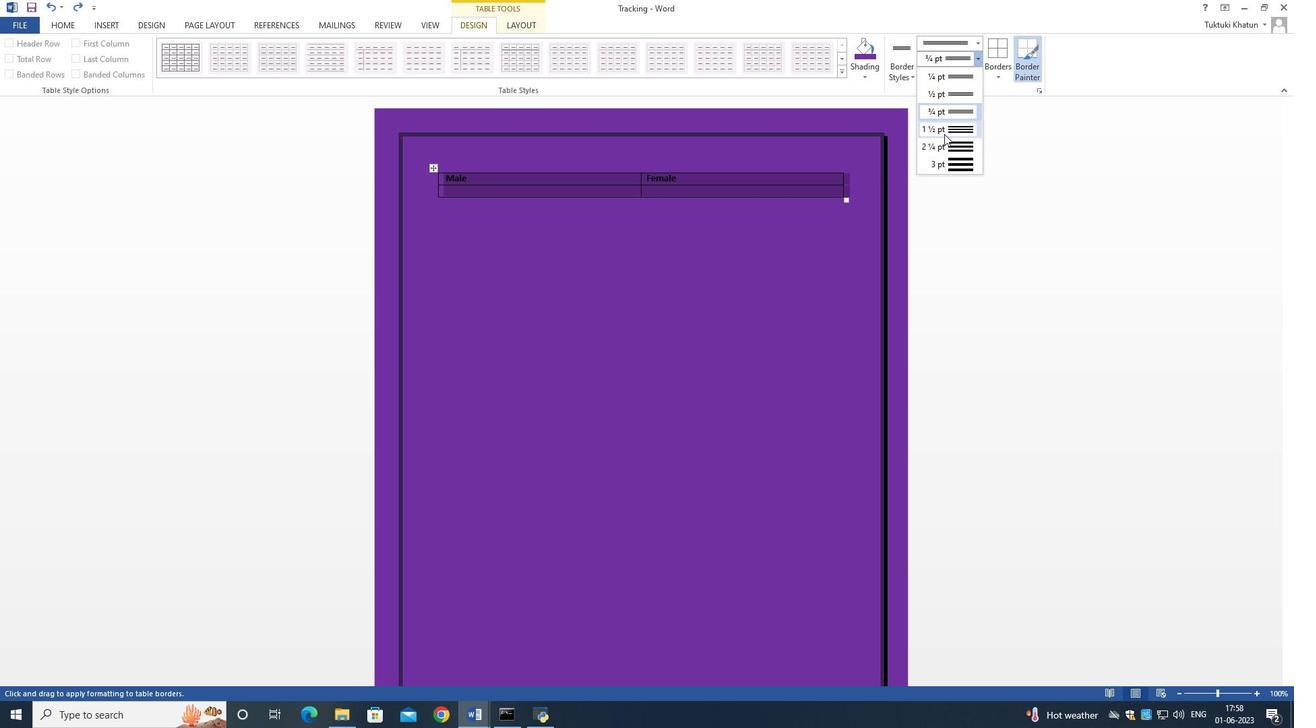 
Action: Mouse scrolled (944, 132) with delta (0, 0)
Screenshot: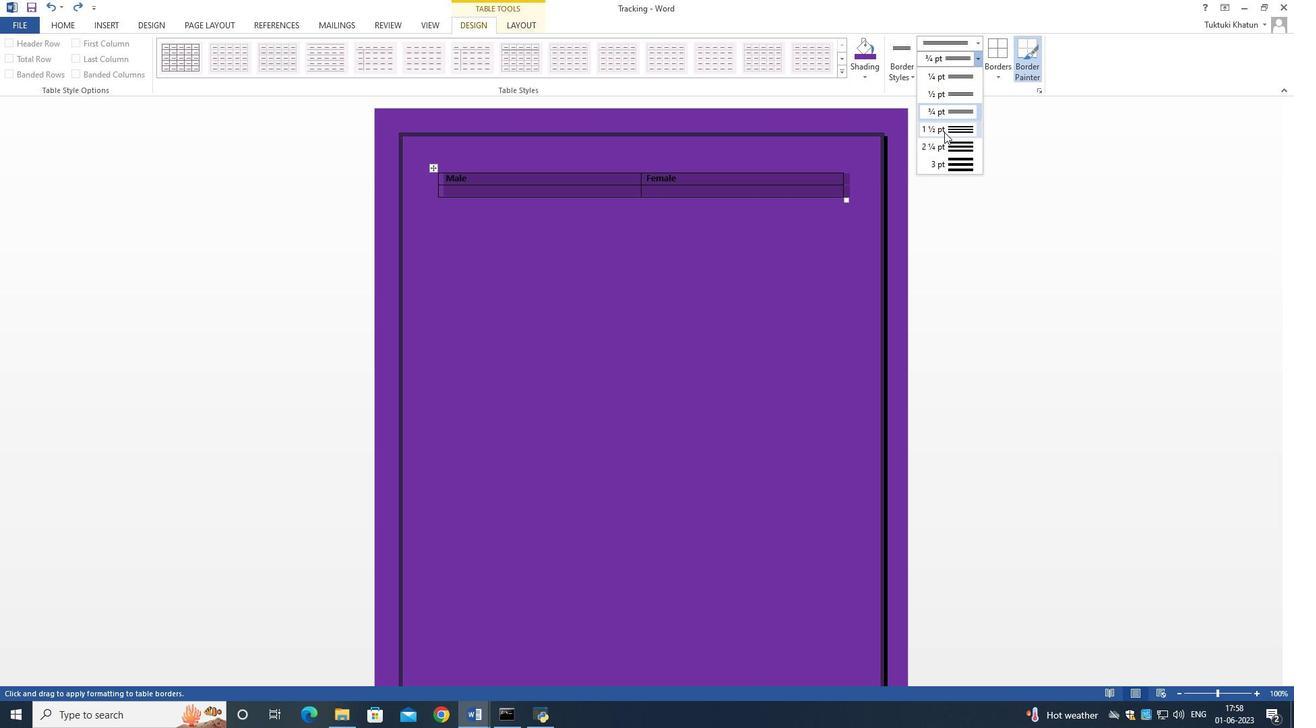 
Action: Mouse scrolled (944, 132) with delta (0, 0)
Screenshot: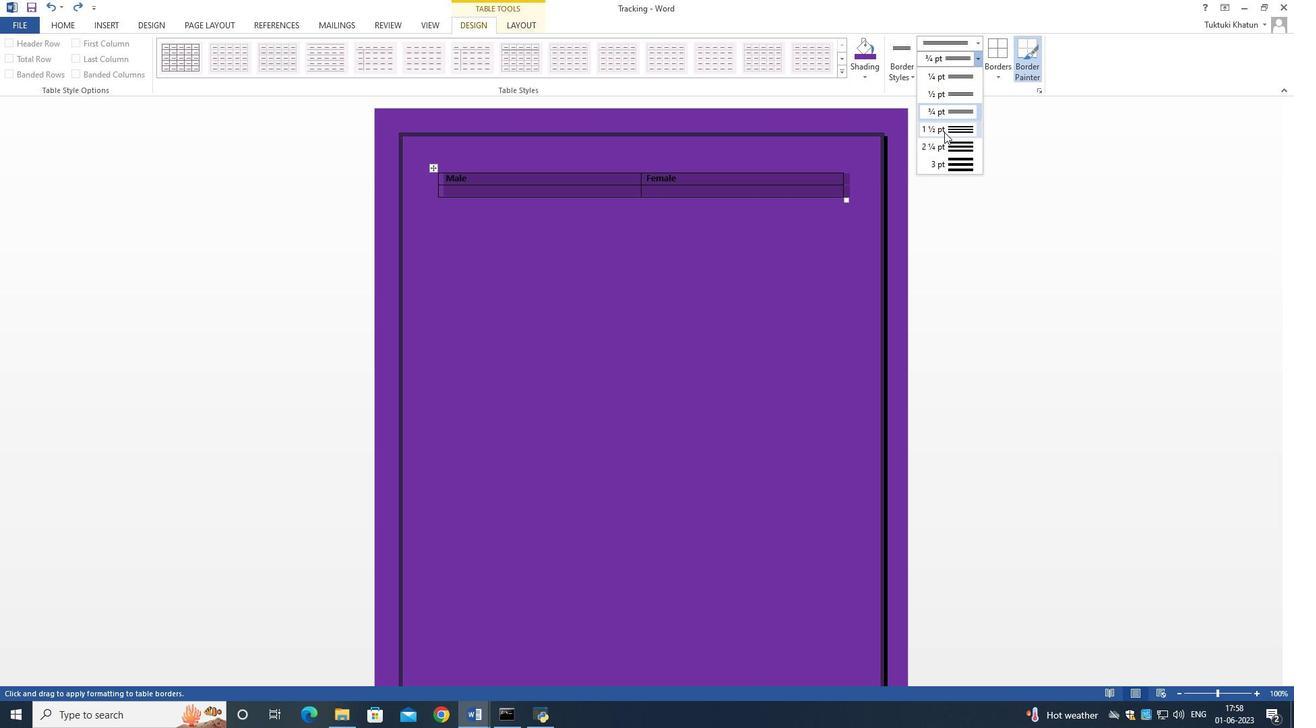 
Action: Mouse scrolled (944, 132) with delta (0, 0)
Screenshot: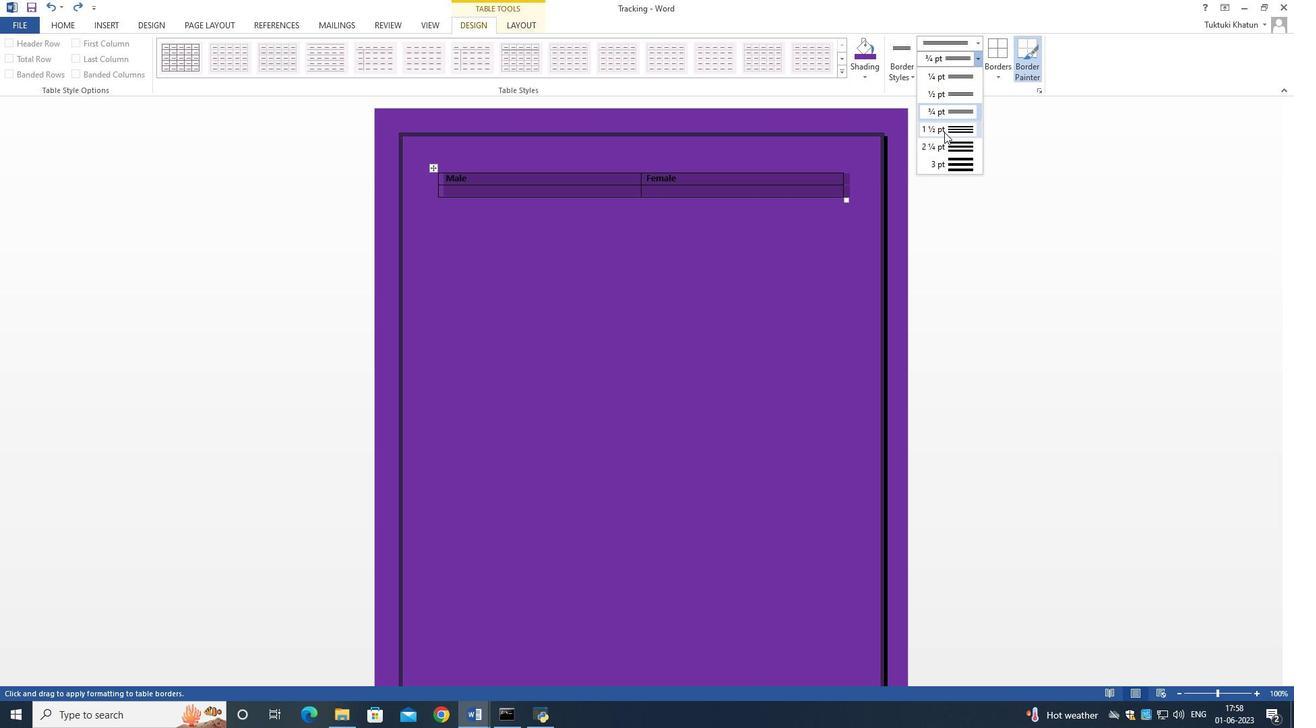 
Action: Mouse moved to (979, 64)
Screenshot: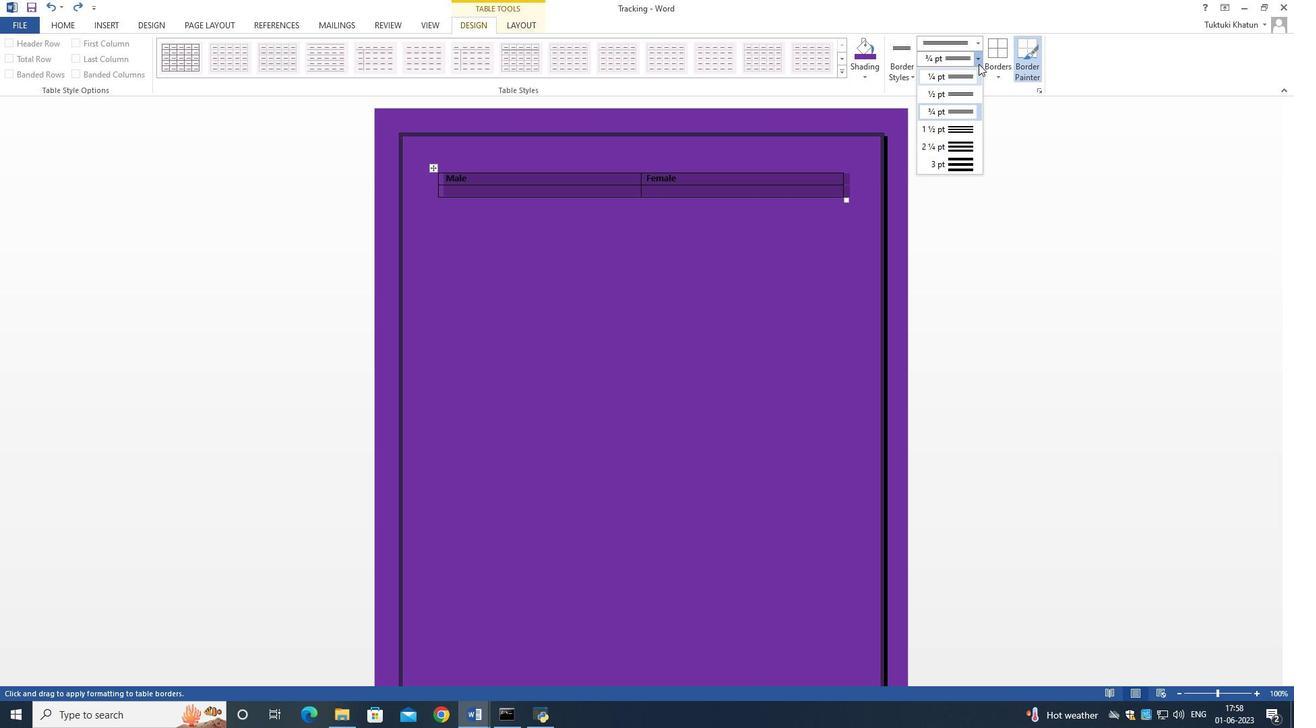 
Action: Mouse pressed left at (979, 64)
Screenshot: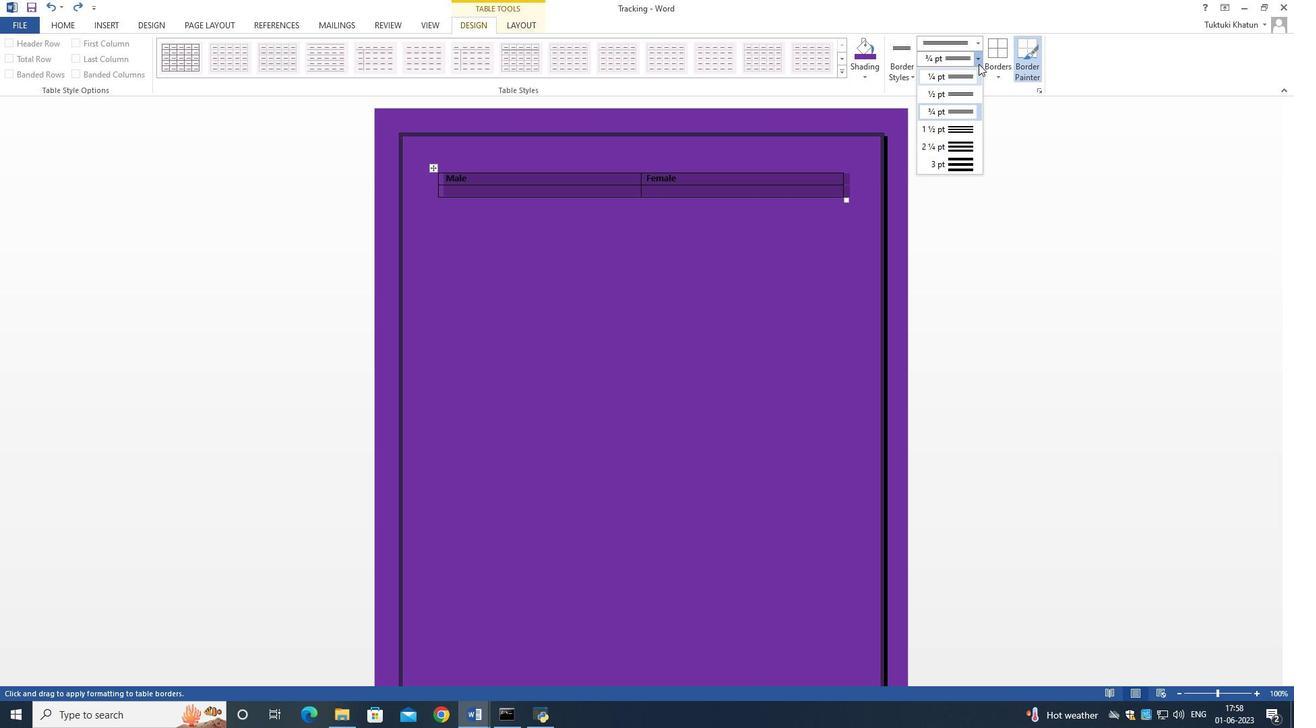 
Action: Mouse moved to (899, 80)
Screenshot: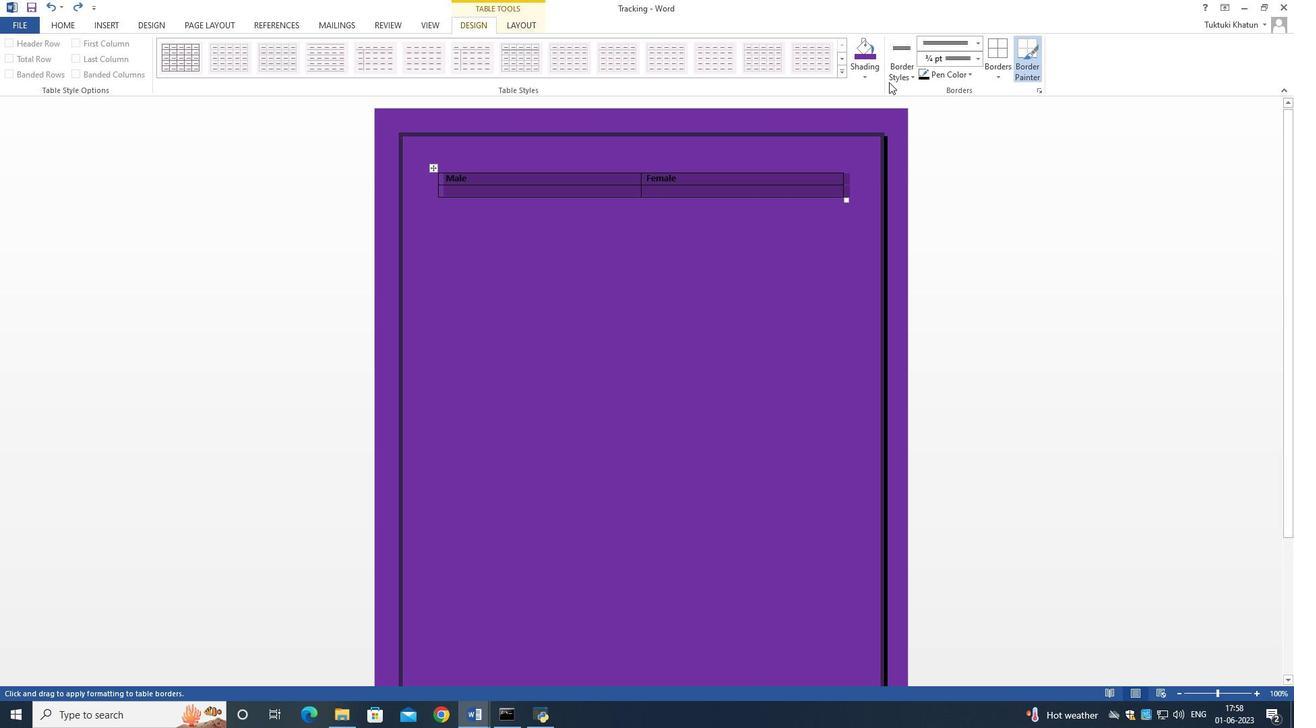 
Action: Mouse pressed left at (899, 80)
Screenshot: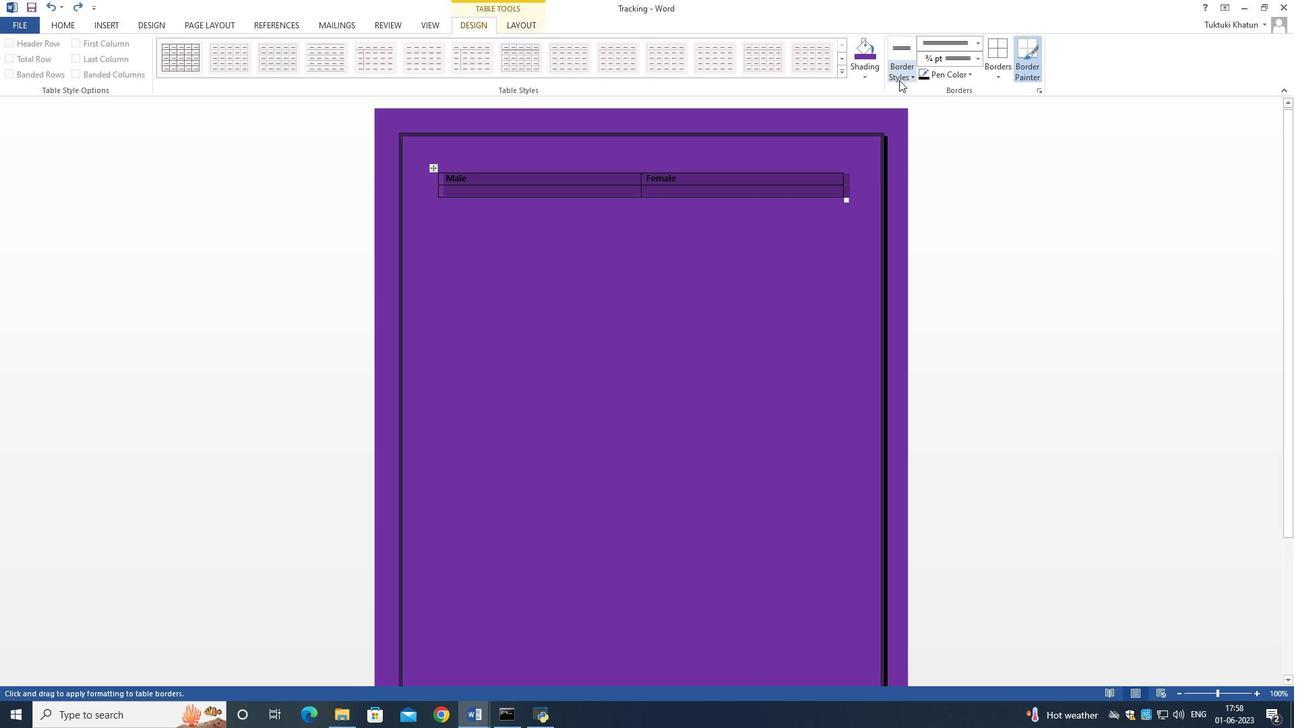 
Action: Mouse pressed left at (899, 80)
Screenshot: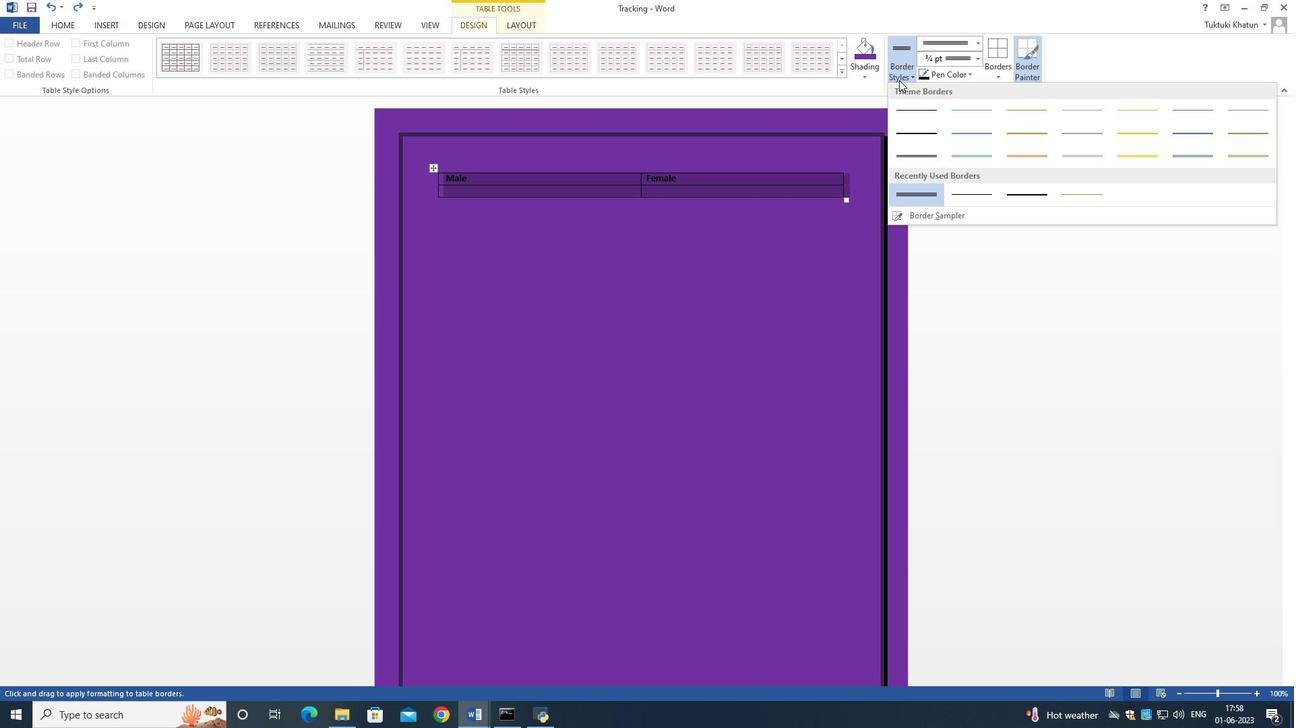 
Action: Mouse moved to (997, 80)
Screenshot: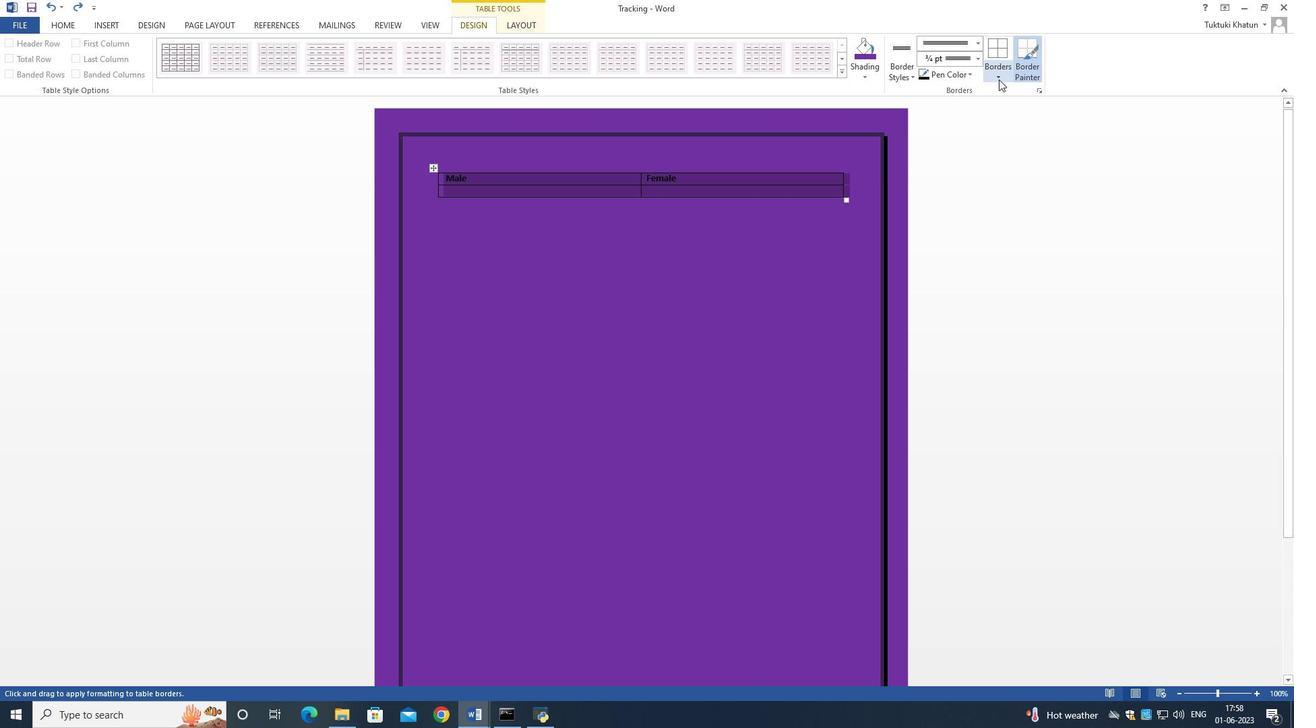 
Action: Mouse pressed left at (997, 80)
Screenshot: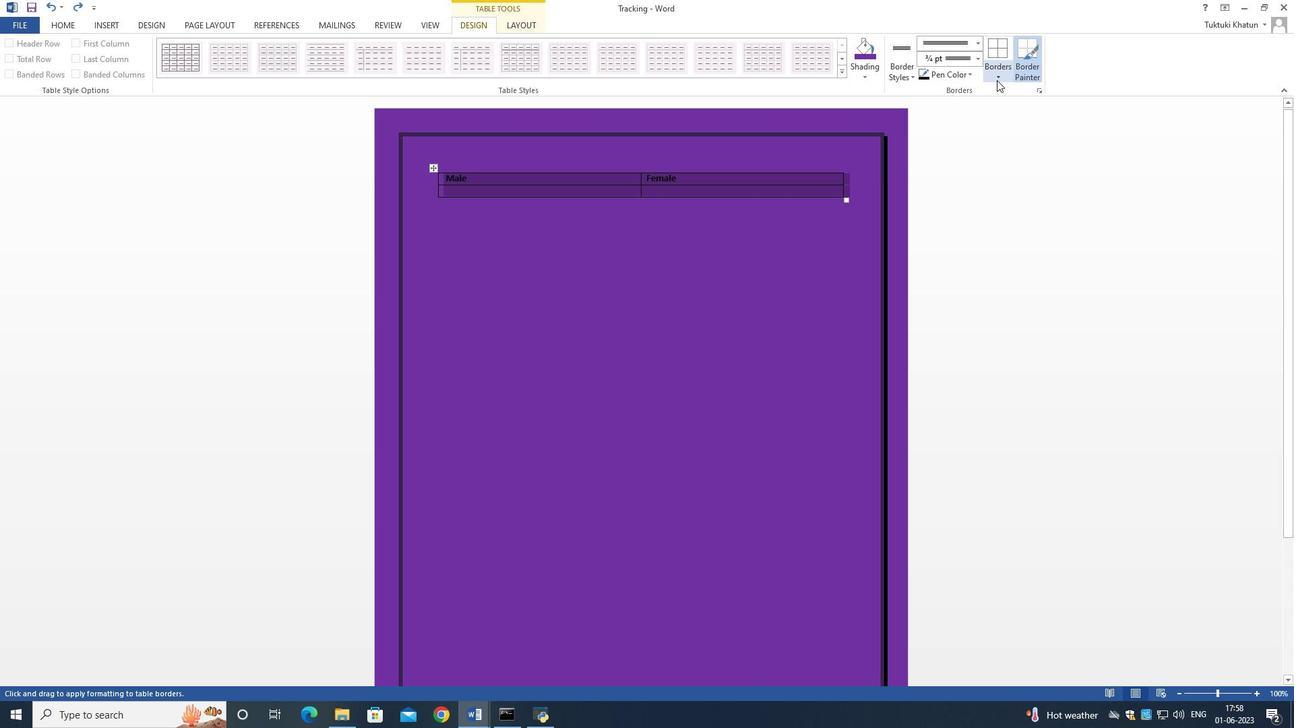 
Action: Mouse moved to (1029, 336)
Screenshot: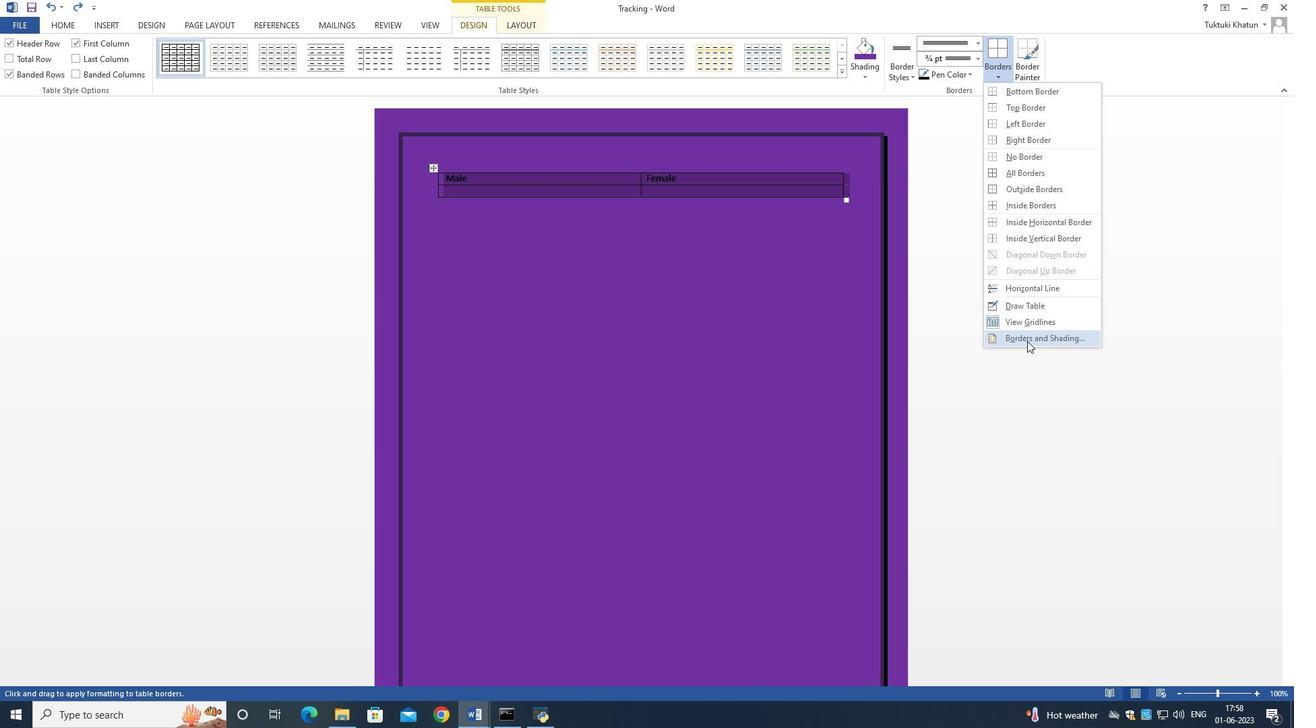 
Action: Mouse pressed left at (1029, 336)
Screenshot: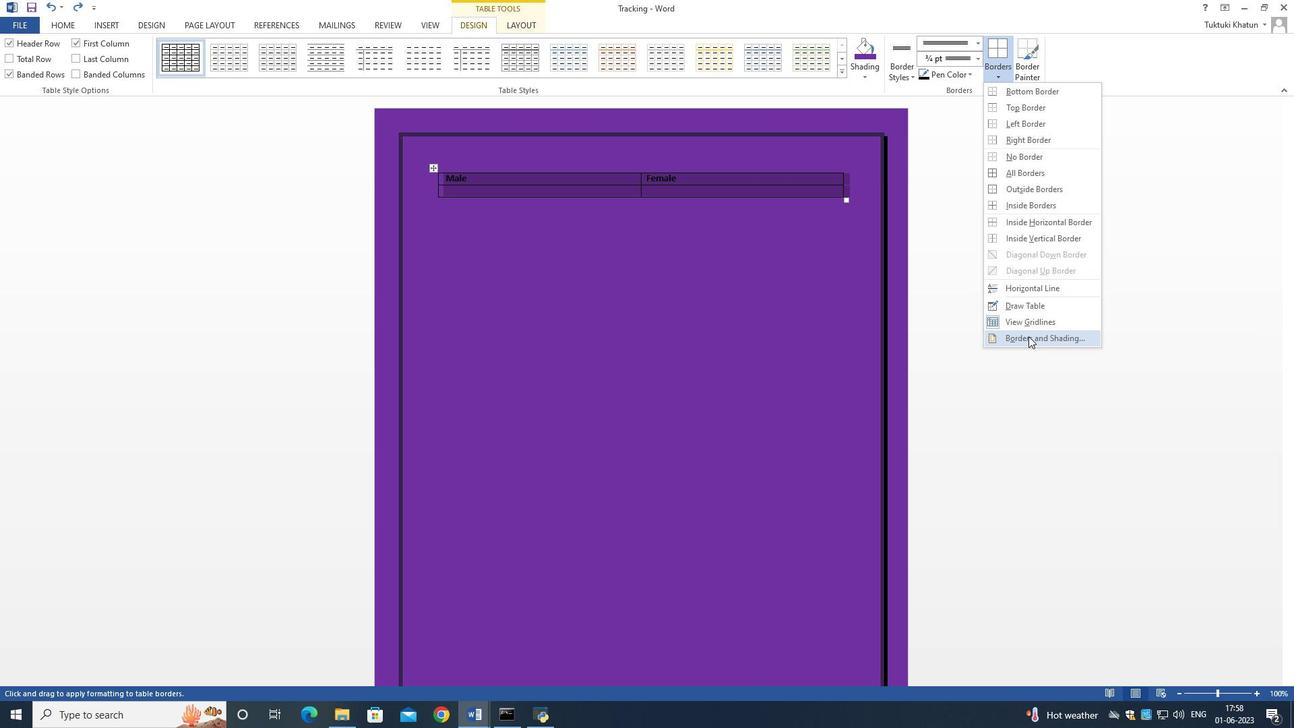 
Action: Mouse moved to (639, 401)
Screenshot: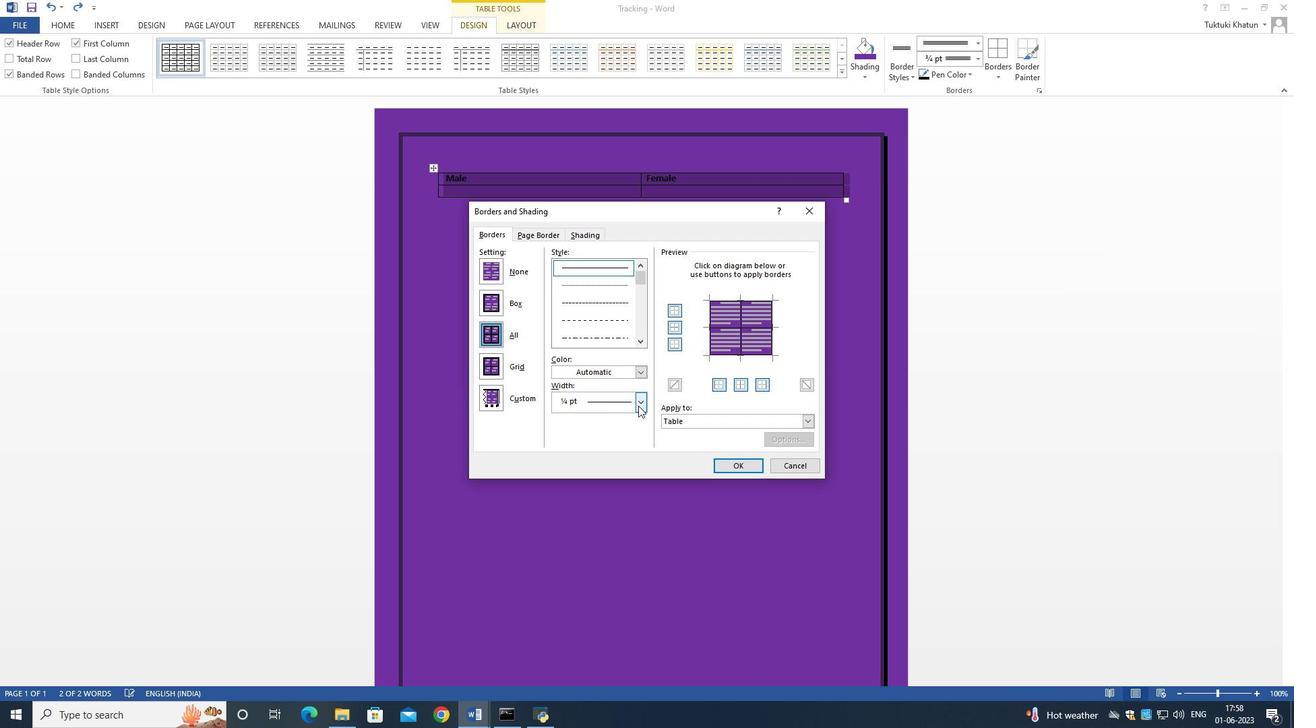 
Action: Mouse pressed left at (639, 401)
Screenshot: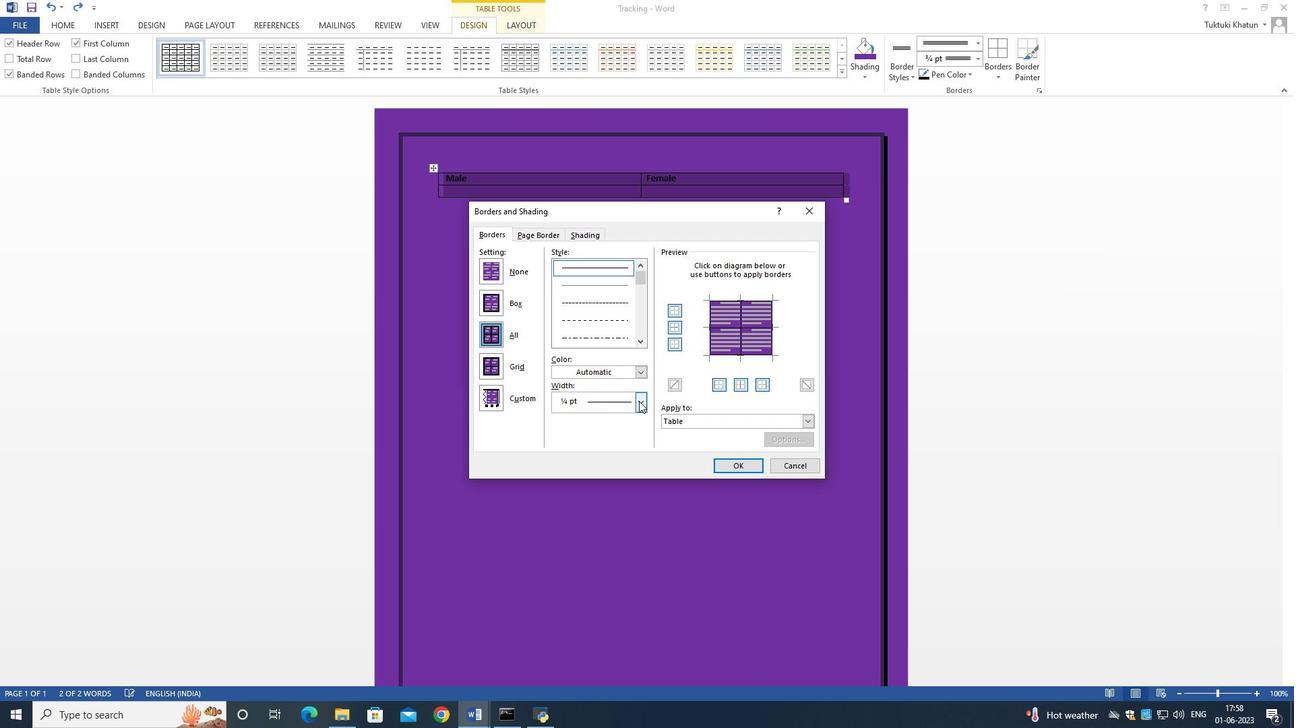 
Action: Mouse moved to (621, 468)
Screenshot: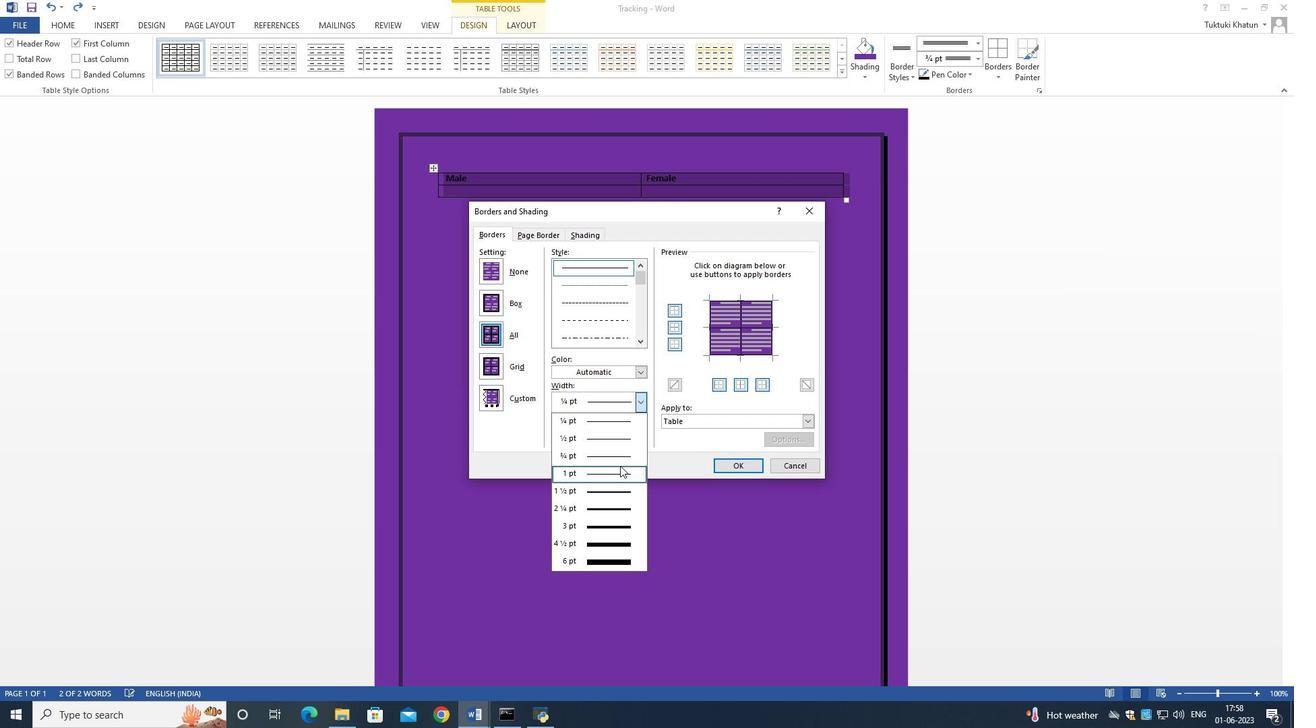 
Action: Mouse pressed left at (621, 468)
Screenshot: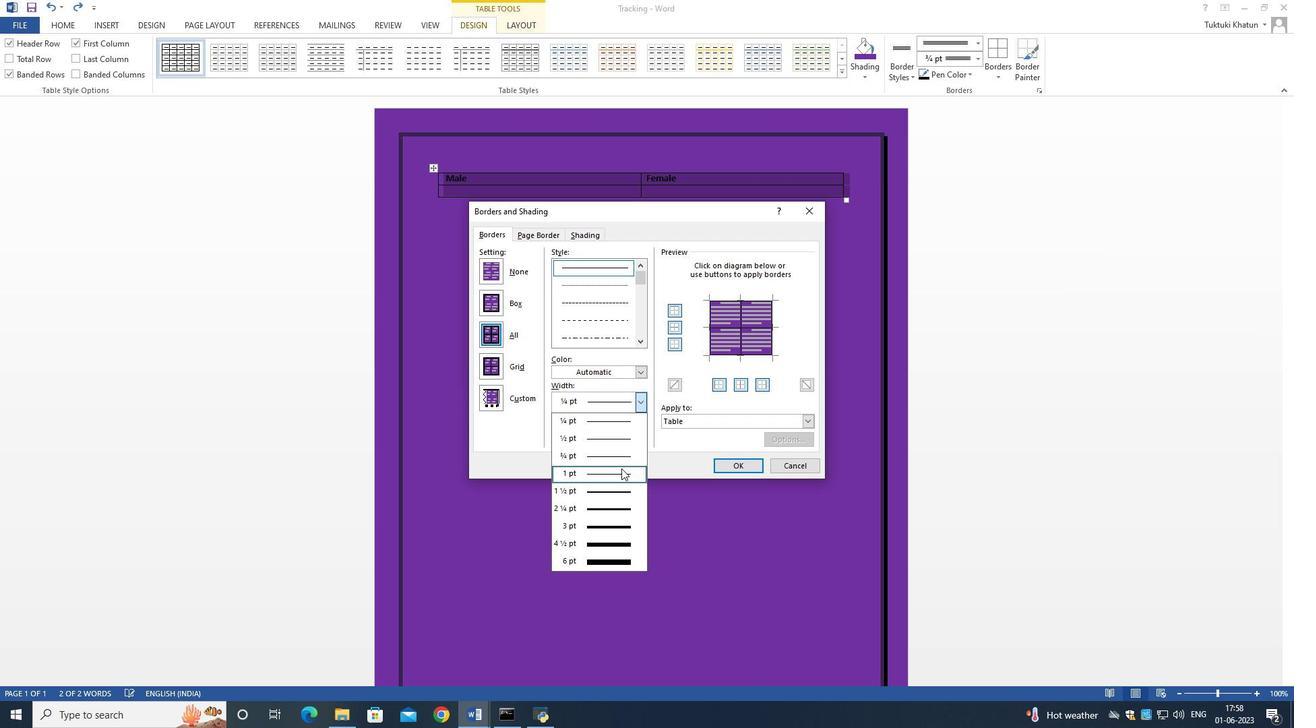 
Action: Mouse moved to (486, 306)
Screenshot: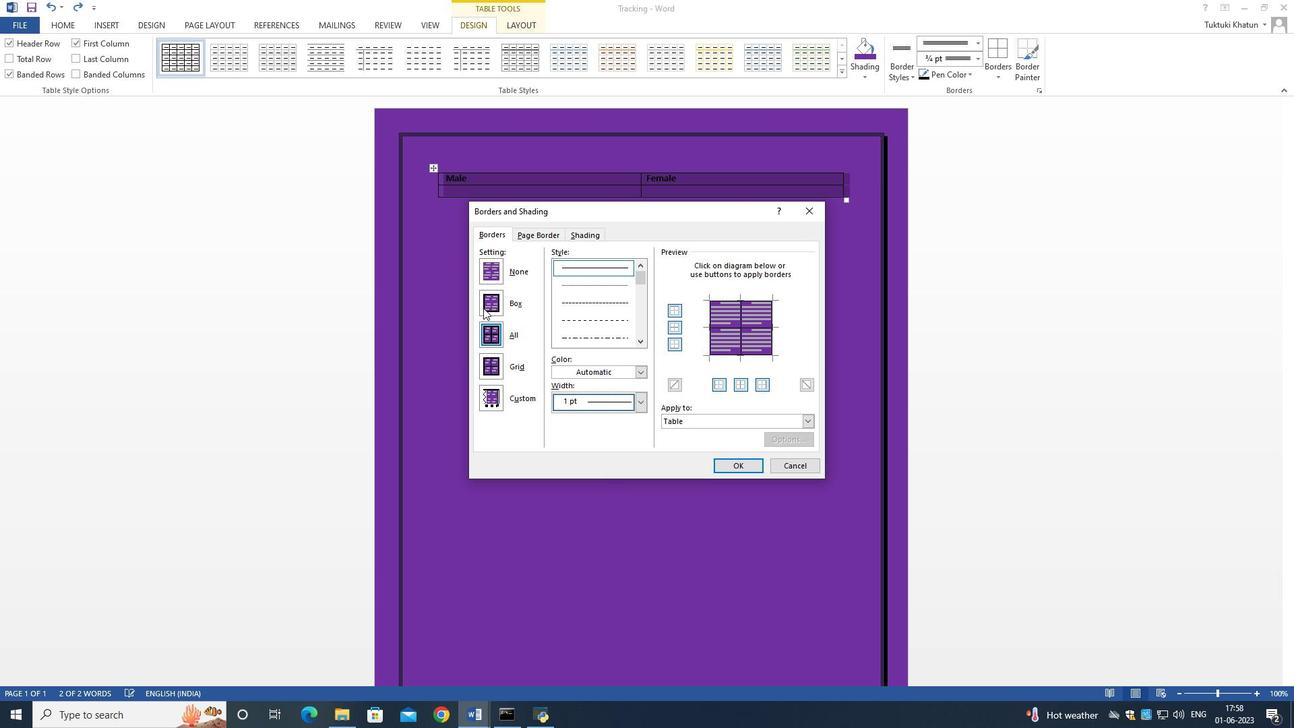 
Action: Mouse pressed left at (486, 306)
Screenshot: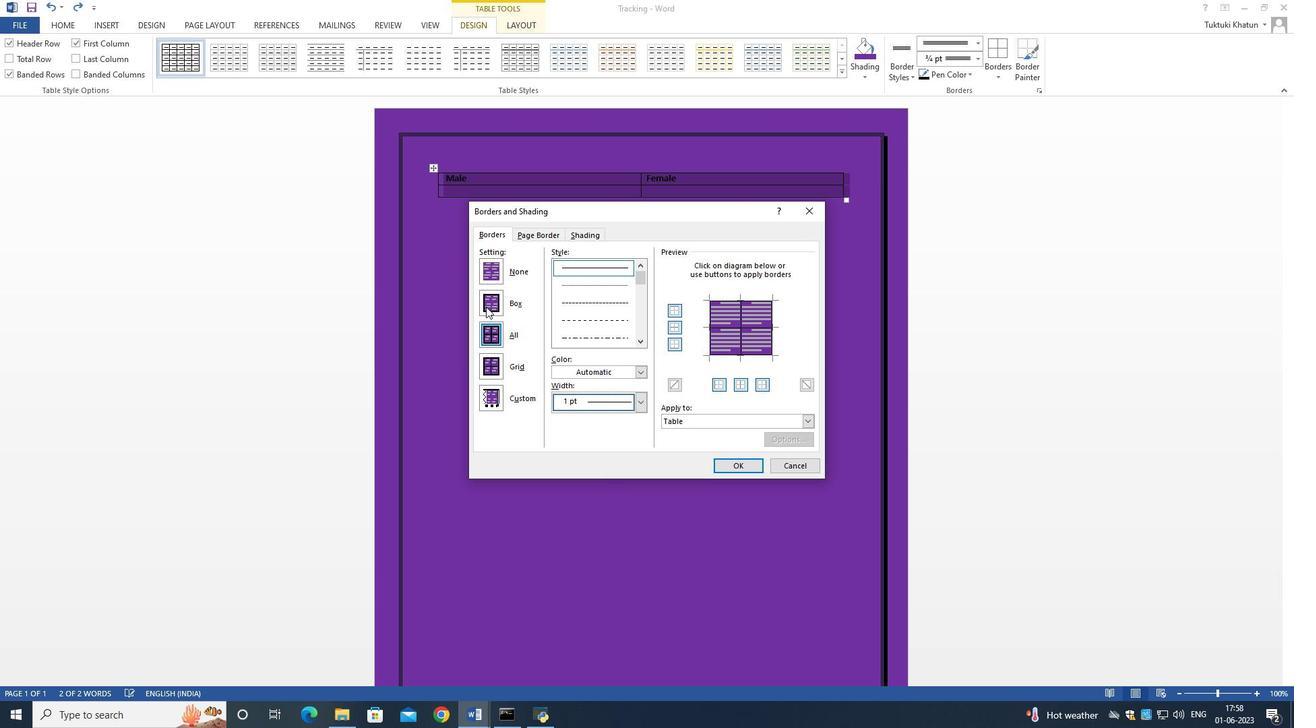
Action: Mouse moved to (730, 462)
Screenshot: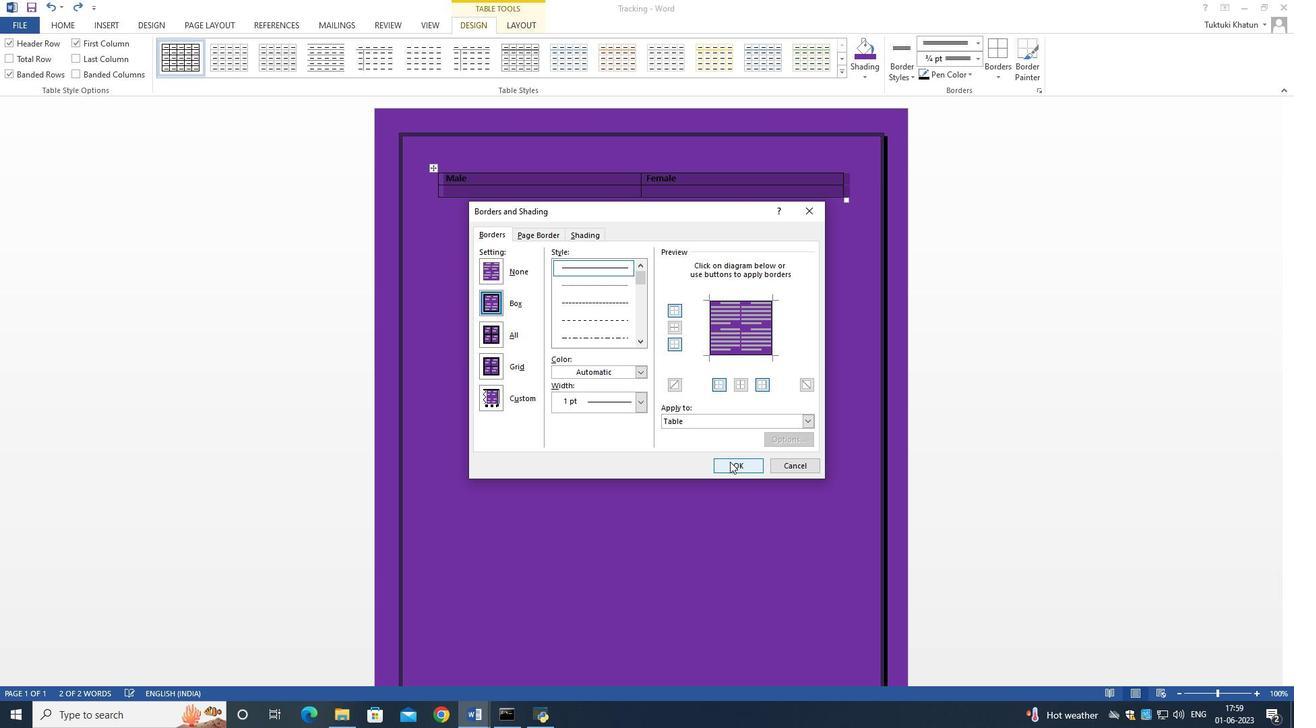 
Action: Mouse pressed left at (730, 462)
Screenshot: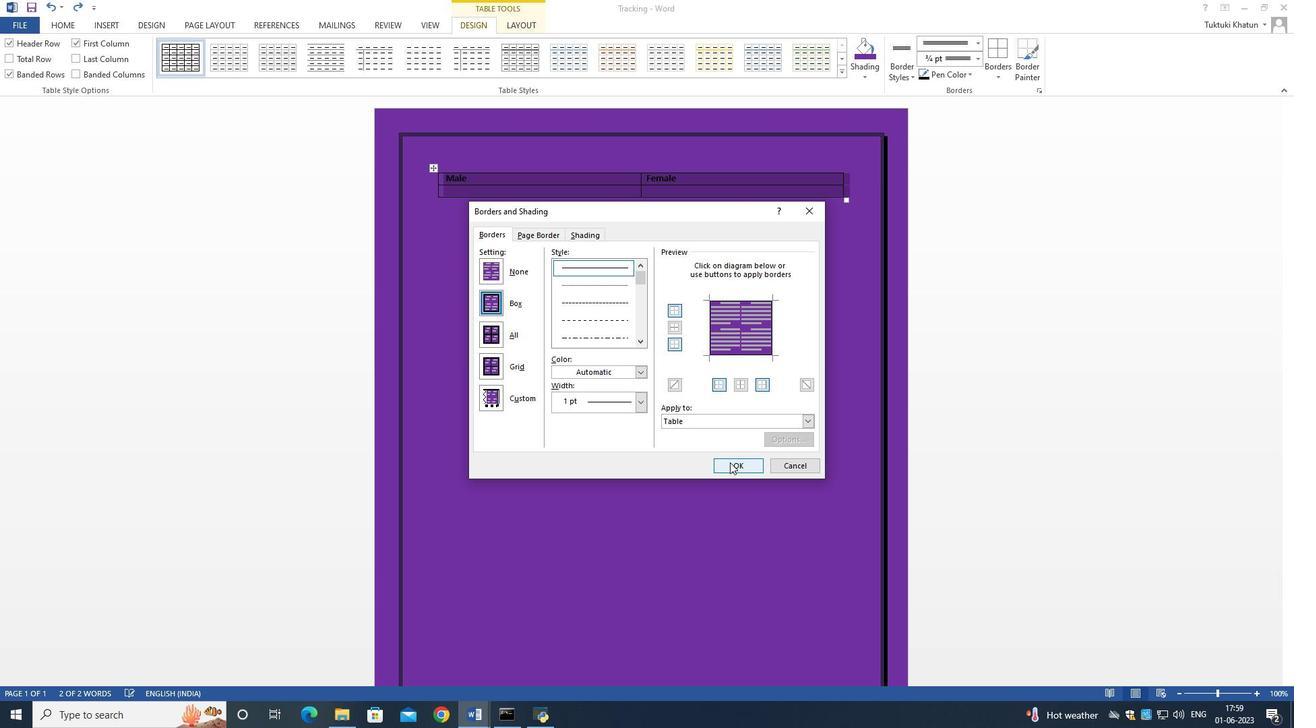 
Action: Mouse moved to (701, 180)
Screenshot: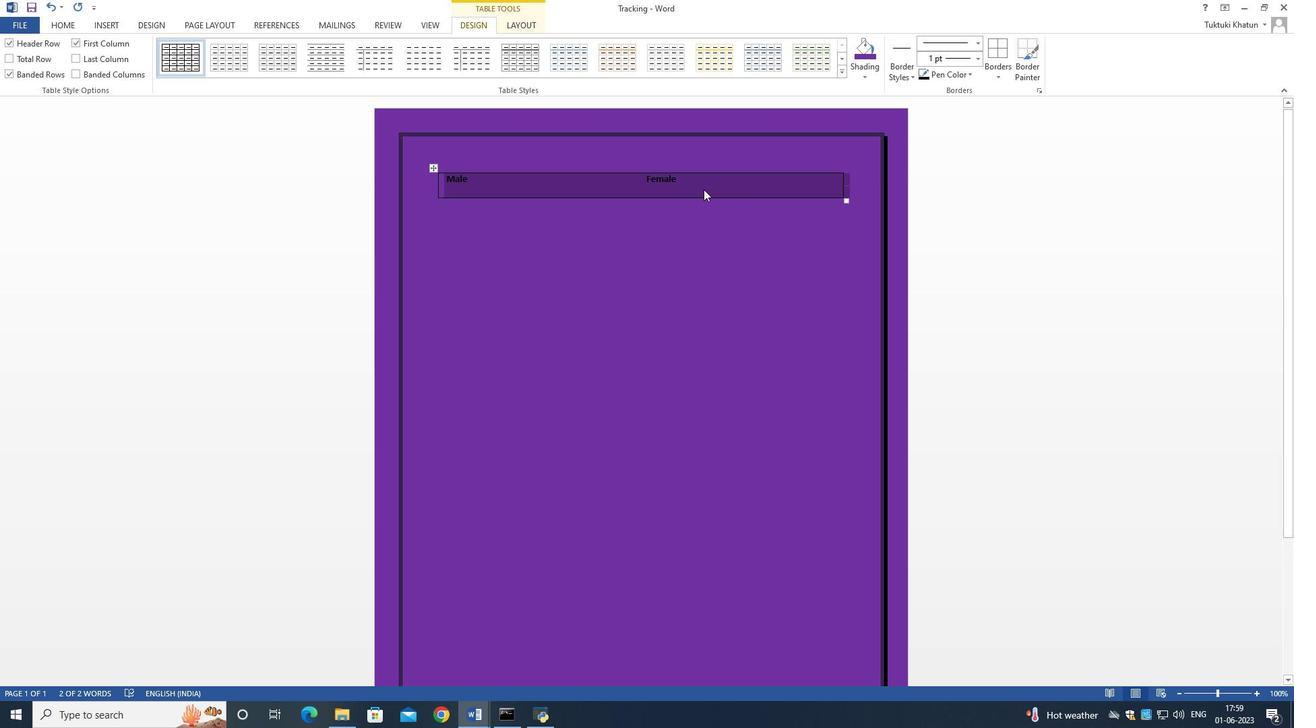 
Action: Mouse pressed left at (701, 180)
Screenshot: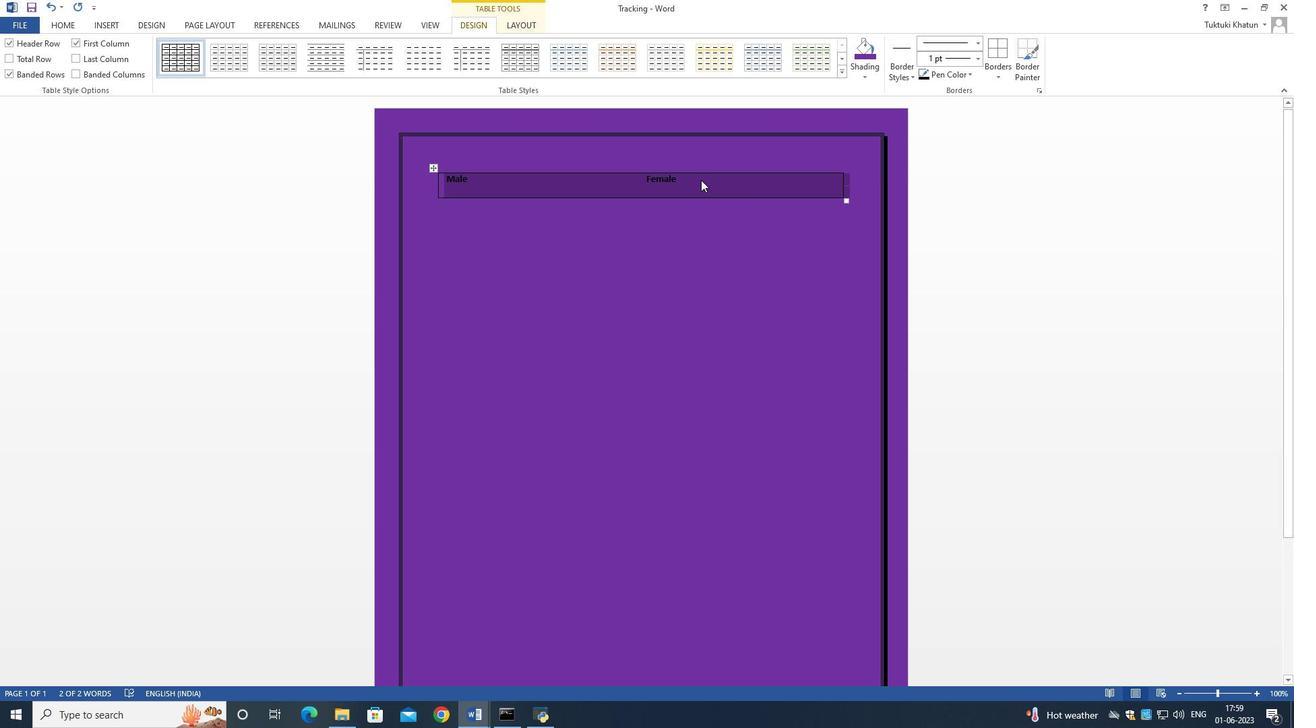
Action: Mouse pressed left at (701, 180)
Screenshot: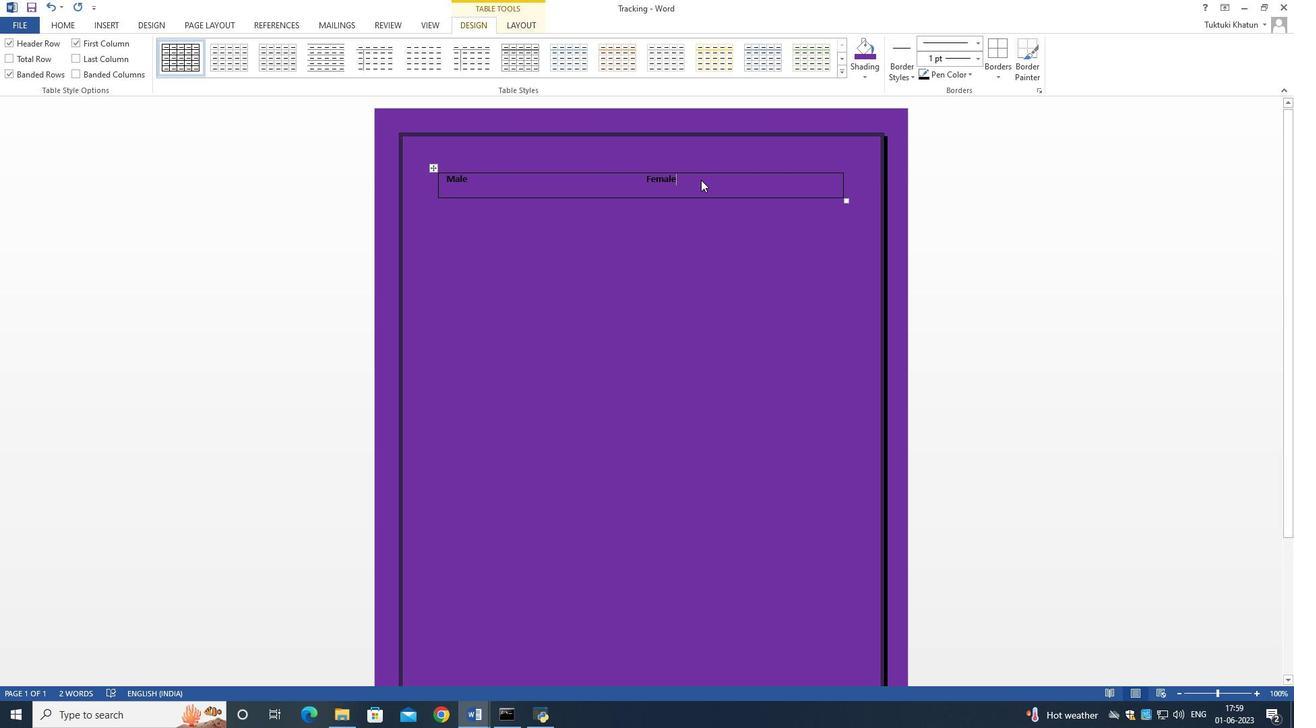 
Action: Mouse moved to (70, 24)
Screenshot: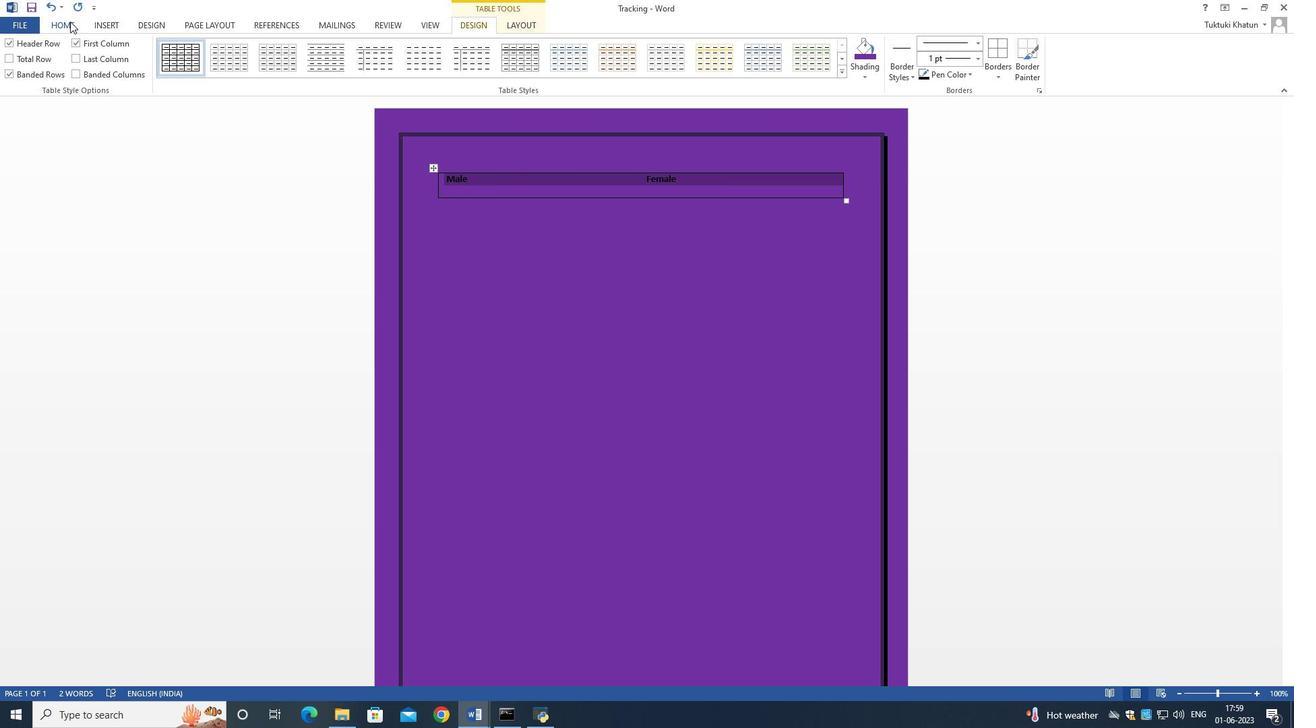 
Action: Mouse pressed left at (70, 24)
Screenshot: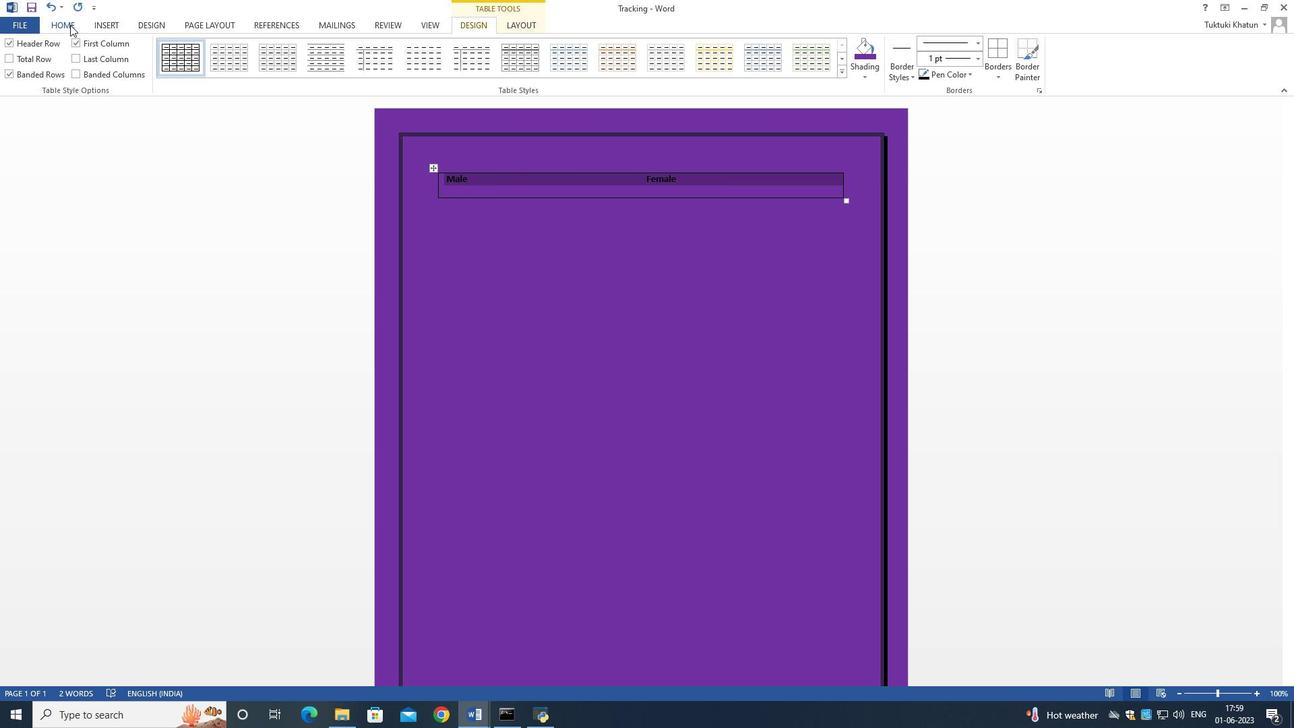
Action: Mouse moved to (118, 71)
Screenshot: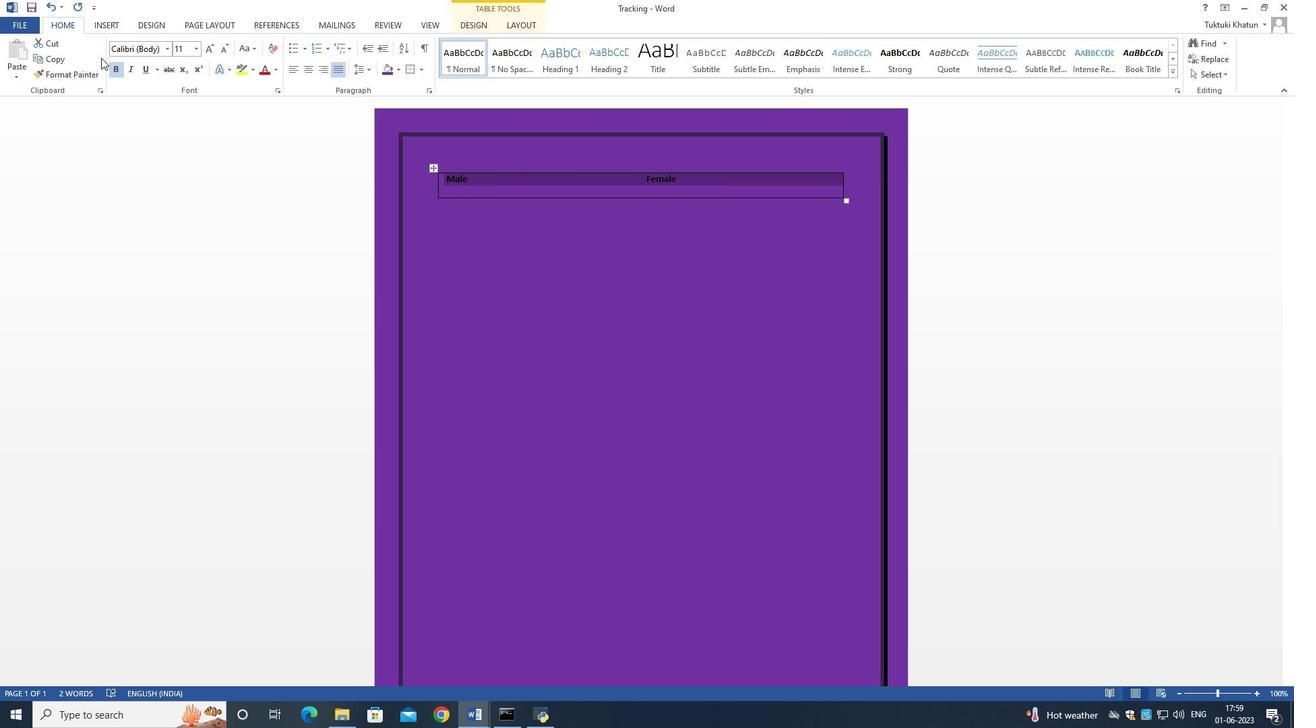 
Action: Mouse pressed left at (118, 71)
Screenshot: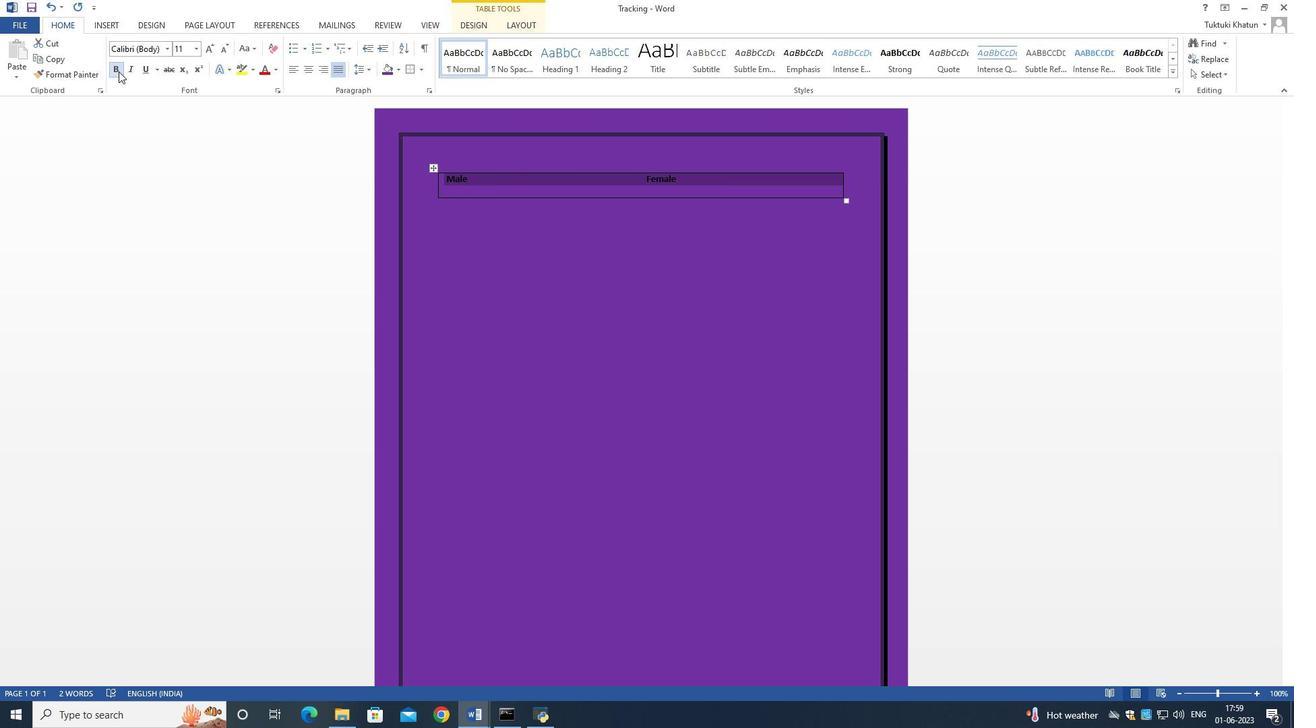 
Action: Mouse moved to (118, 70)
Screenshot: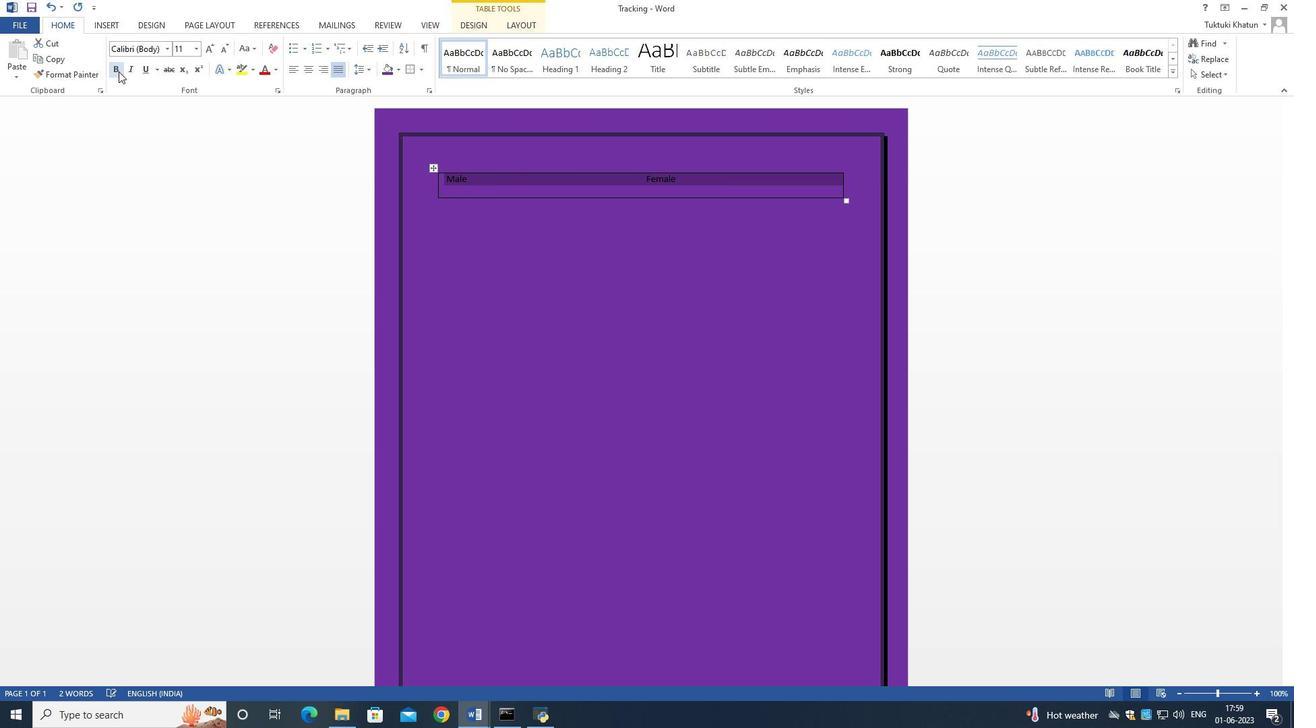 
Action: Mouse pressed left at (118, 70)
Screenshot: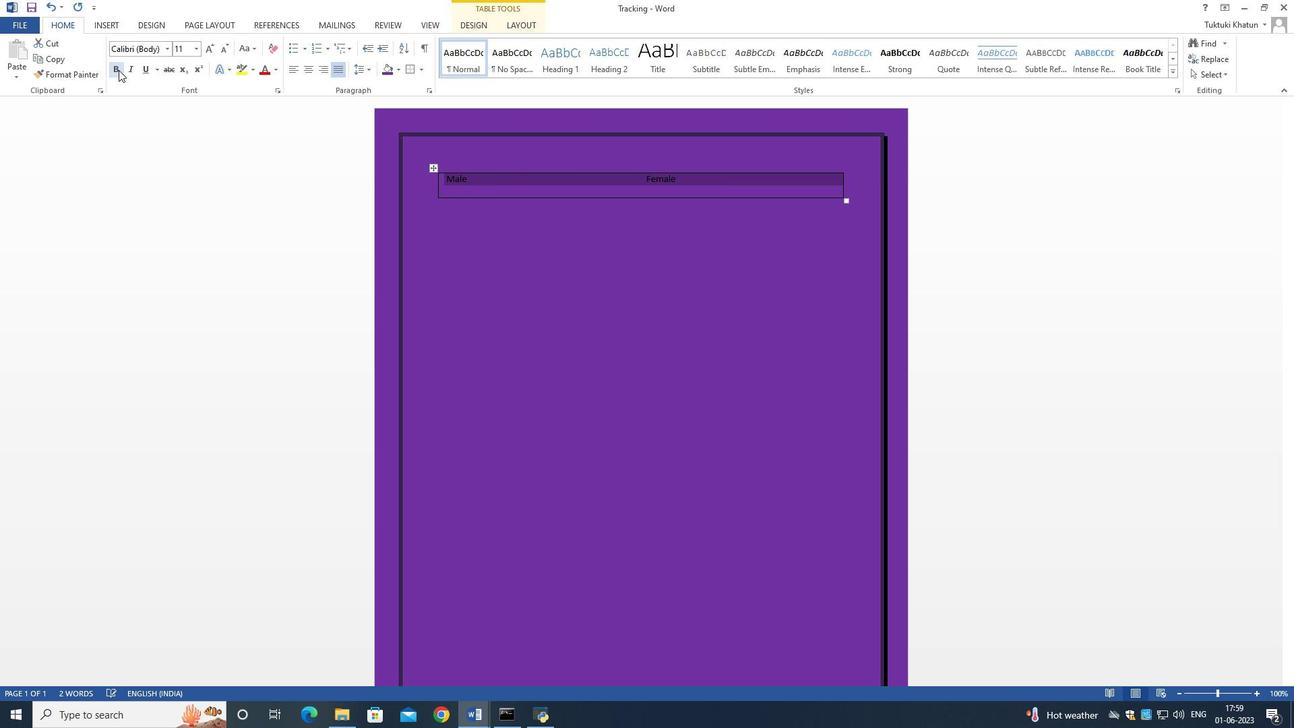 
Action: Mouse moved to (310, 65)
Screenshot: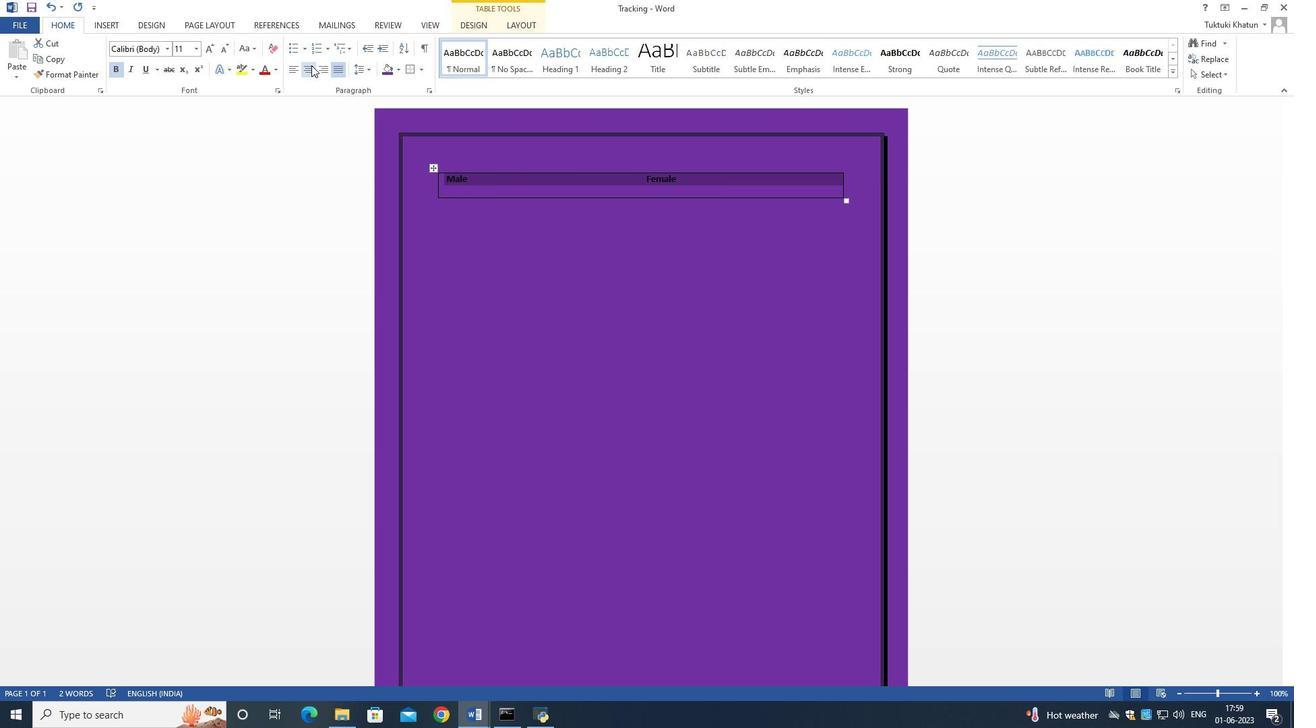 
Action: Mouse pressed left at (310, 65)
Screenshot: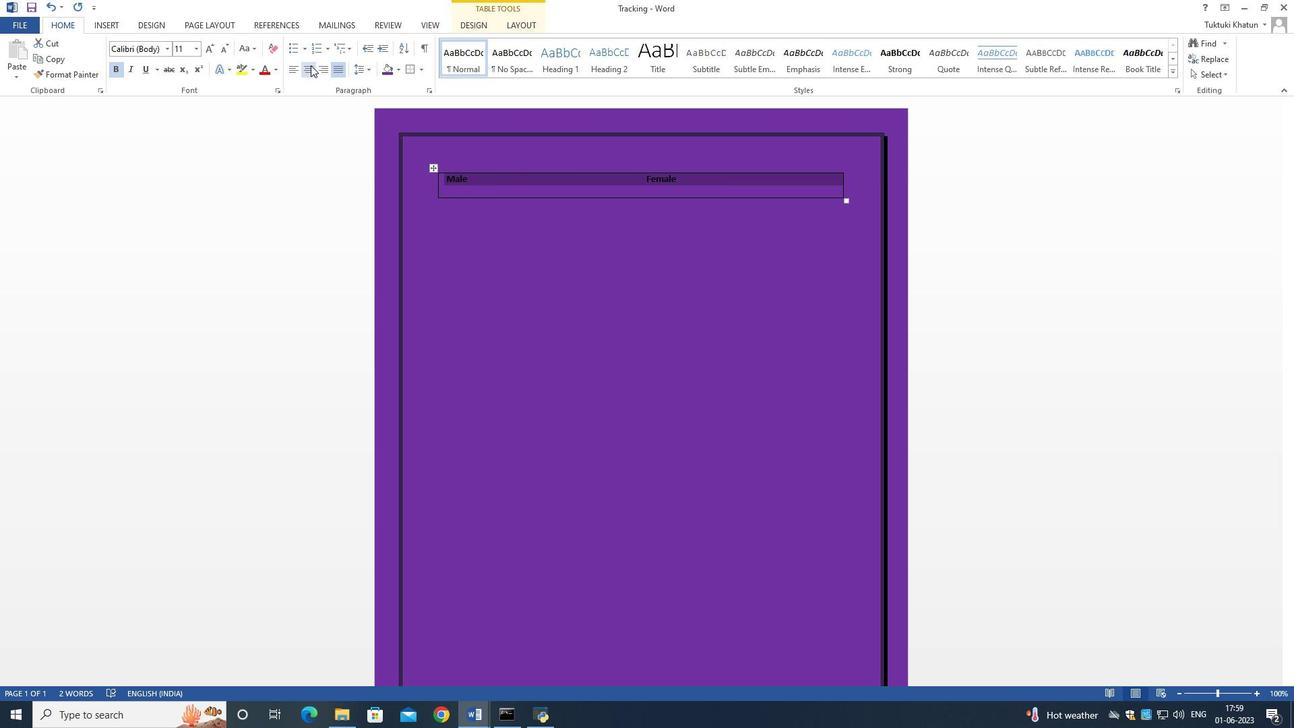 
Action: Mouse moved to (592, 258)
Screenshot: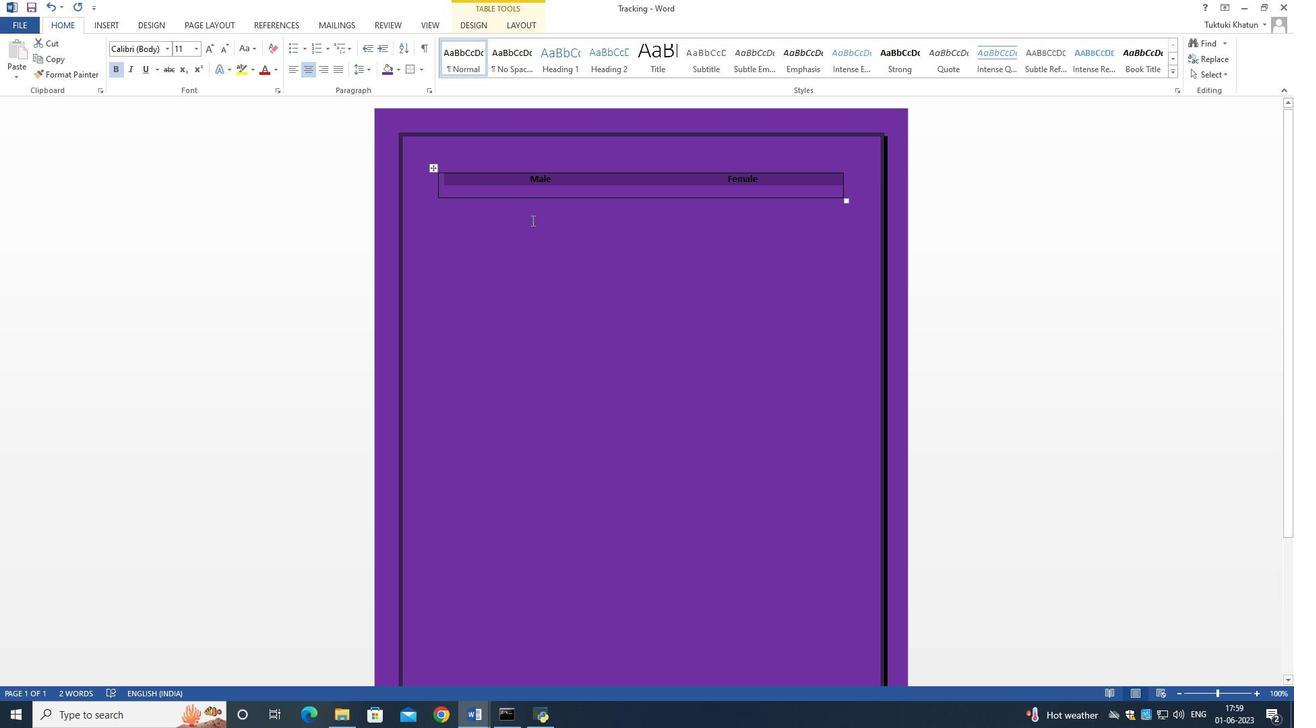 
Action: Mouse pressed left at (592, 258)
Screenshot: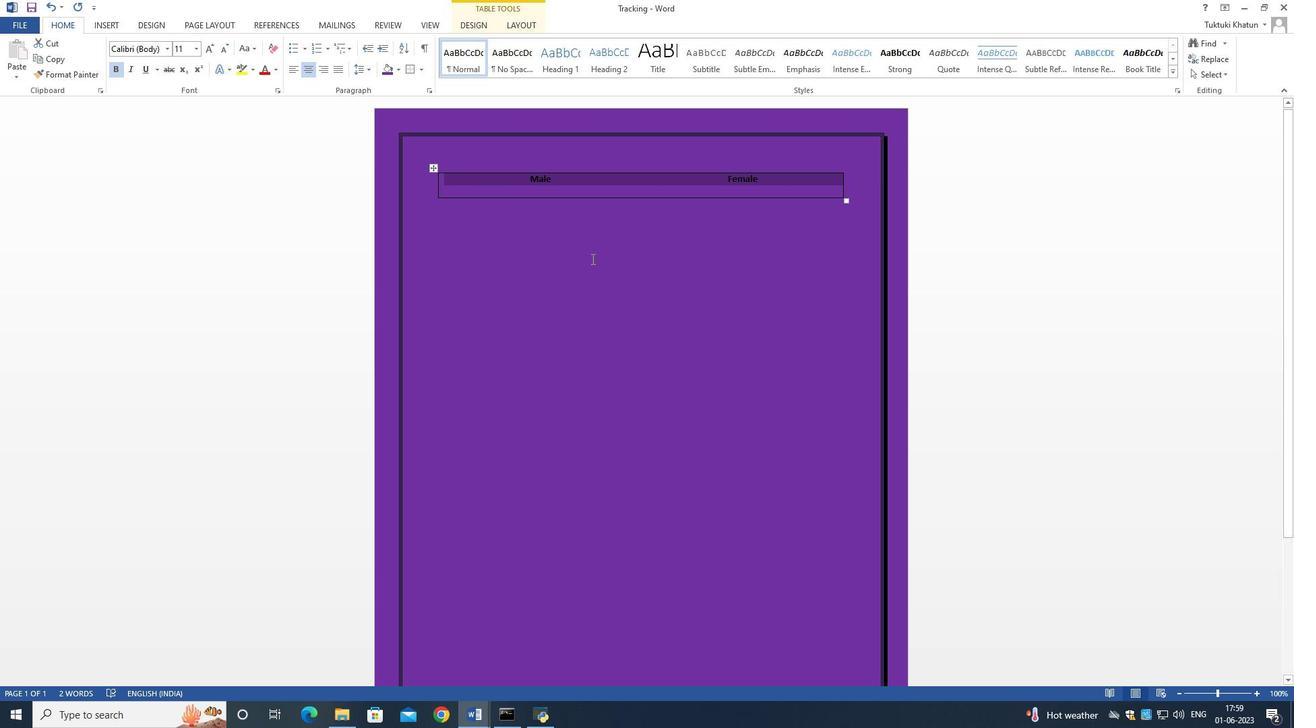 
Action: Mouse moved to (590, 258)
Screenshot: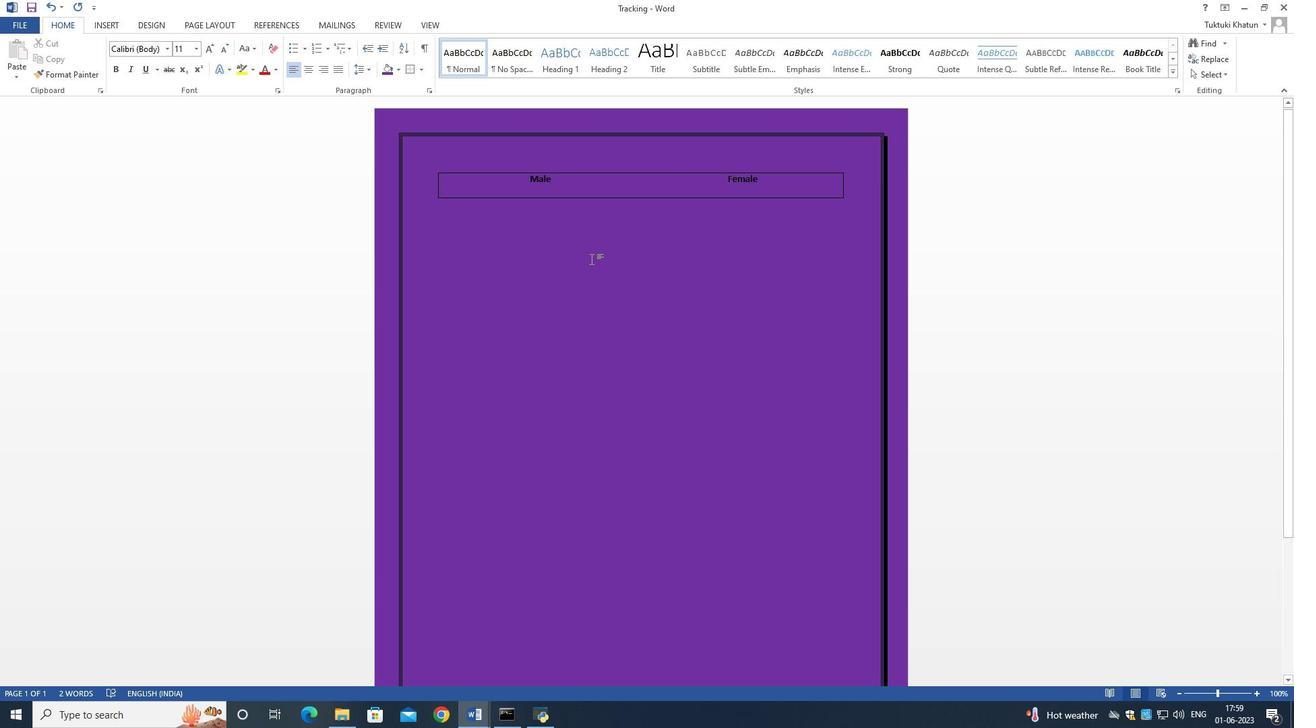 
